 Task: Add Traditional Brownie to the cart.
Action: Mouse moved to (21, 65)
Screenshot: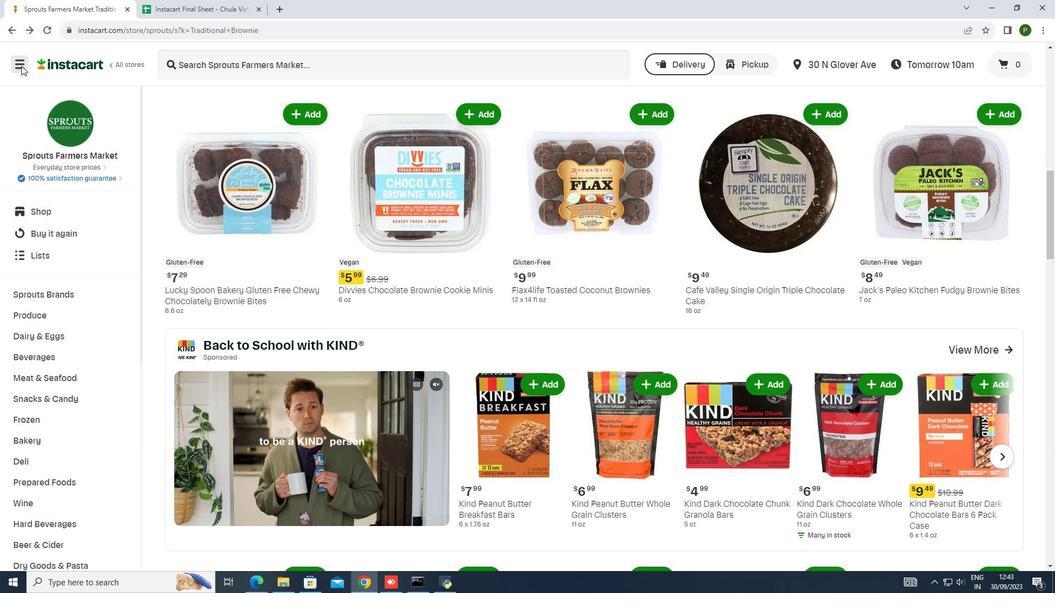 
Action: Mouse pressed left at (21, 65)
Screenshot: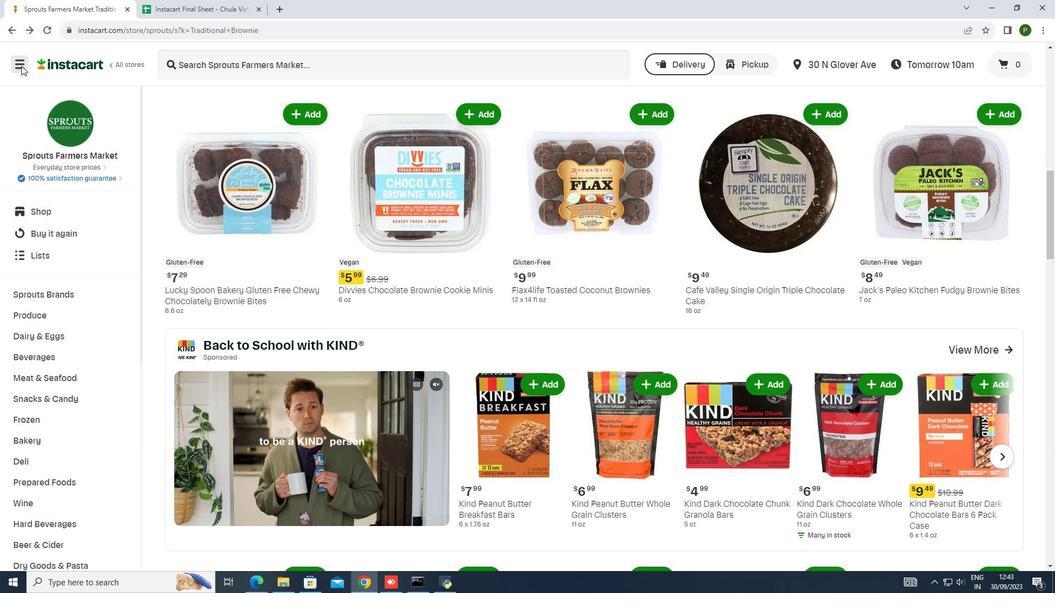 
Action: Mouse moved to (30, 289)
Screenshot: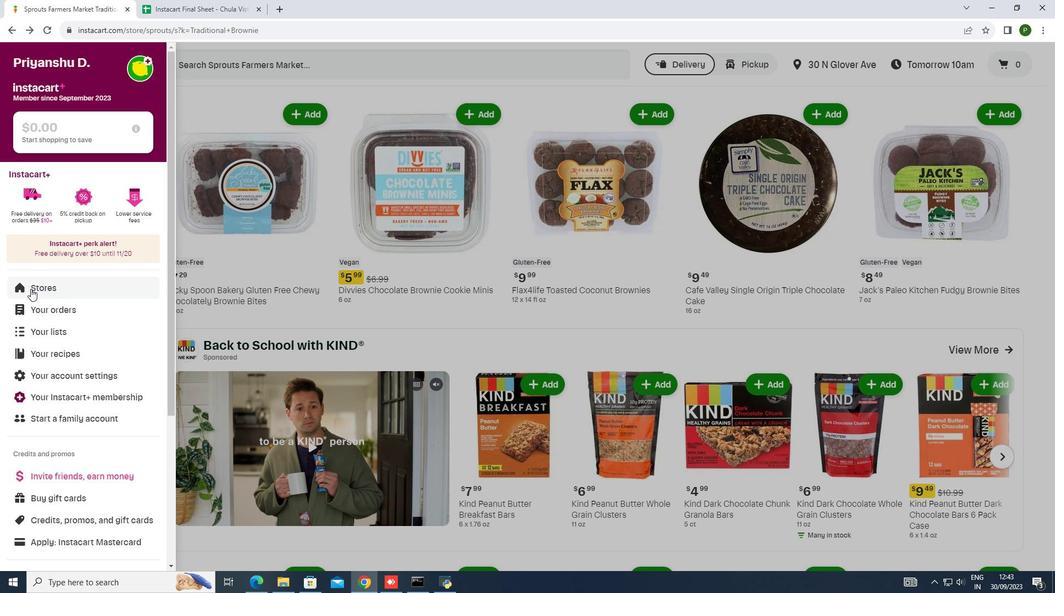 
Action: Mouse pressed left at (30, 289)
Screenshot: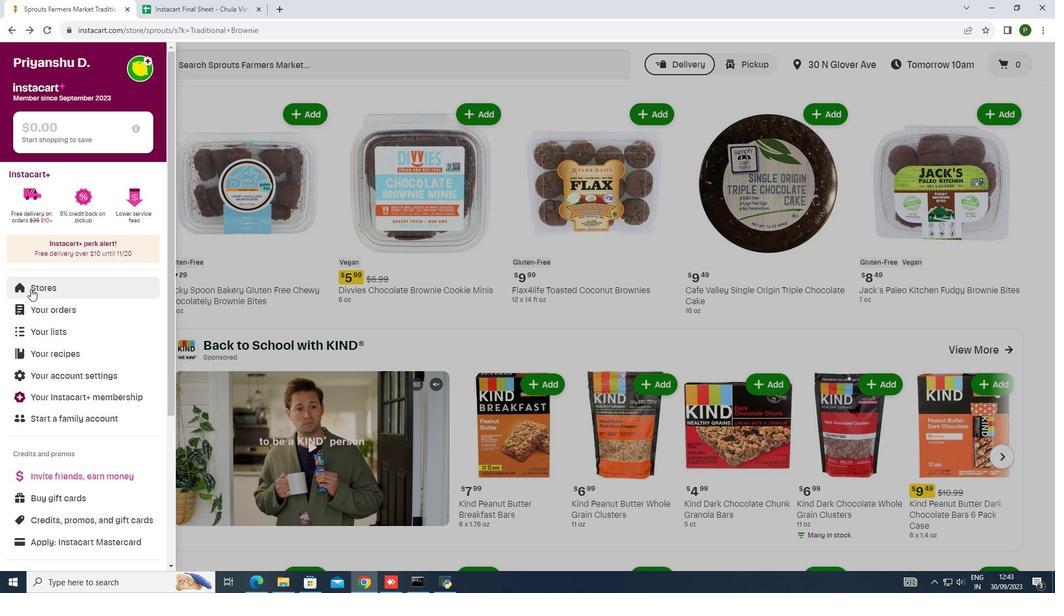
Action: Mouse moved to (250, 91)
Screenshot: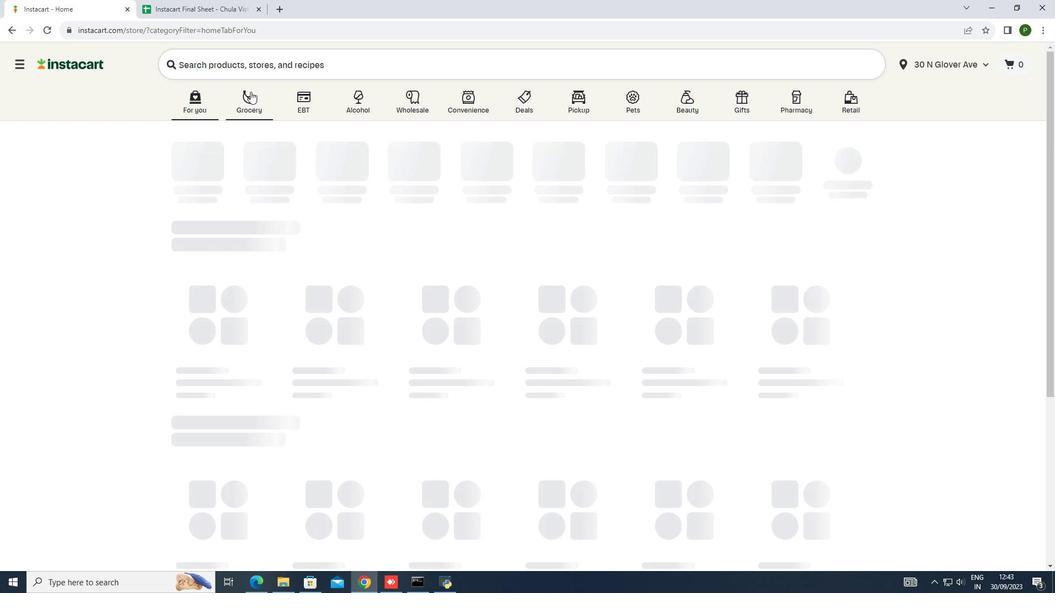 
Action: Mouse pressed left at (250, 91)
Screenshot: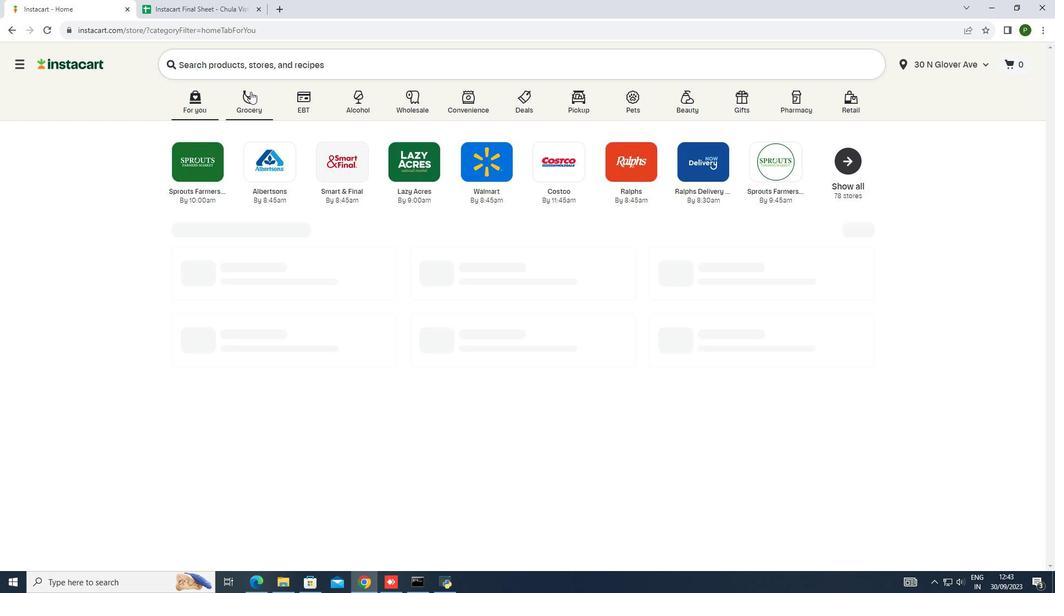 
Action: Mouse moved to (546, 175)
Screenshot: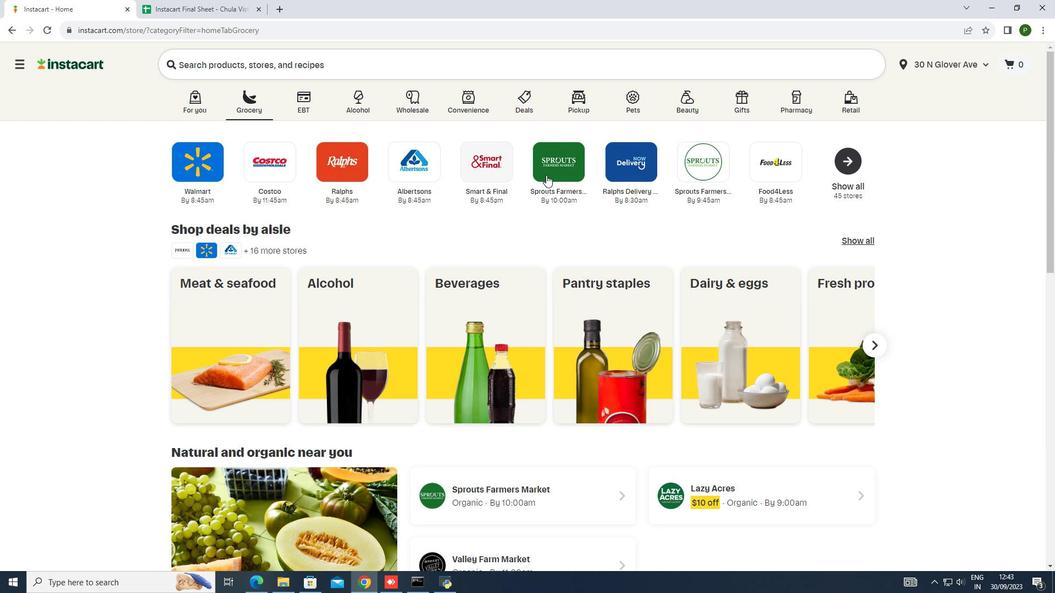
Action: Mouse pressed left at (546, 175)
Screenshot: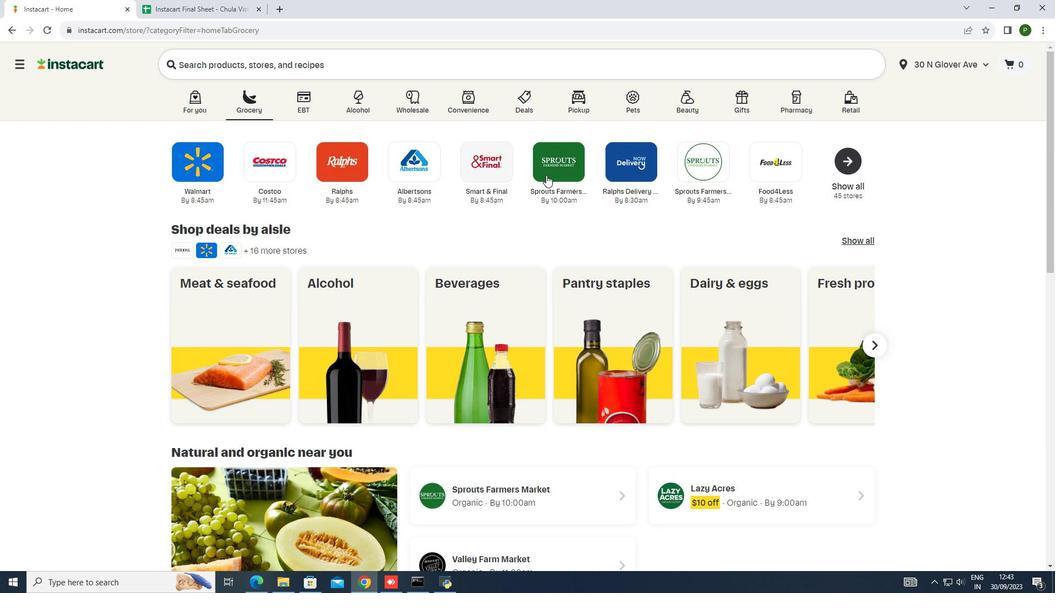 
Action: Mouse moved to (97, 210)
Screenshot: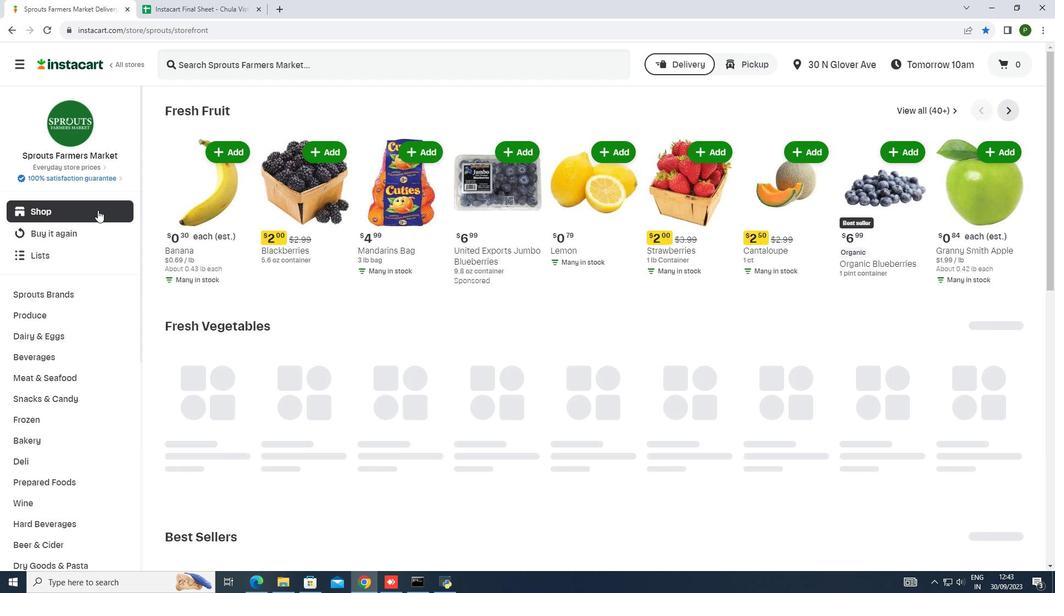 
Action: Mouse pressed left at (97, 210)
Screenshot: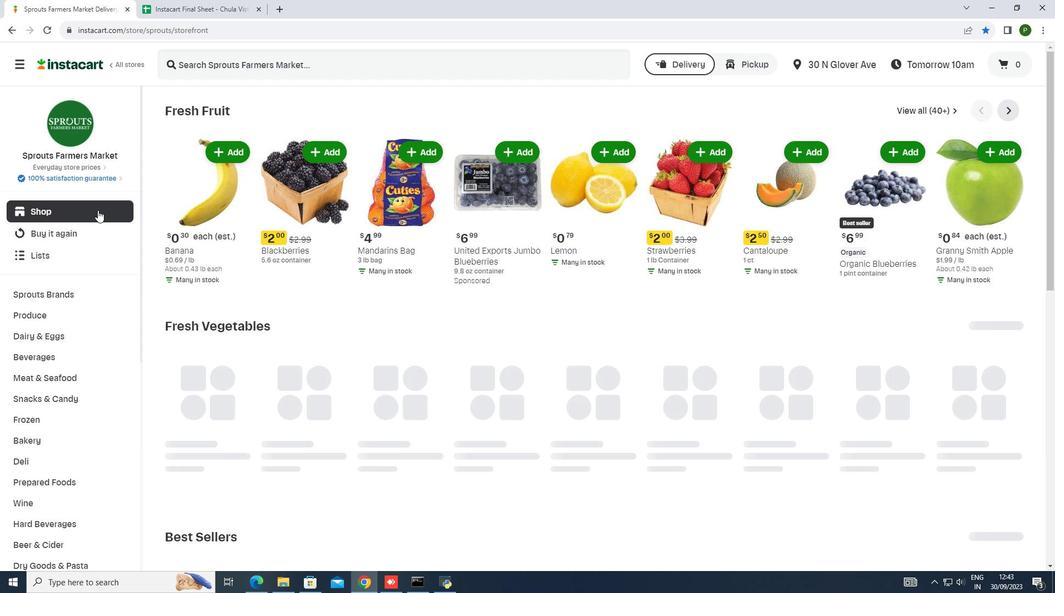 
Action: Mouse moved to (312, 282)
Screenshot: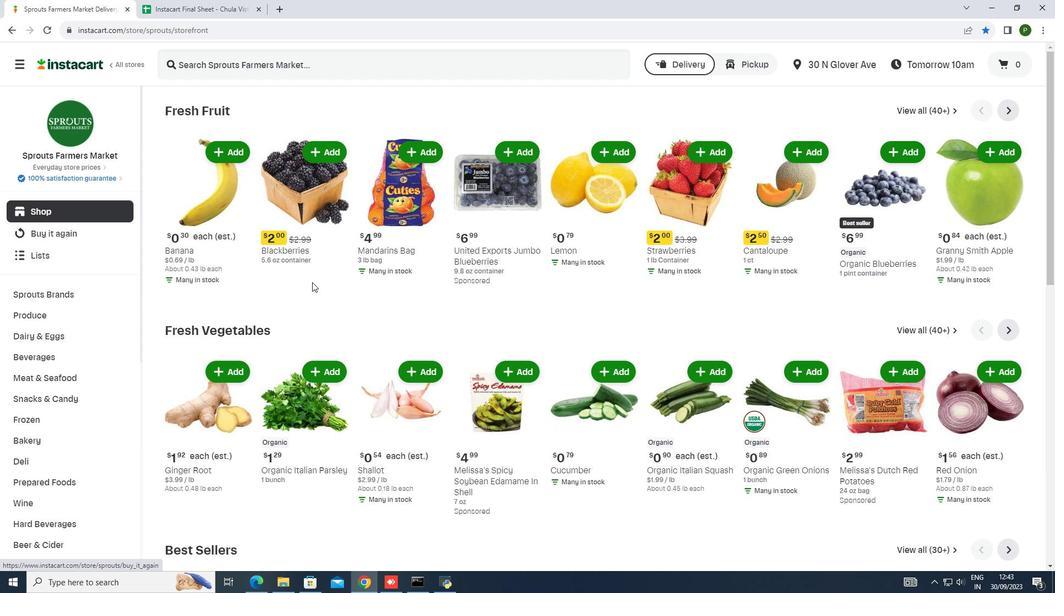 
Action: Mouse scrolled (312, 281) with delta (0, 0)
Screenshot: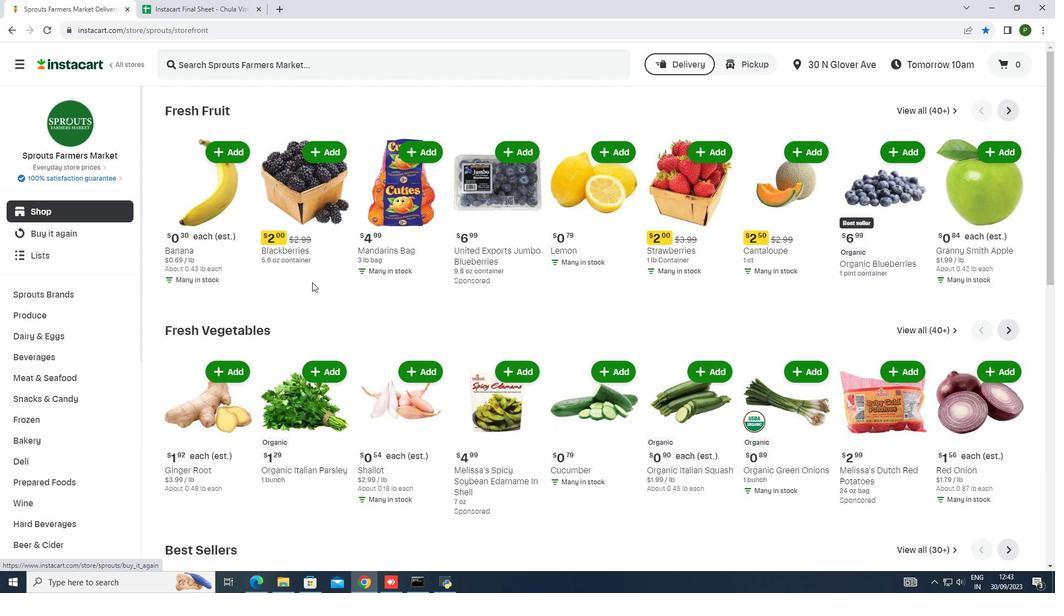 
Action: Mouse scrolled (312, 281) with delta (0, 0)
Screenshot: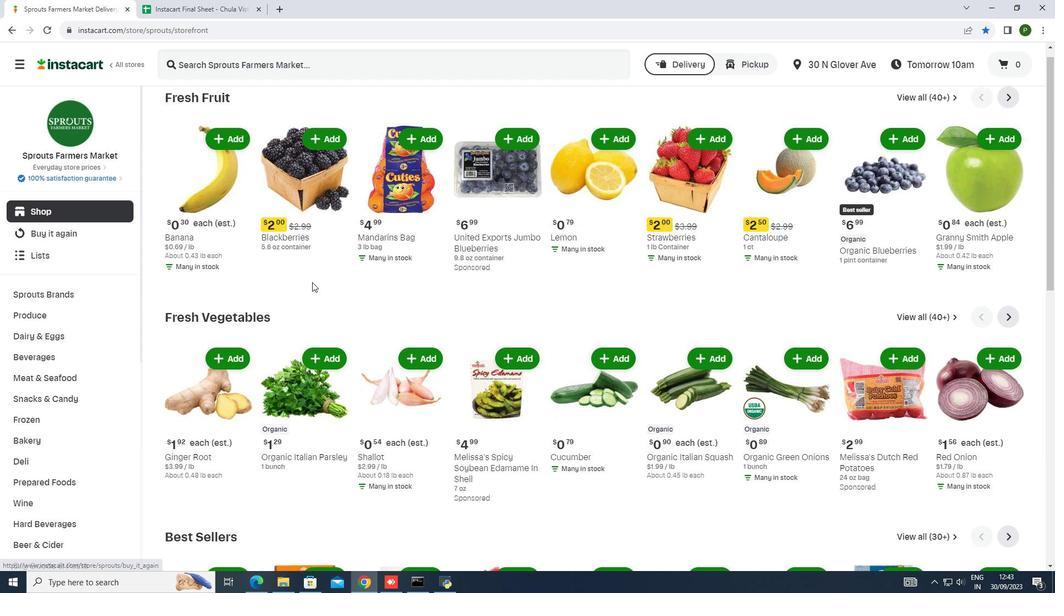 
Action: Mouse scrolled (312, 281) with delta (0, 0)
Screenshot: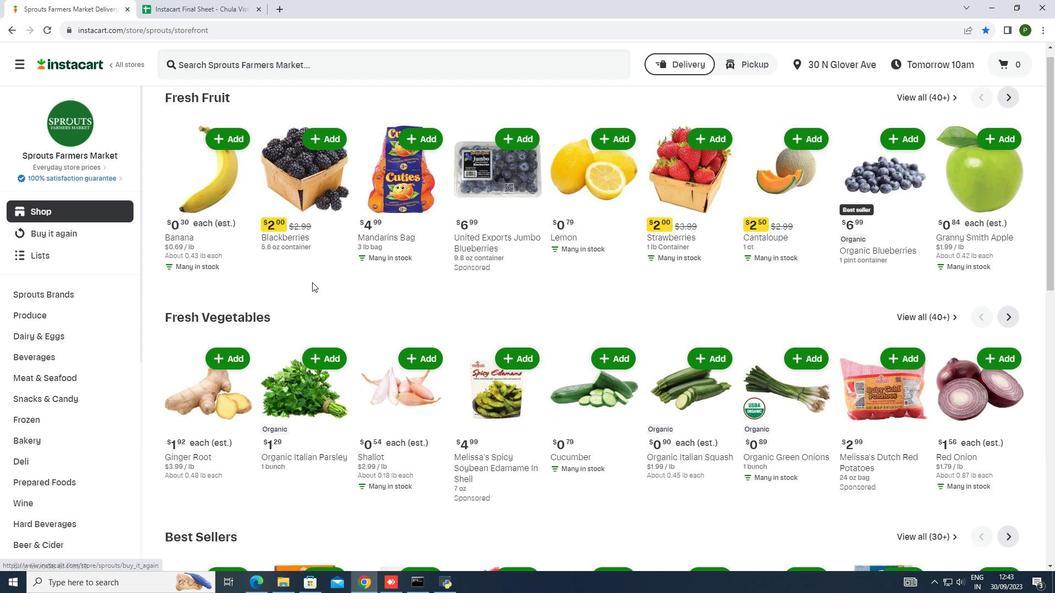
Action: Mouse scrolled (312, 281) with delta (0, 0)
Screenshot: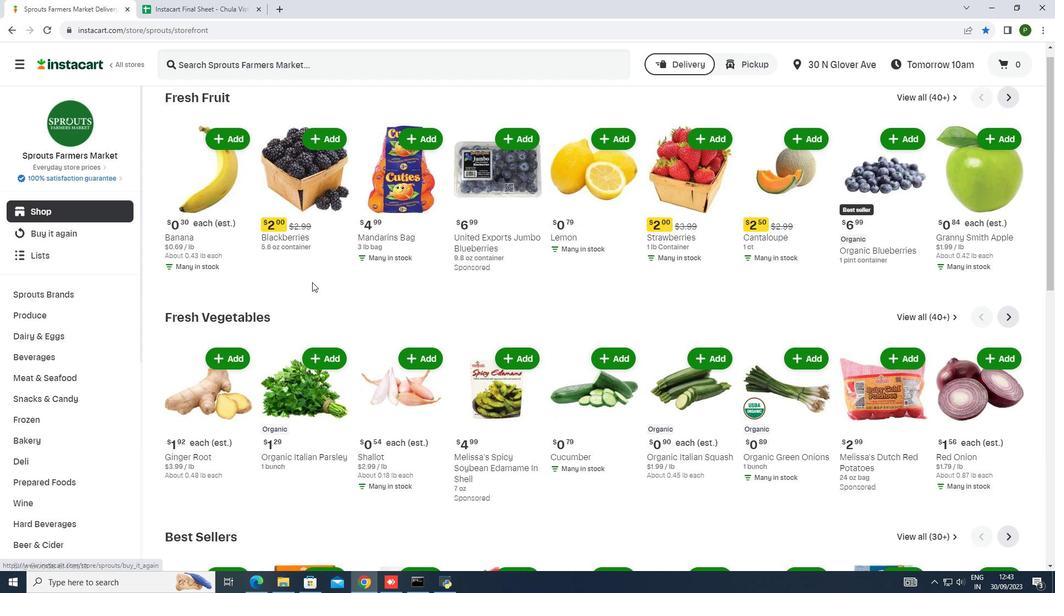 
Action: Mouse scrolled (312, 281) with delta (0, 0)
Screenshot: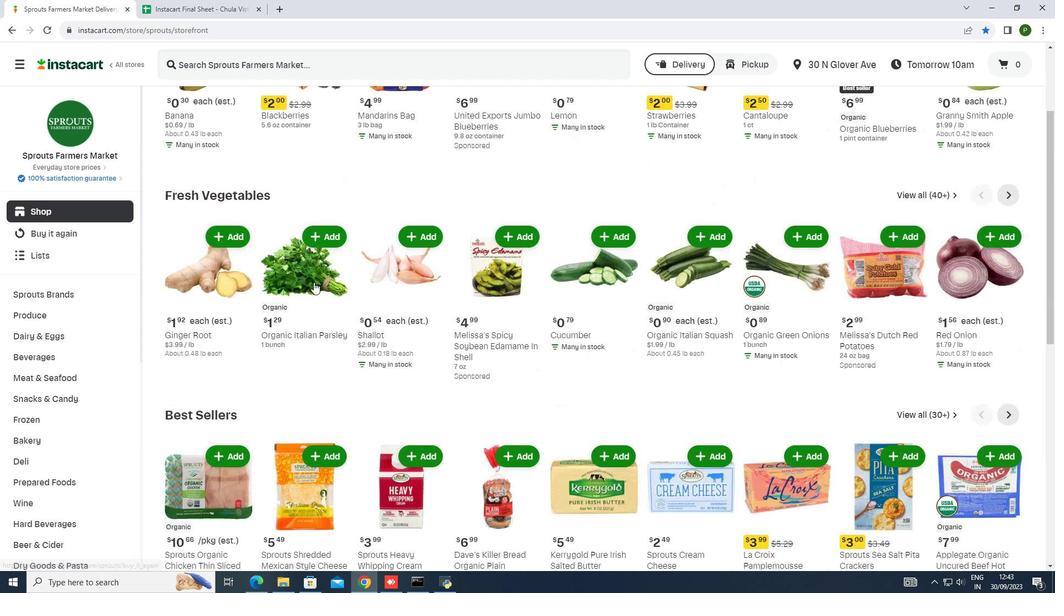 
Action: Mouse moved to (433, 363)
Screenshot: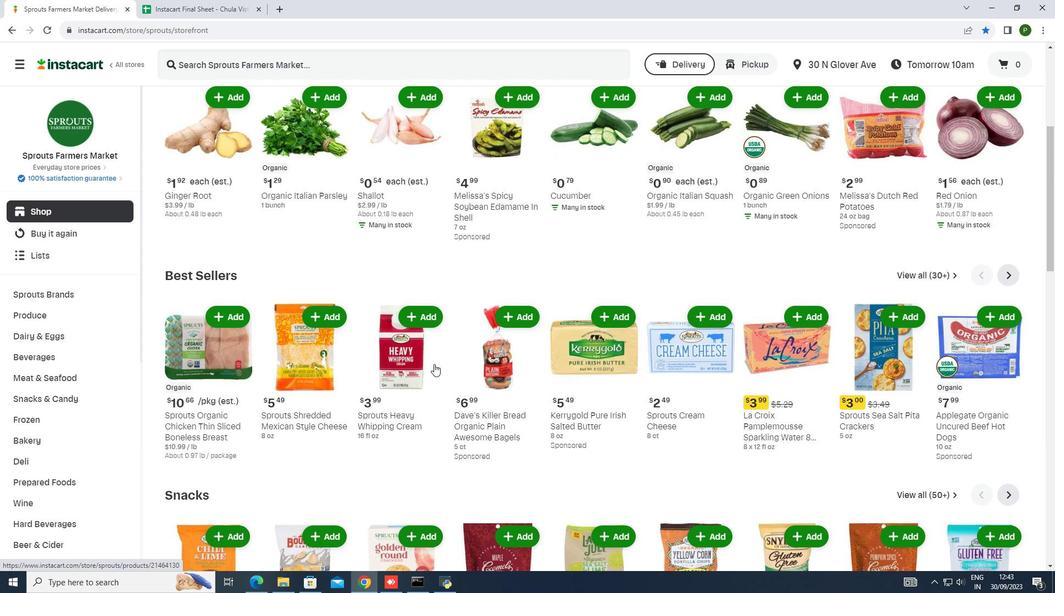 
Action: Mouse scrolled (433, 363) with delta (0, 0)
Screenshot: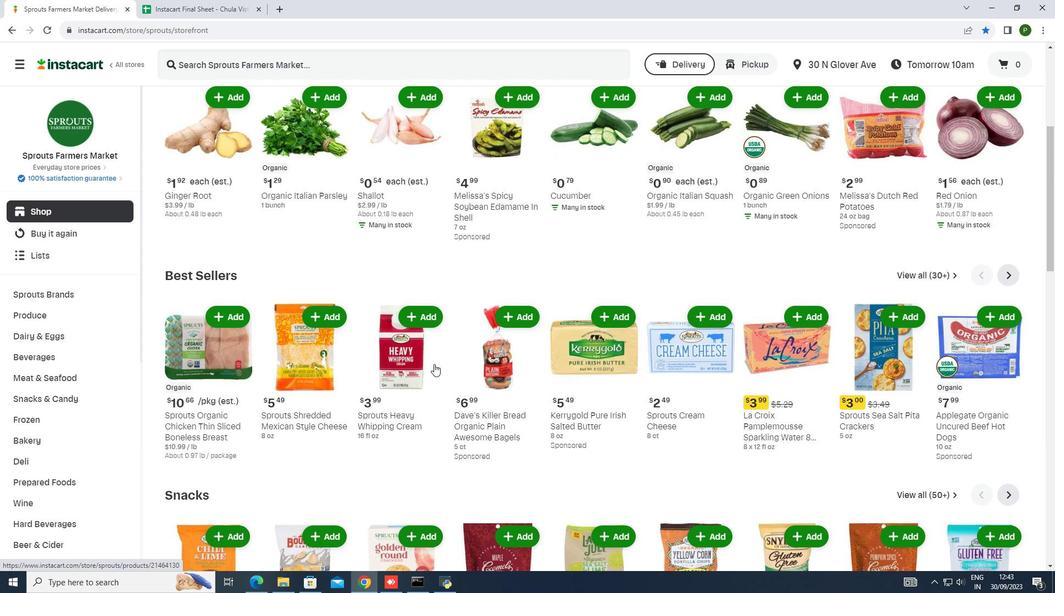 
Action: Mouse moved to (434, 364)
Screenshot: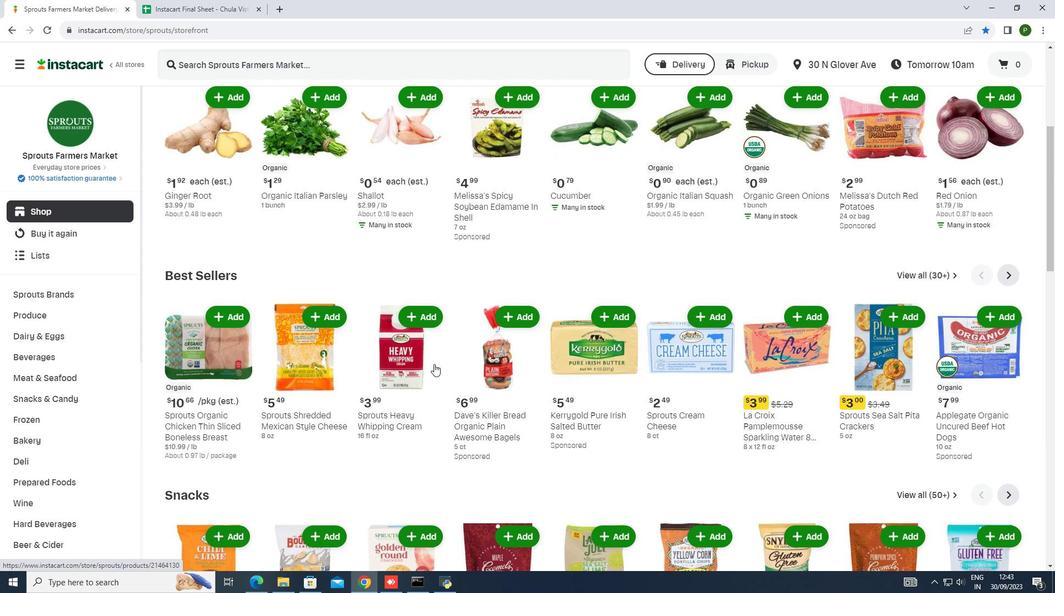 
Action: Mouse scrolled (434, 363) with delta (0, 0)
Screenshot: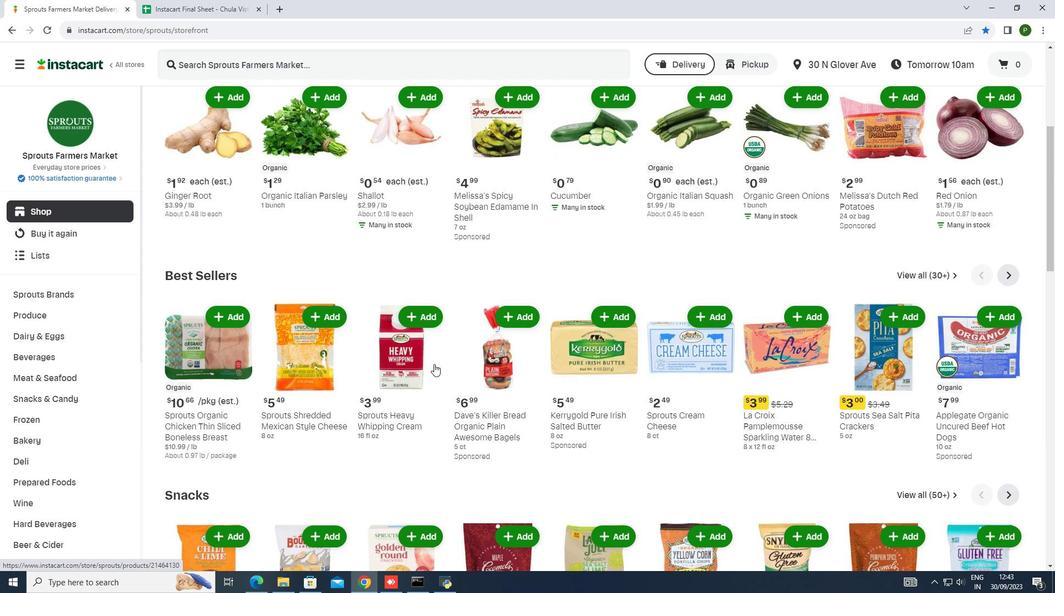 
Action: Mouse scrolled (434, 363) with delta (0, 0)
Screenshot: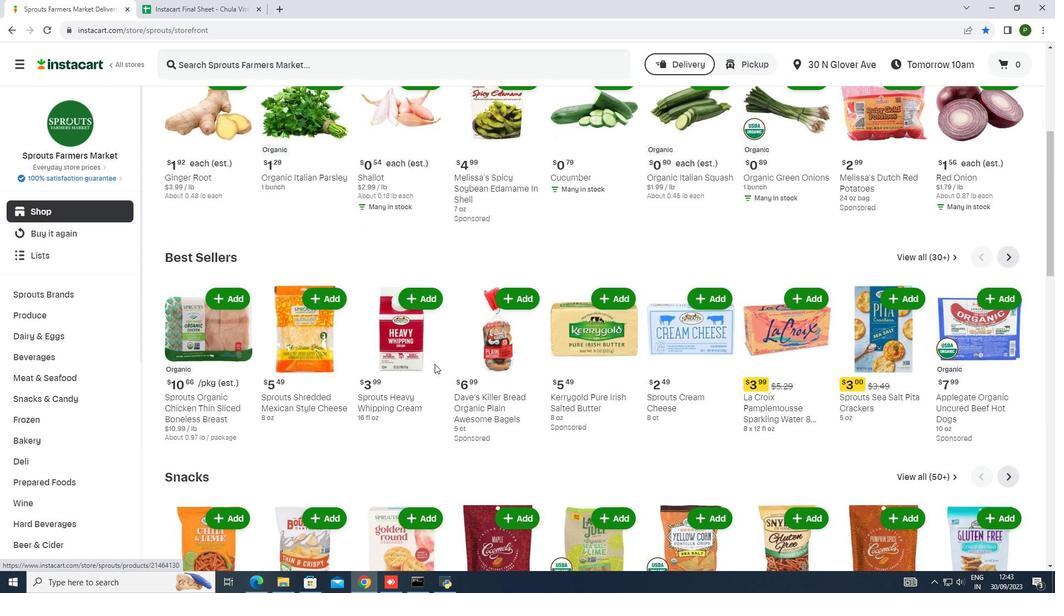 
Action: Mouse scrolled (434, 363) with delta (0, 0)
Screenshot: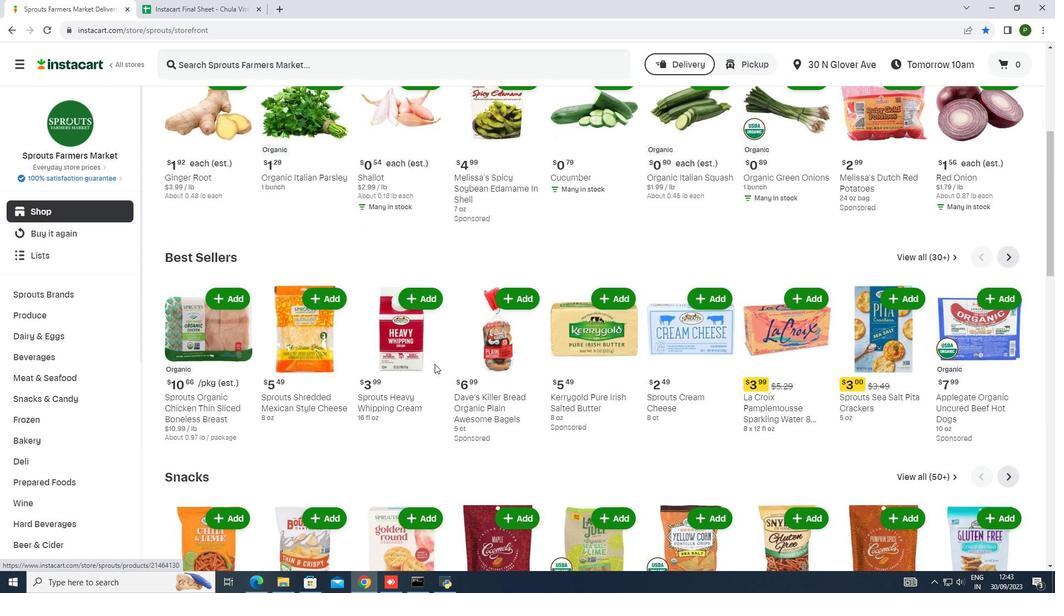
Action: Mouse scrolled (434, 363) with delta (0, 0)
Screenshot: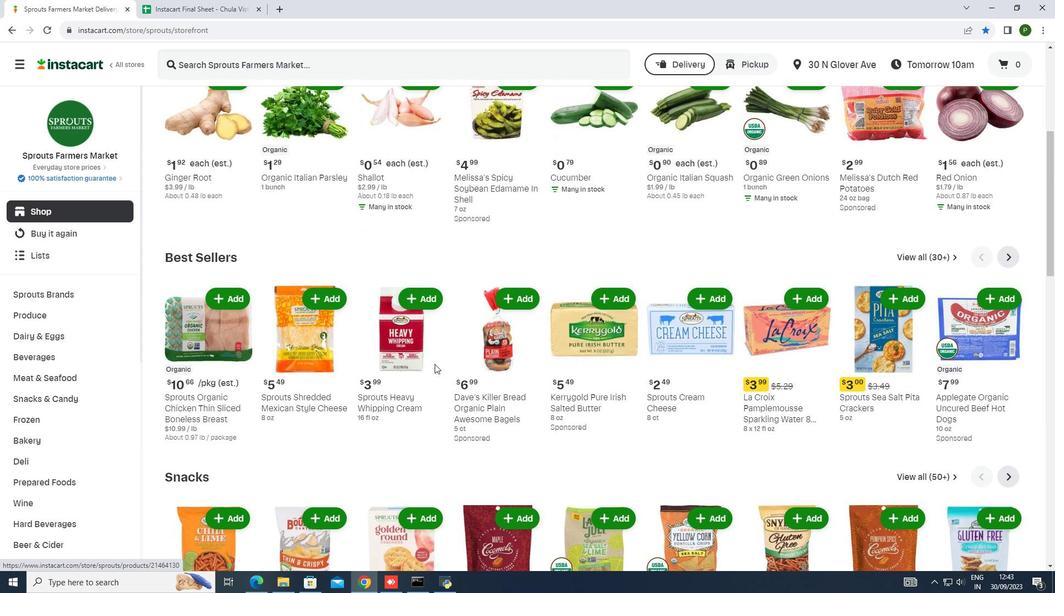 
Action: Mouse moved to (435, 364)
Screenshot: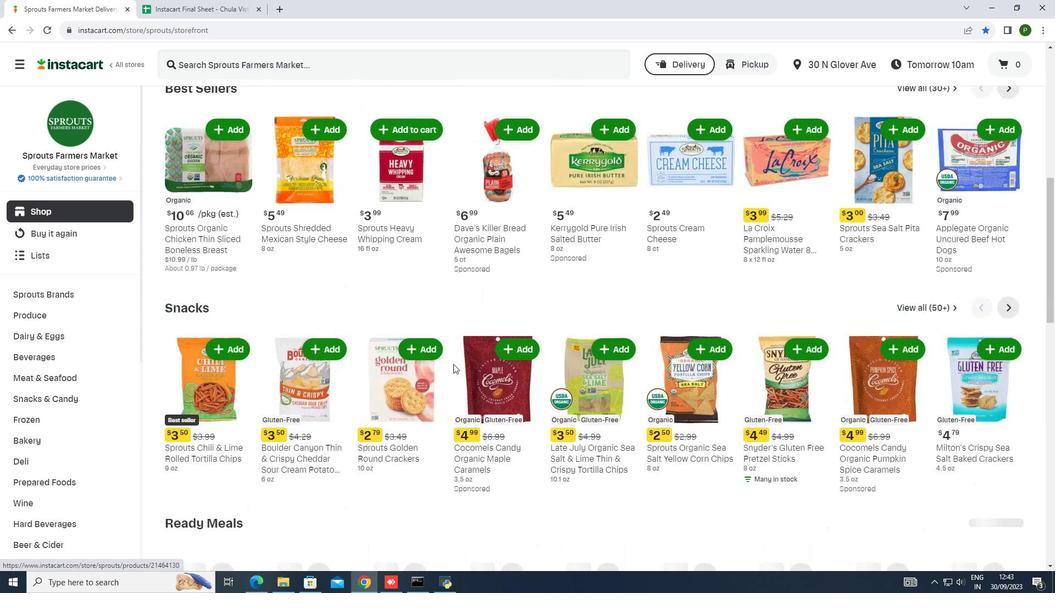 
Action: Mouse scrolled (435, 363) with delta (0, 0)
Screenshot: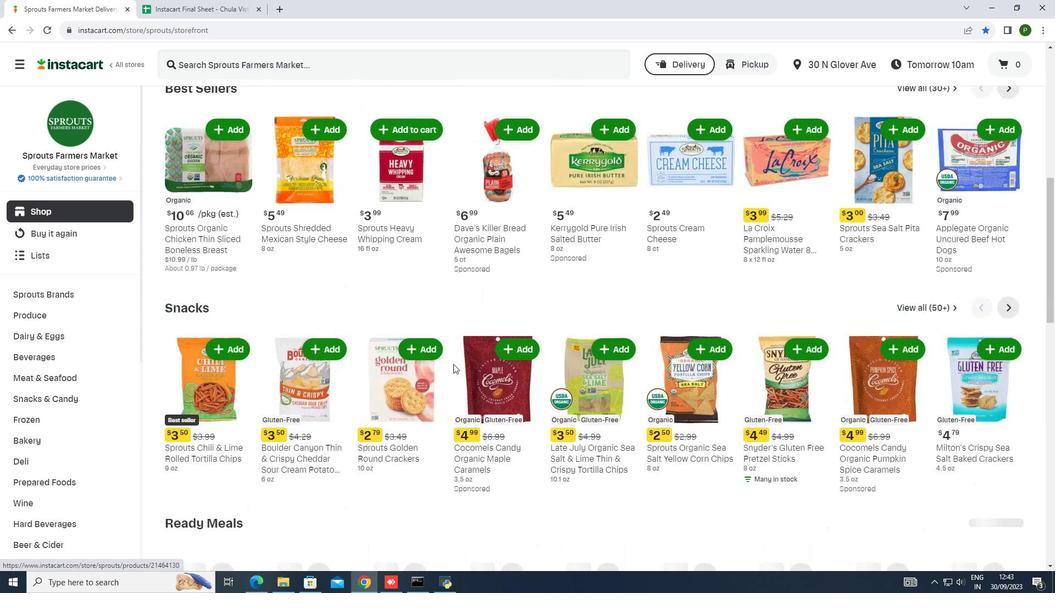 
Action: Mouse moved to (441, 413)
Screenshot: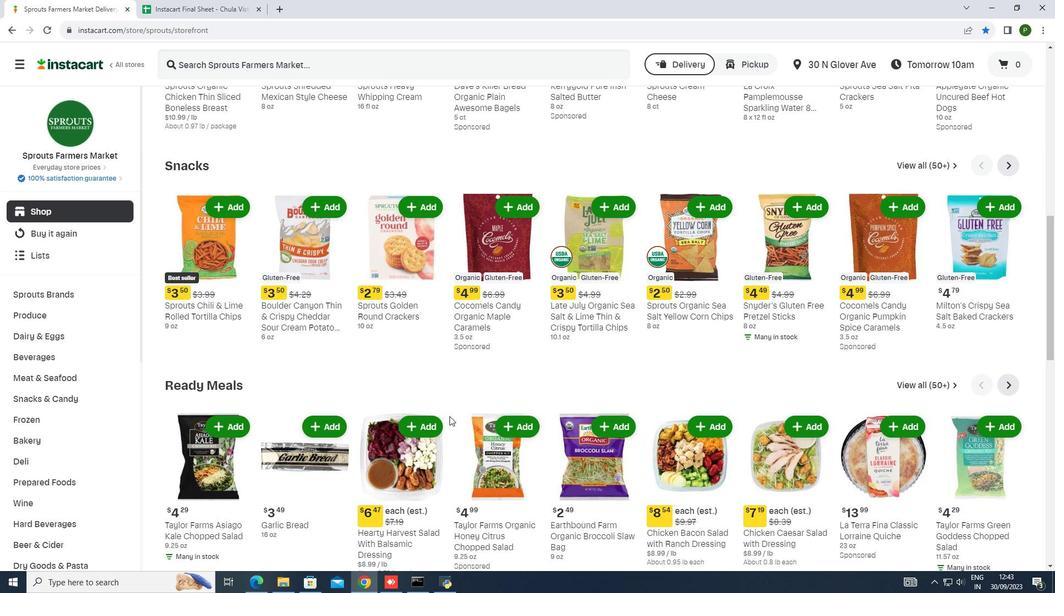 
Action: Mouse scrolled (441, 412) with delta (0, 0)
Screenshot: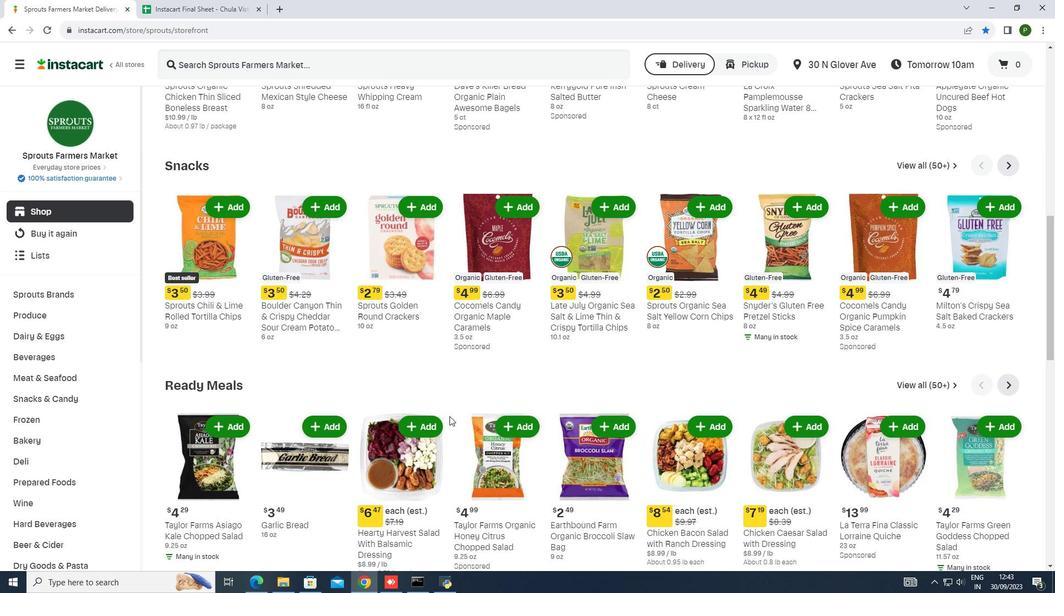 
Action: Mouse moved to (447, 416)
Screenshot: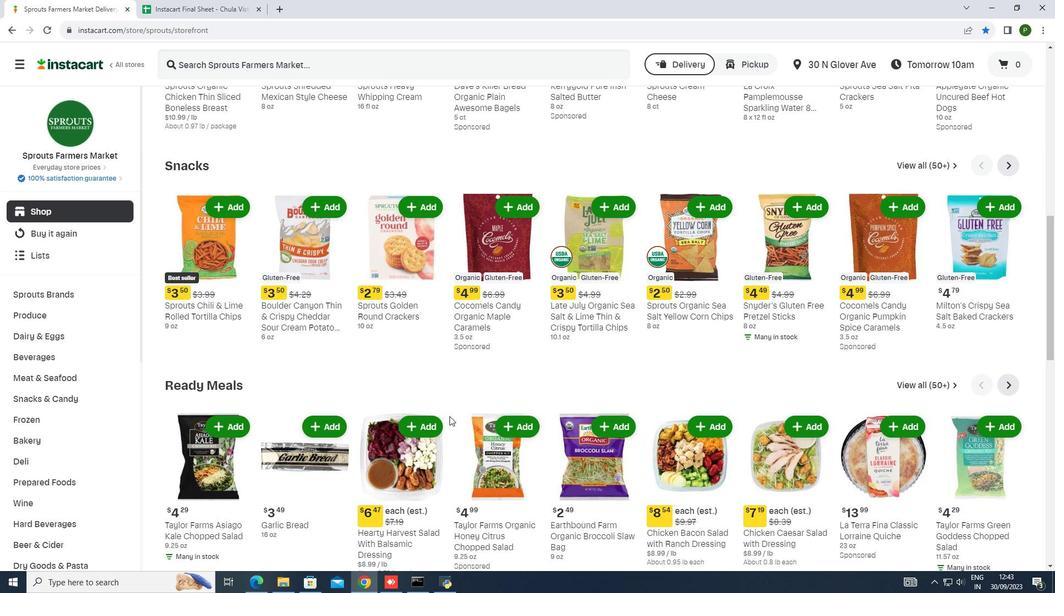 
Action: Mouse scrolled (447, 415) with delta (0, 0)
Screenshot: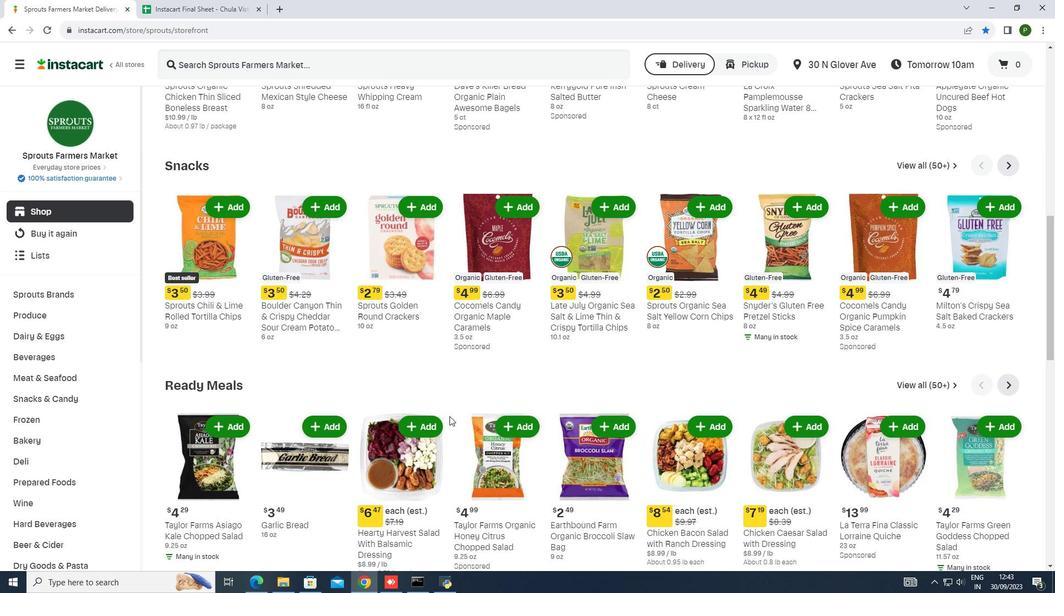 
Action: Mouse moved to (453, 416)
Screenshot: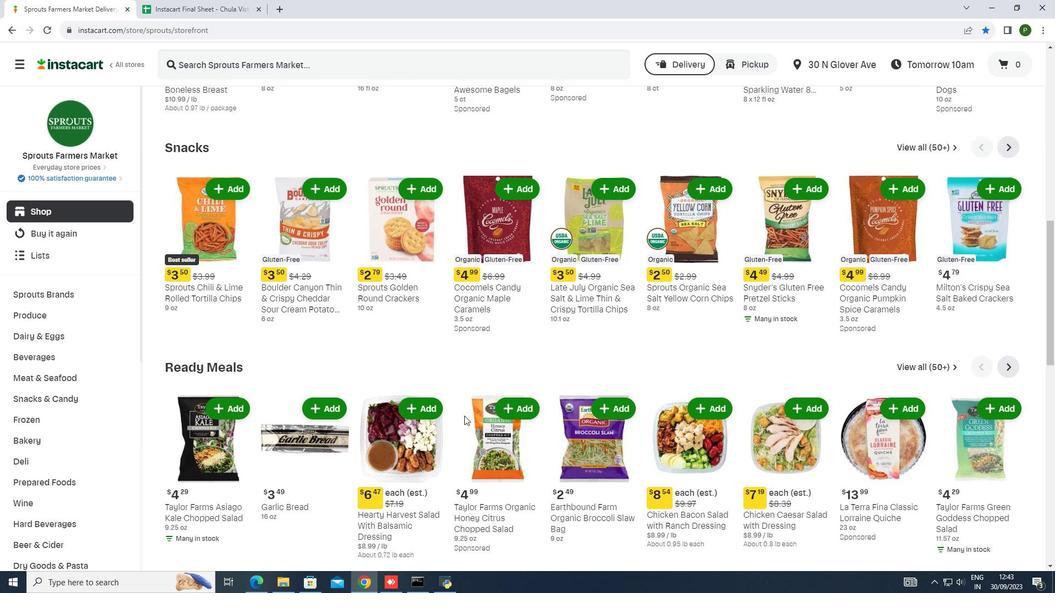 
Action: Mouse scrolled (453, 416) with delta (0, 0)
Screenshot: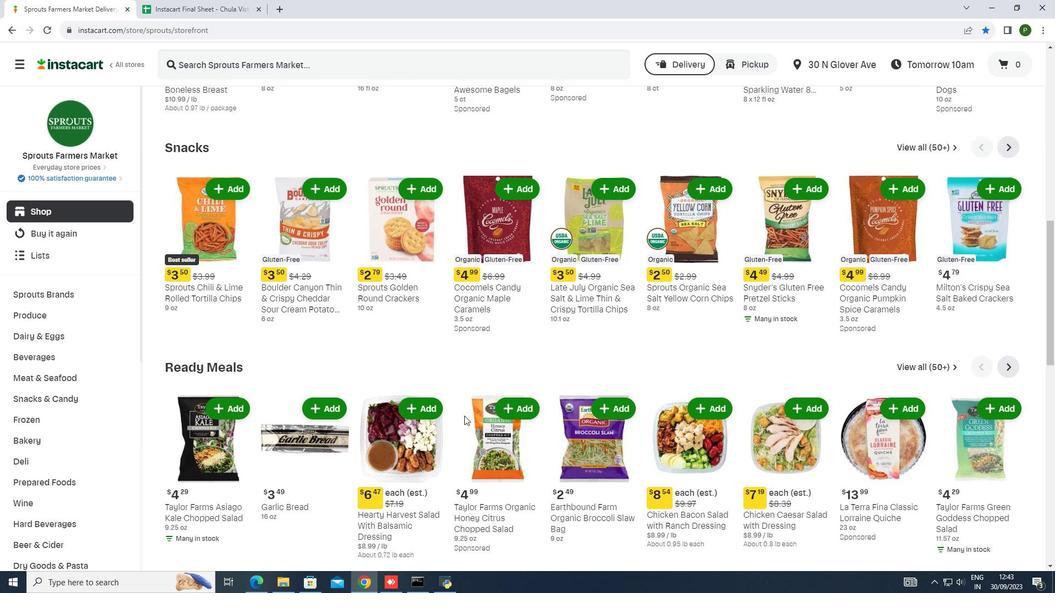 
Action: Mouse moved to (459, 416)
Screenshot: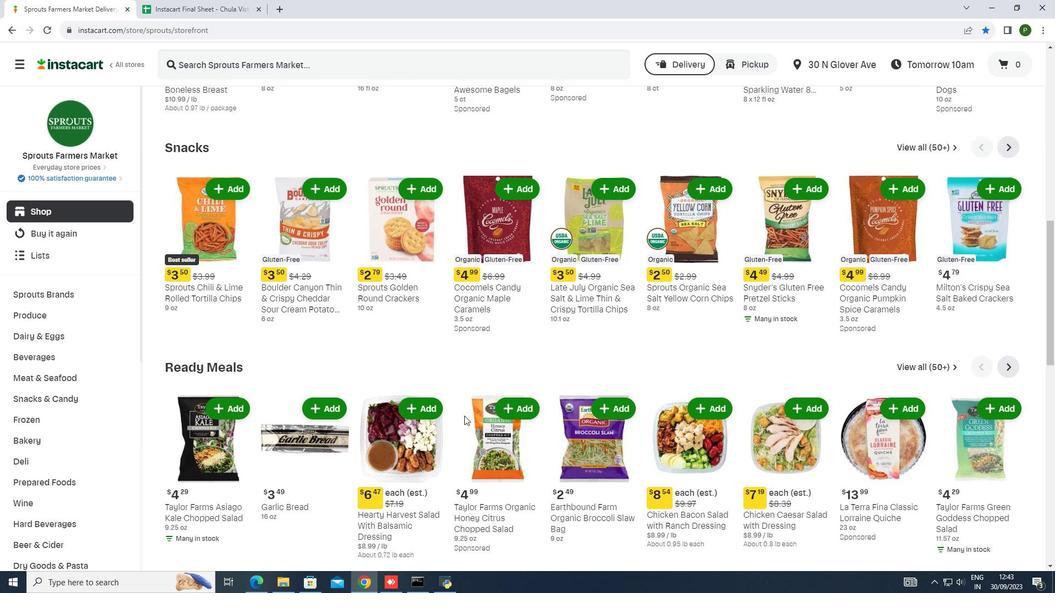
Action: Mouse scrolled (459, 416) with delta (0, 0)
Screenshot: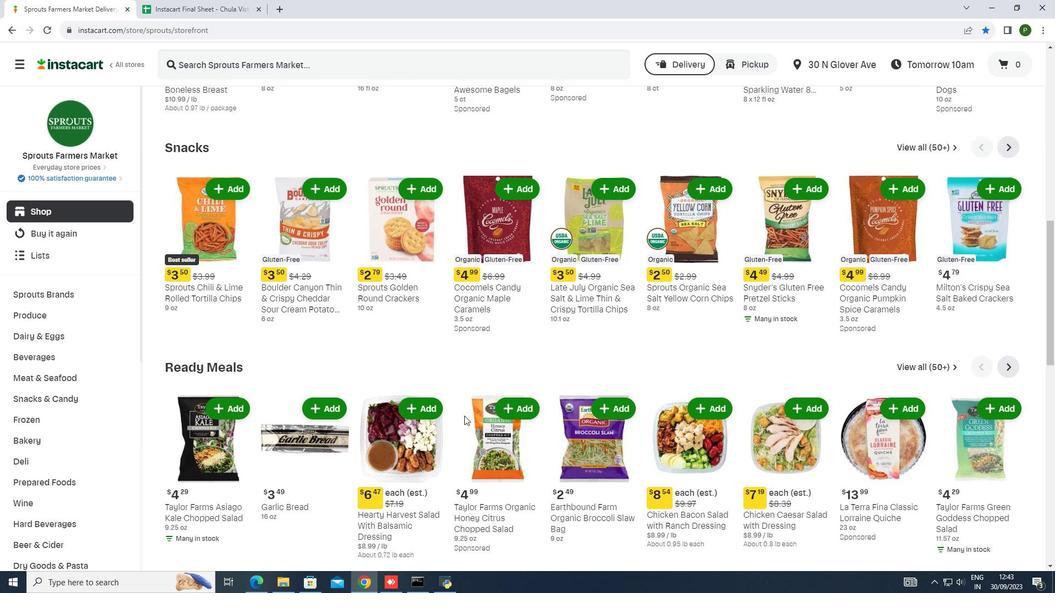 
Action: Mouse moved to (462, 416)
Screenshot: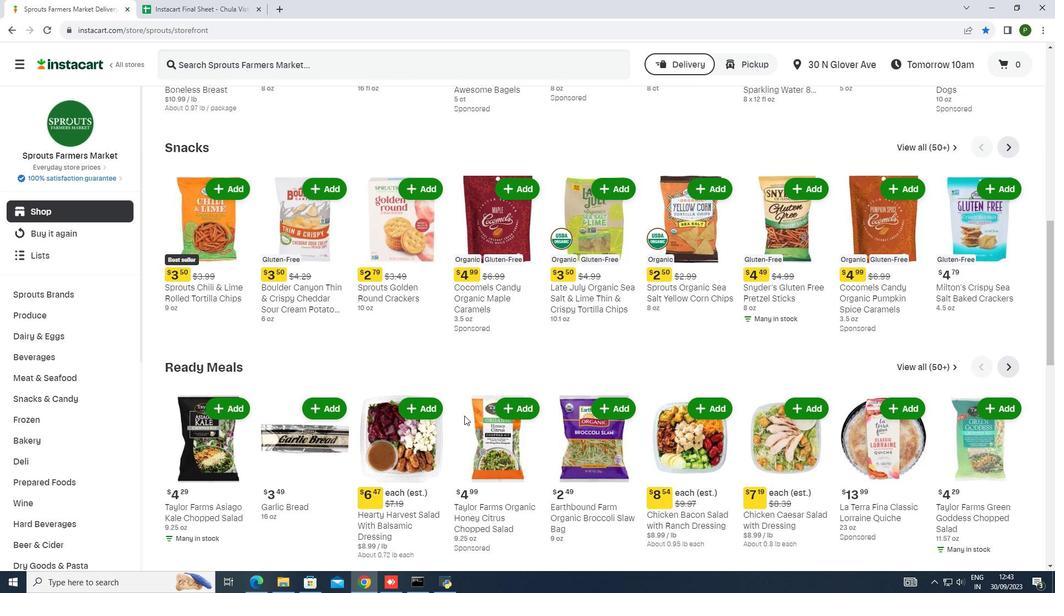 
Action: Mouse scrolled (462, 416) with delta (0, 0)
Screenshot: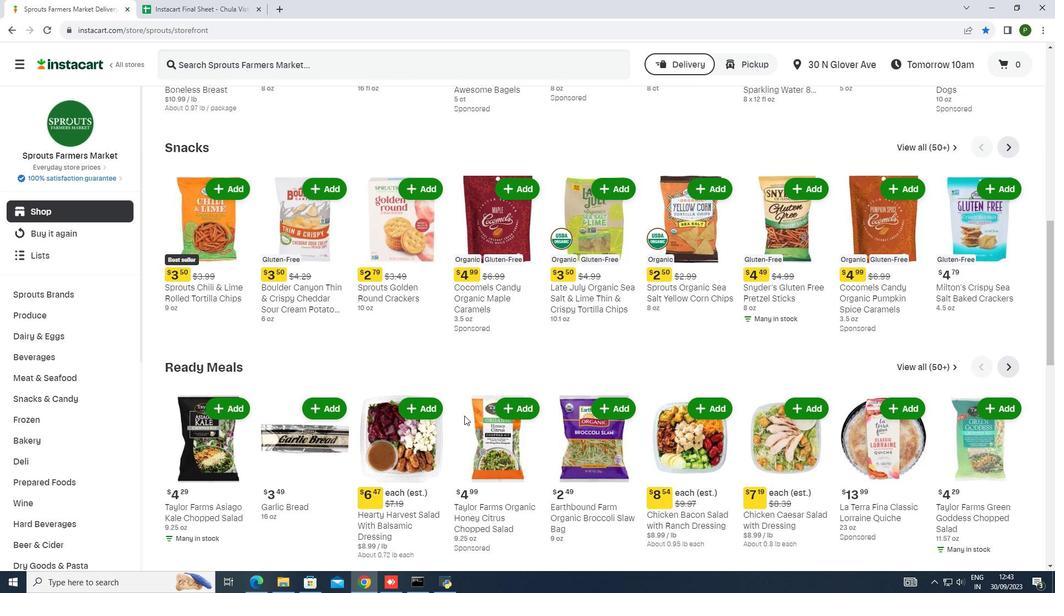 
Action: Mouse moved to (465, 416)
Screenshot: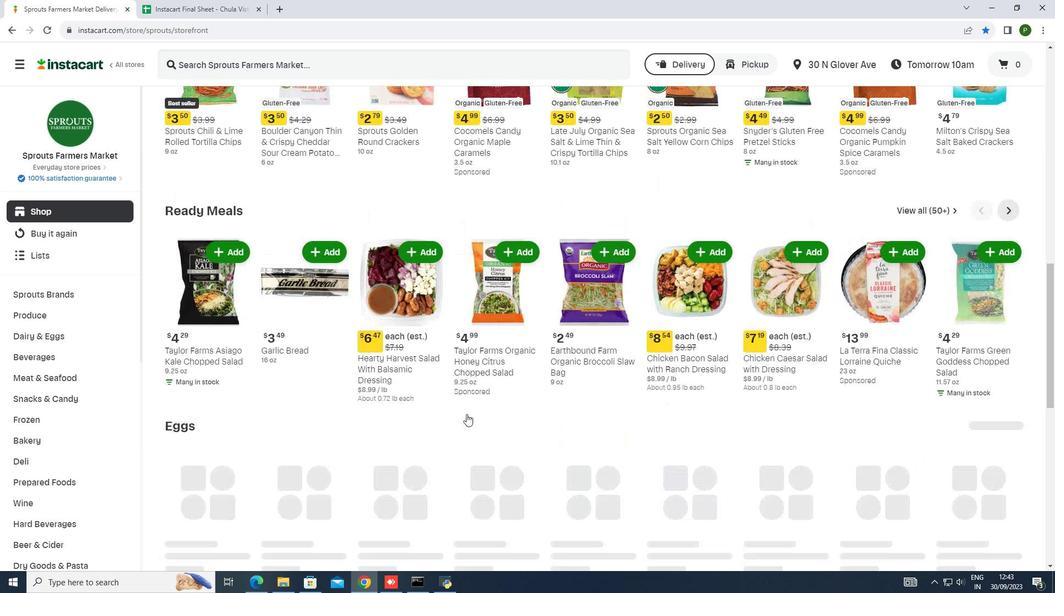 
Action: Mouse scrolled (465, 415) with delta (0, 0)
Screenshot: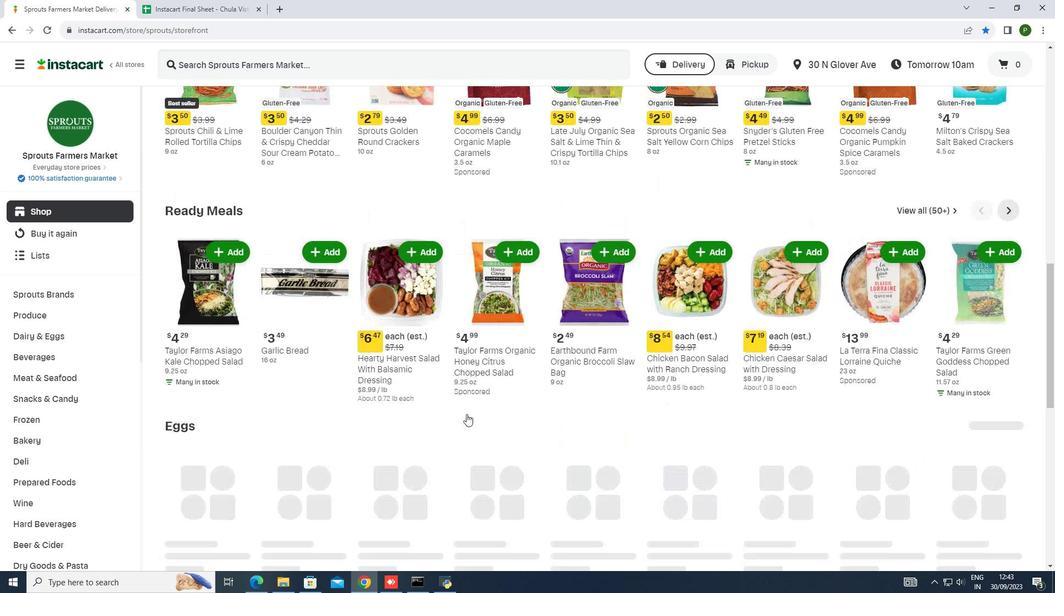 
Action: Mouse moved to (488, 388)
Screenshot: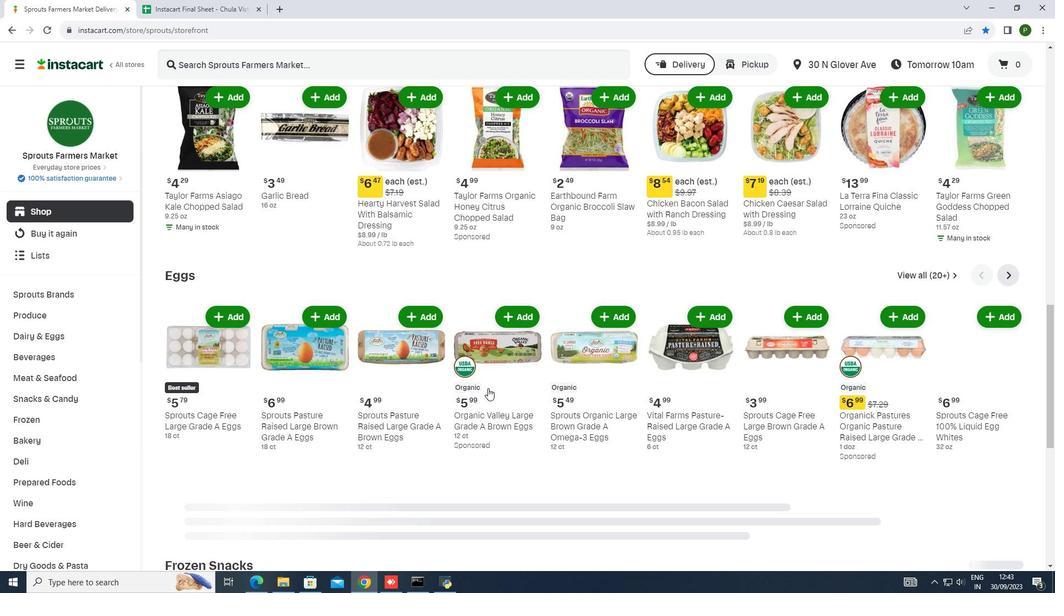 
Action: Mouse scrolled (488, 388) with delta (0, 0)
Screenshot: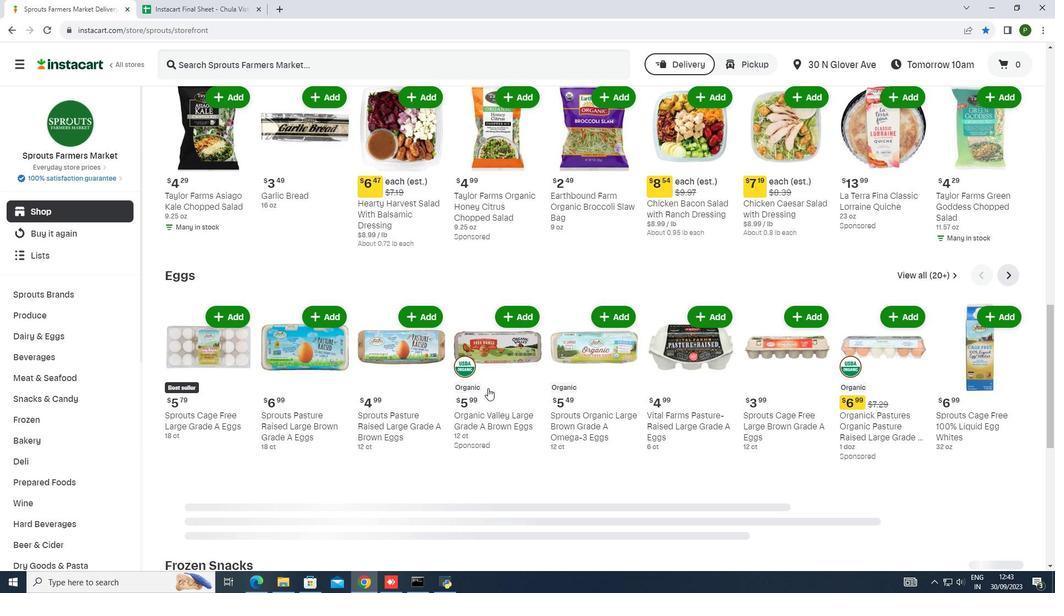
Action: Mouse scrolled (488, 388) with delta (0, 0)
Screenshot: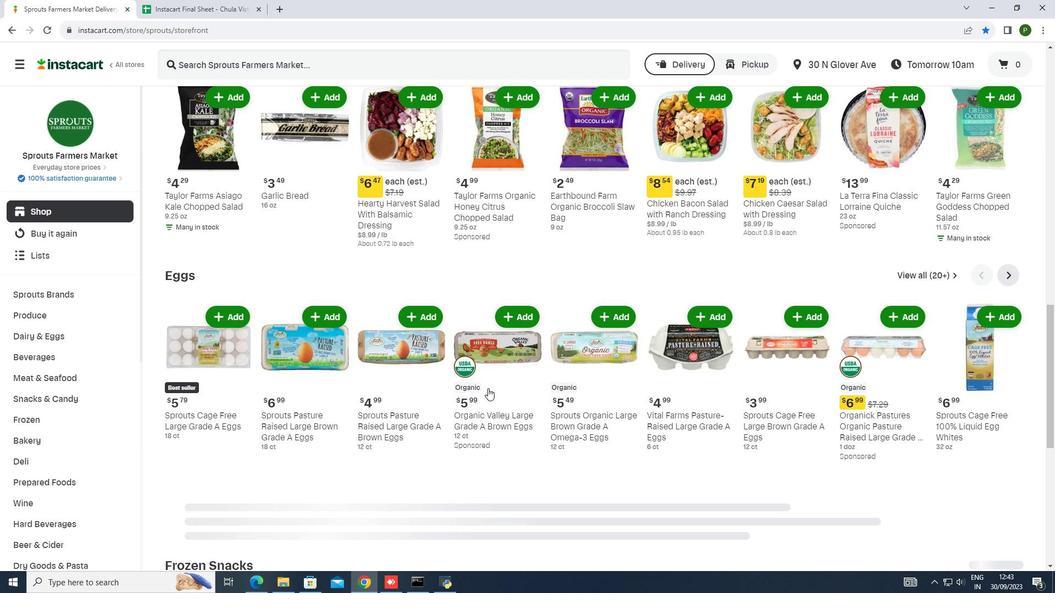 
Action: Mouse scrolled (488, 388) with delta (0, 0)
Screenshot: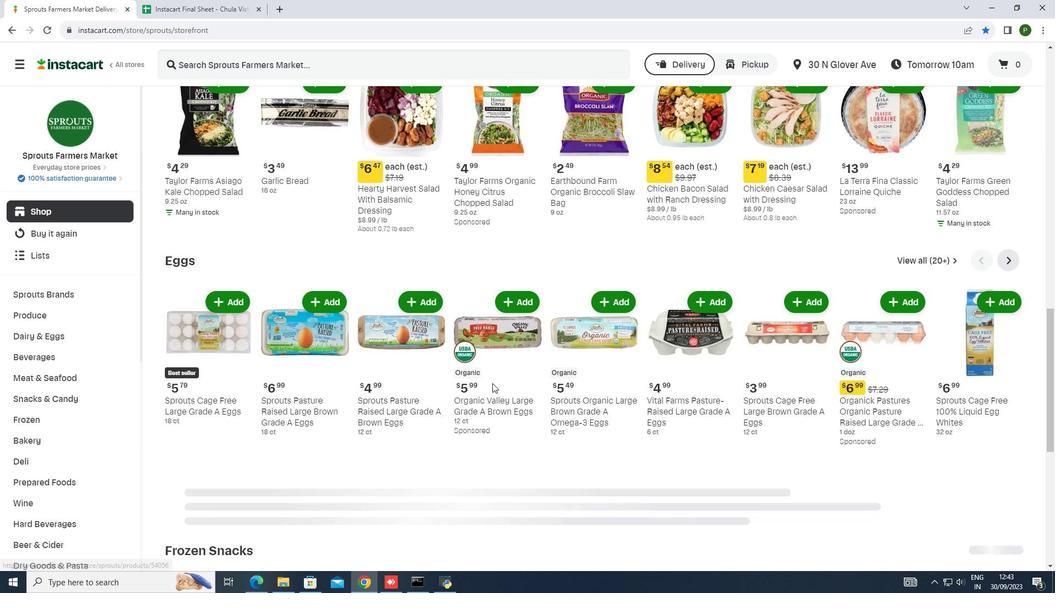 
Action: Mouse scrolled (488, 388) with delta (0, 0)
Screenshot: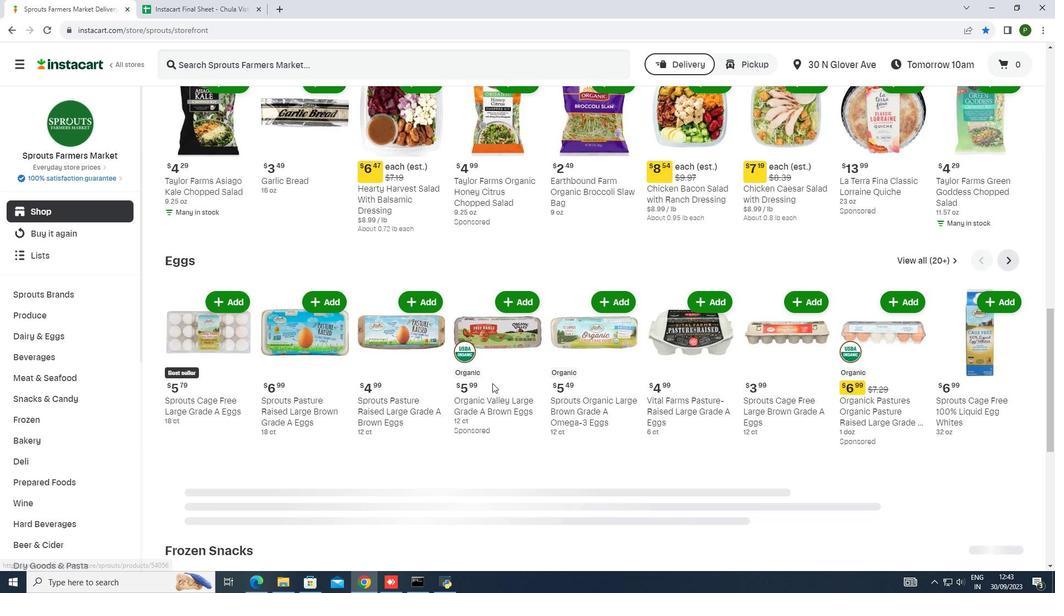 
Action: Mouse moved to (491, 384)
Screenshot: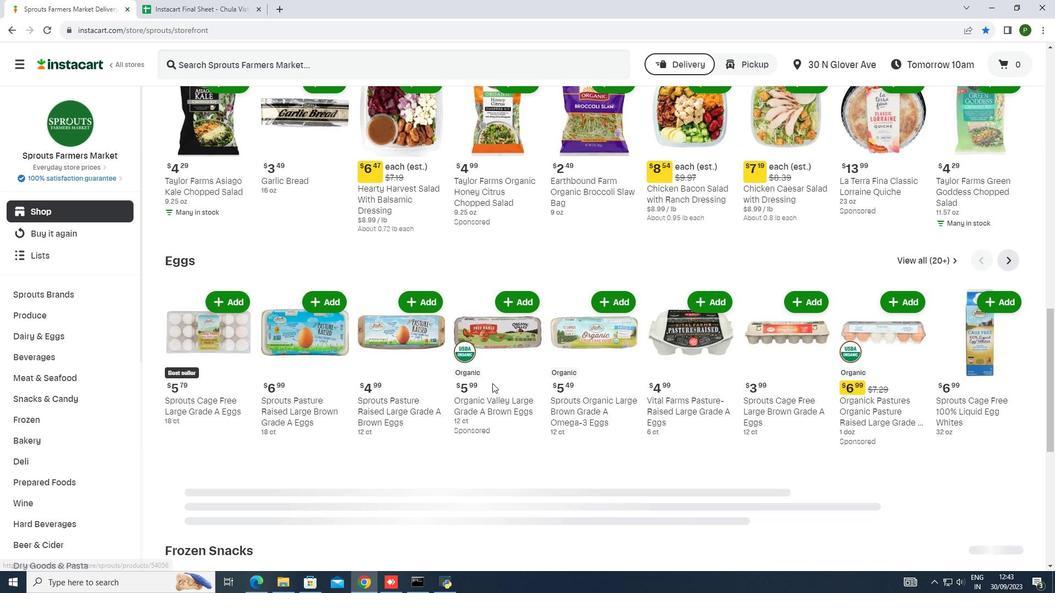 
Action: Mouse scrolled (491, 384) with delta (0, 0)
Screenshot: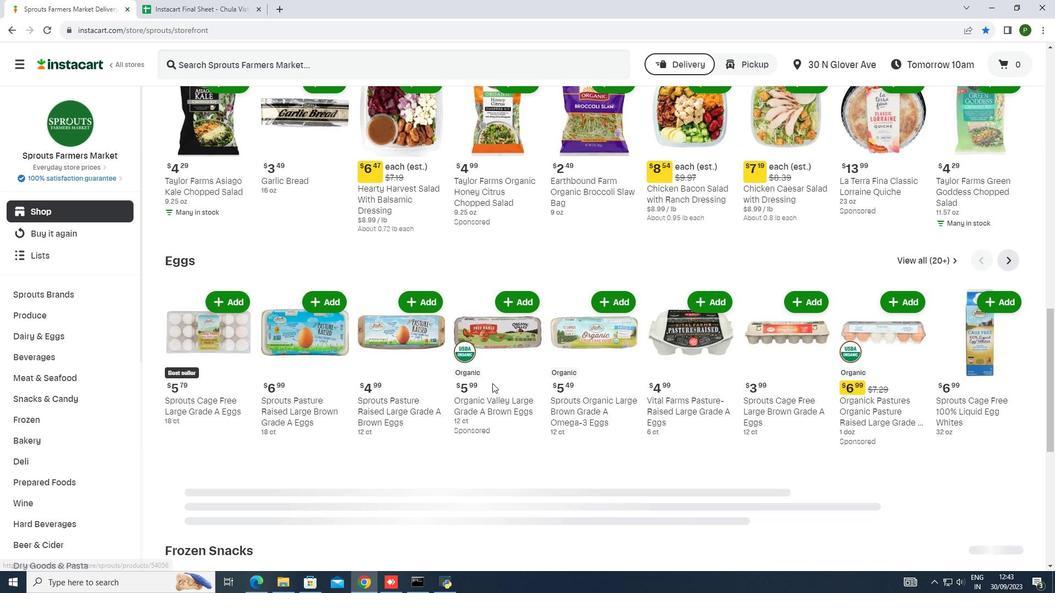 
Action: Mouse moved to (496, 353)
Screenshot: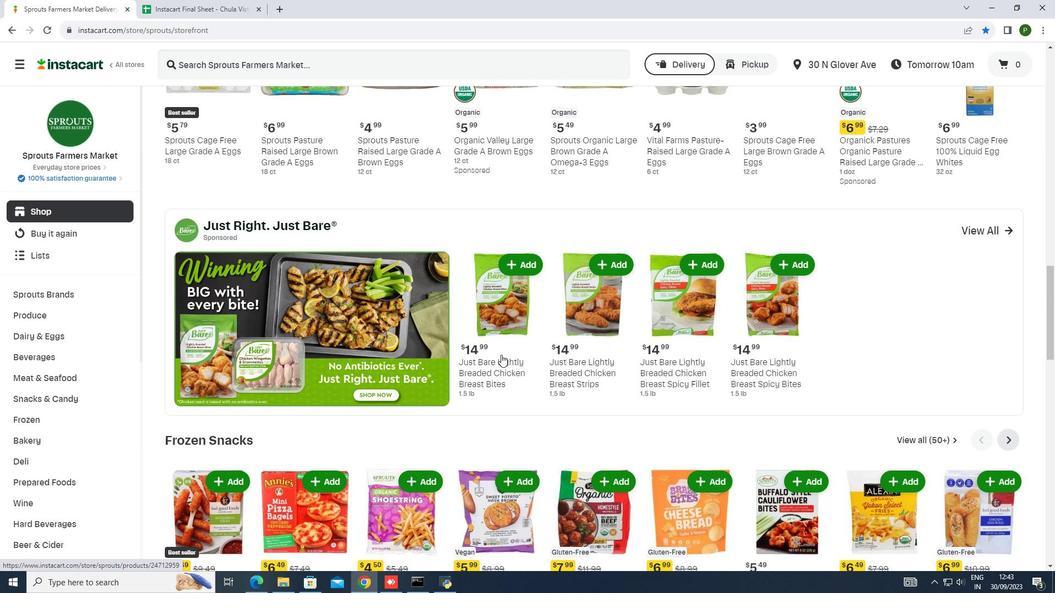 
Action: Mouse scrolled (496, 353) with delta (0, 0)
Screenshot: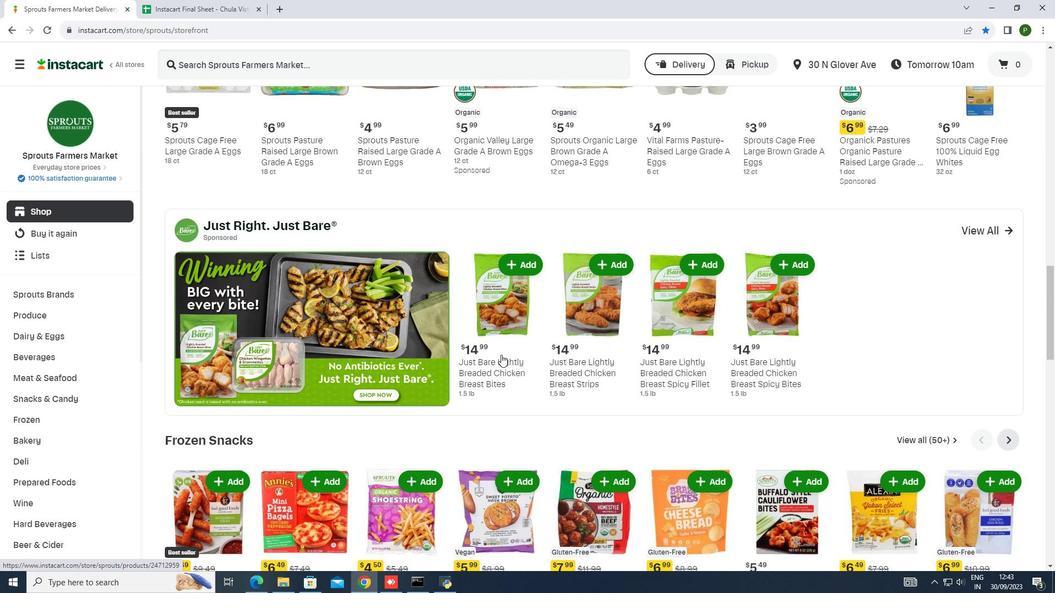 
Action: Mouse moved to (501, 355)
Screenshot: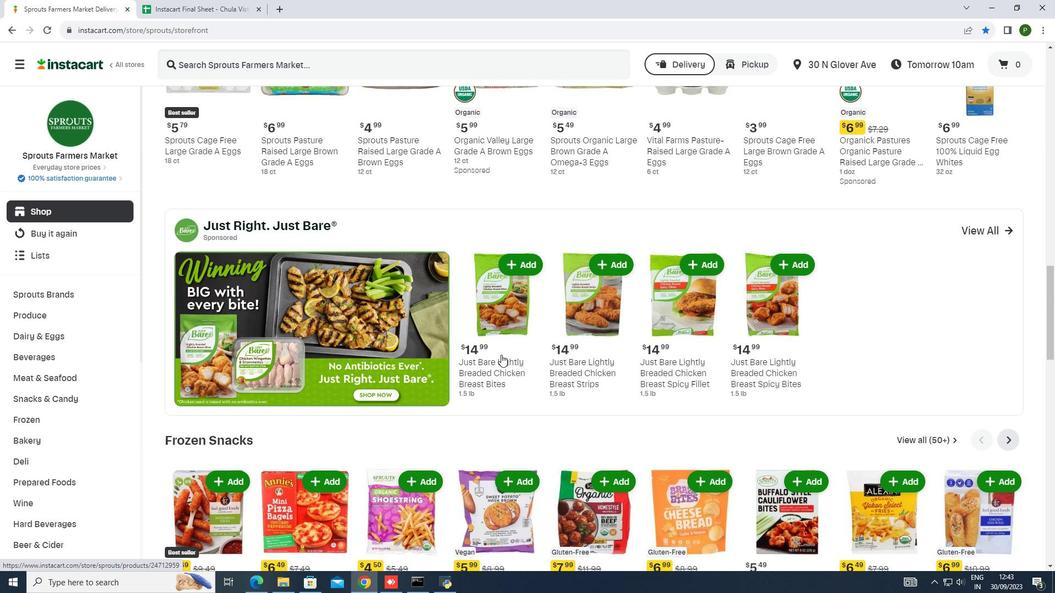 
Action: Mouse scrolled (501, 354) with delta (0, 0)
Screenshot: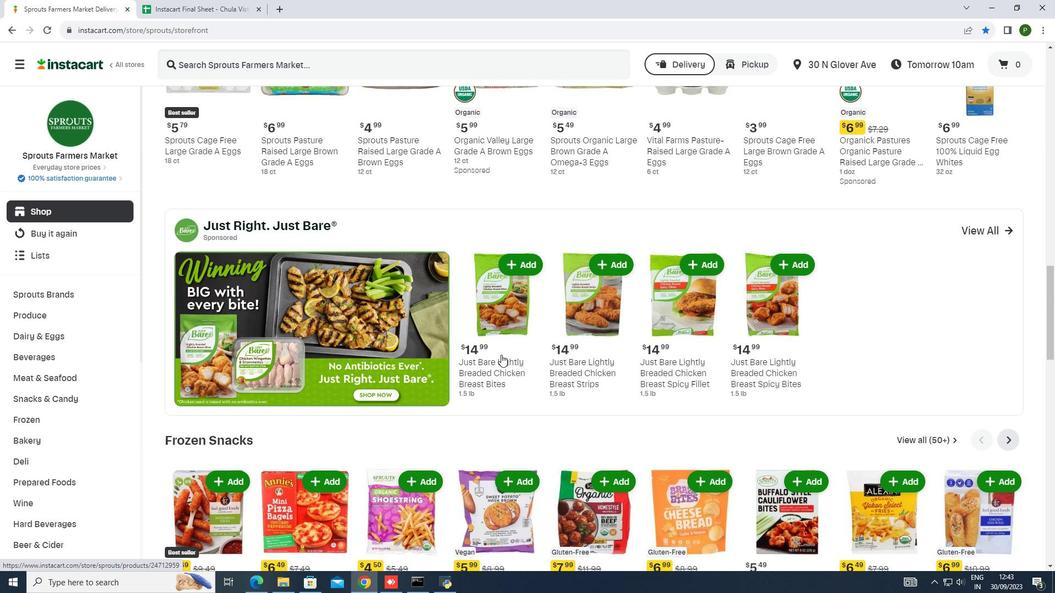 
Action: Mouse scrolled (501, 354) with delta (0, 0)
Screenshot: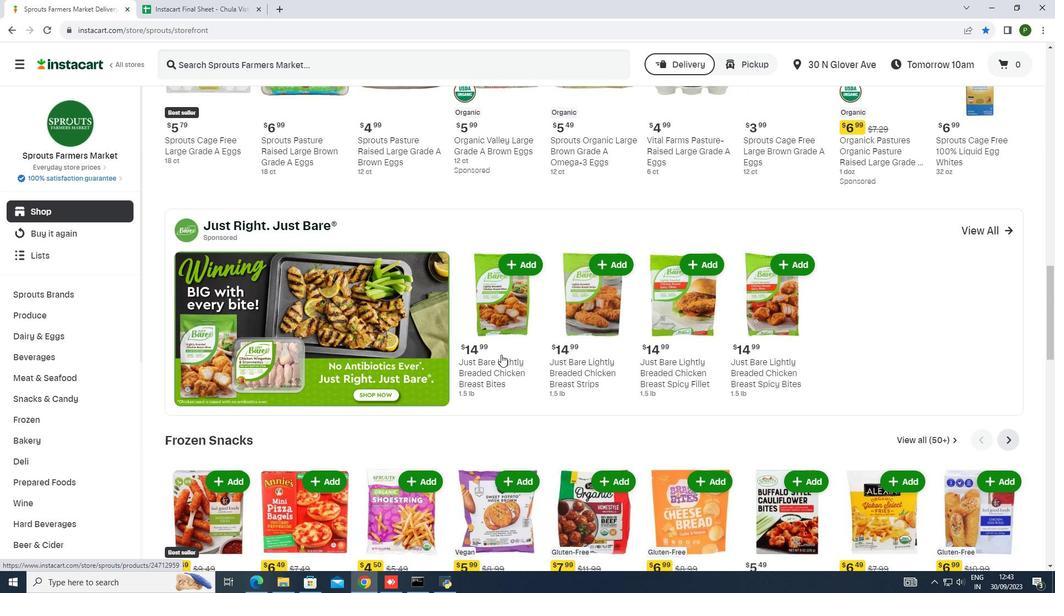 
Action: Mouse scrolled (501, 354) with delta (0, 0)
Screenshot: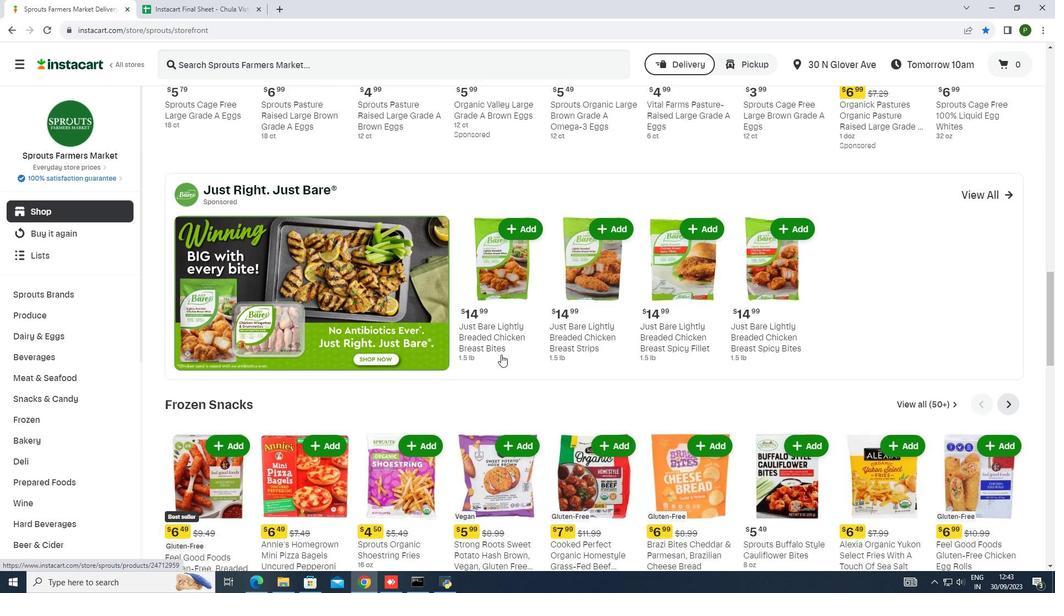 
Action: Mouse scrolled (501, 354) with delta (0, 0)
Screenshot: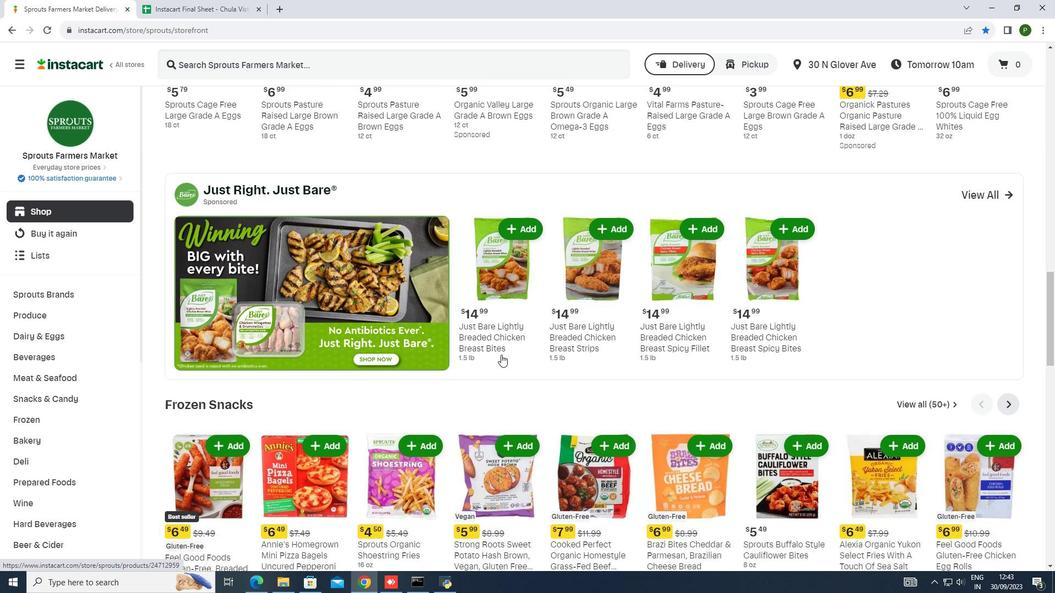 
Action: Mouse scrolled (501, 354) with delta (0, 0)
Screenshot: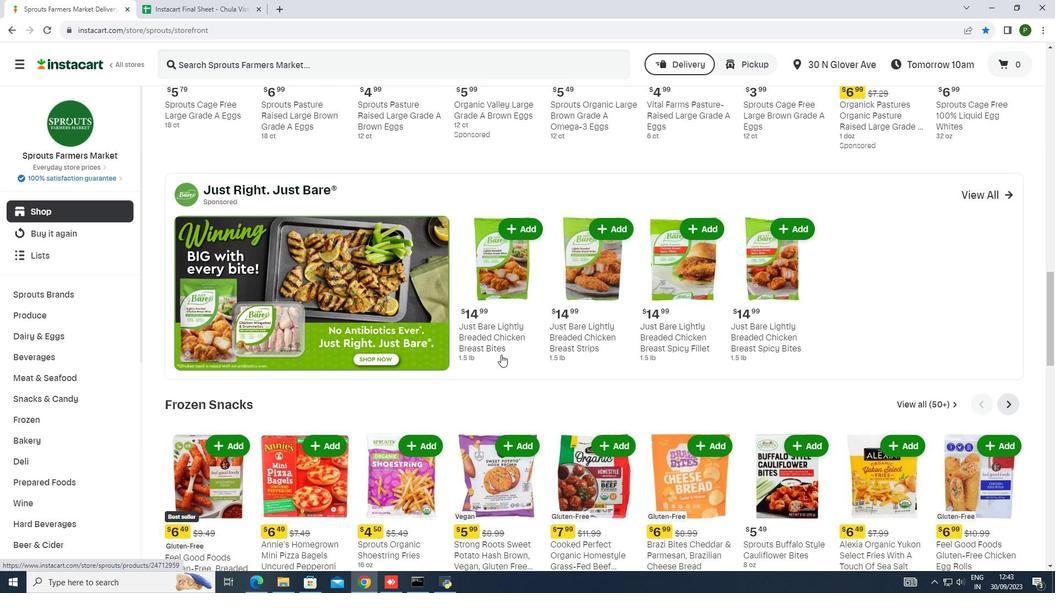 
Action: Mouse moved to (502, 353)
Screenshot: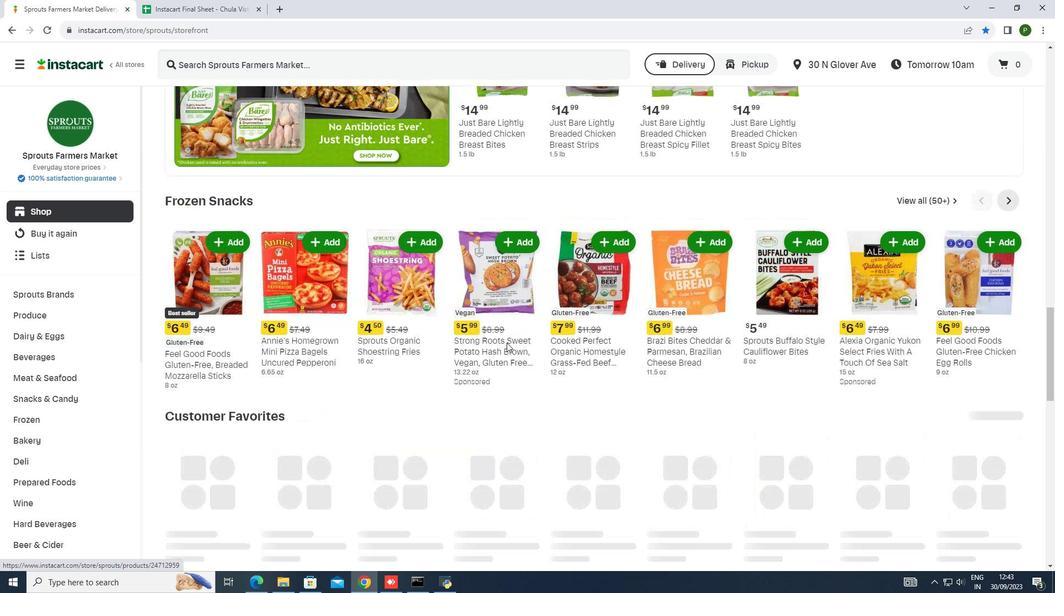 
Action: Mouse scrolled (502, 352) with delta (0, 0)
Screenshot: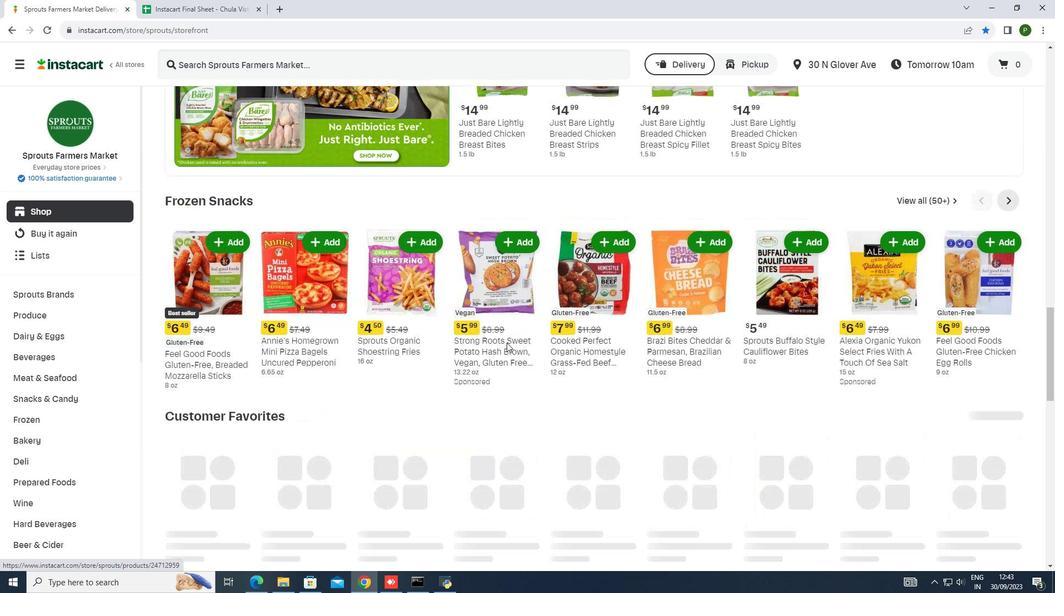 
Action: Mouse moved to (568, 365)
Screenshot: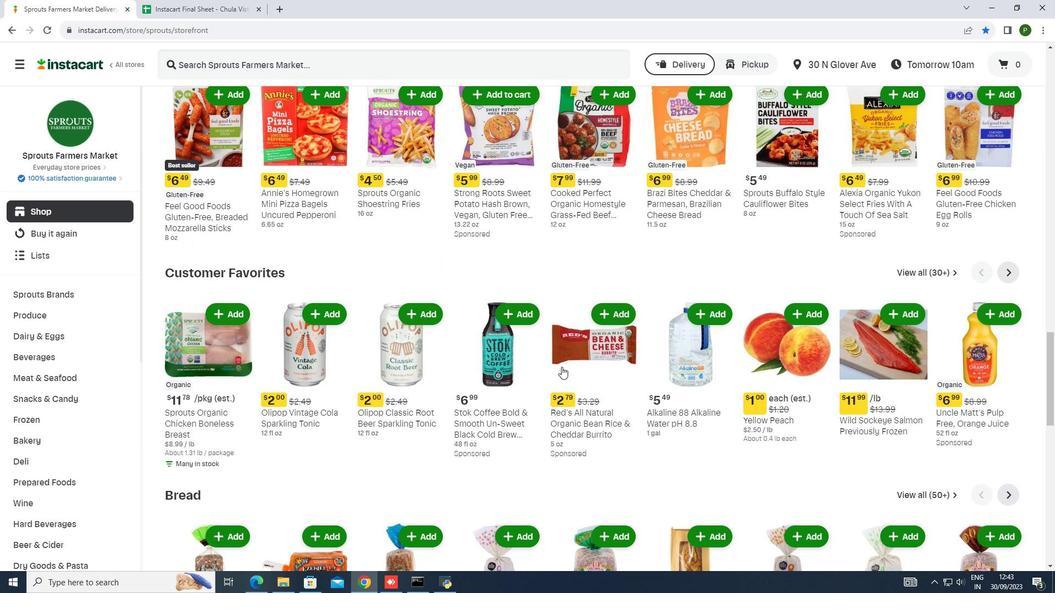 
Action: Mouse scrolled (568, 364) with delta (0, 0)
Screenshot: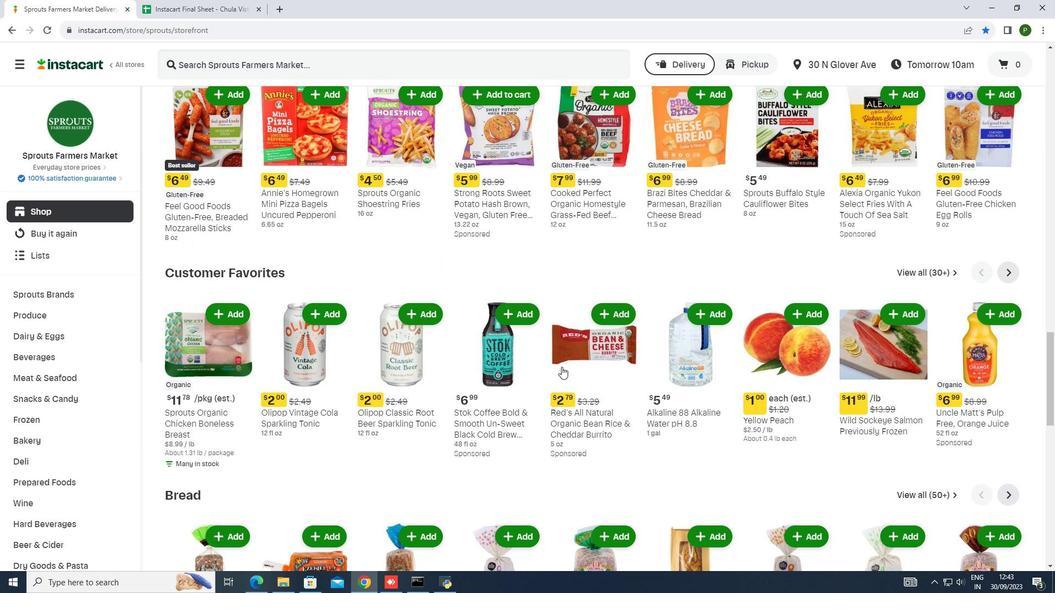 
Action: Mouse moved to (563, 367)
Screenshot: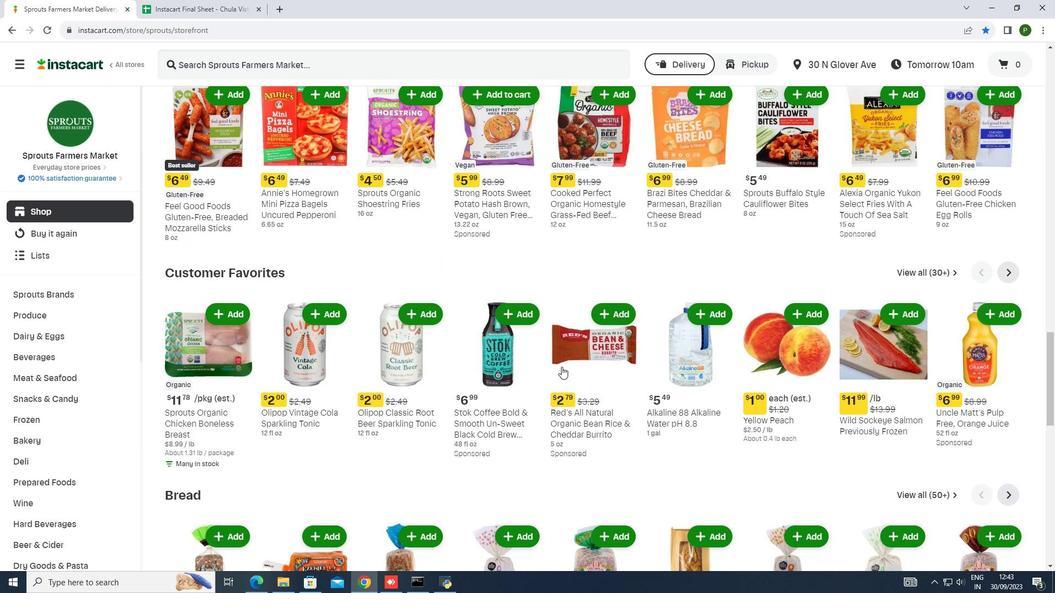 
Action: Mouse scrolled (563, 366) with delta (0, 0)
Screenshot: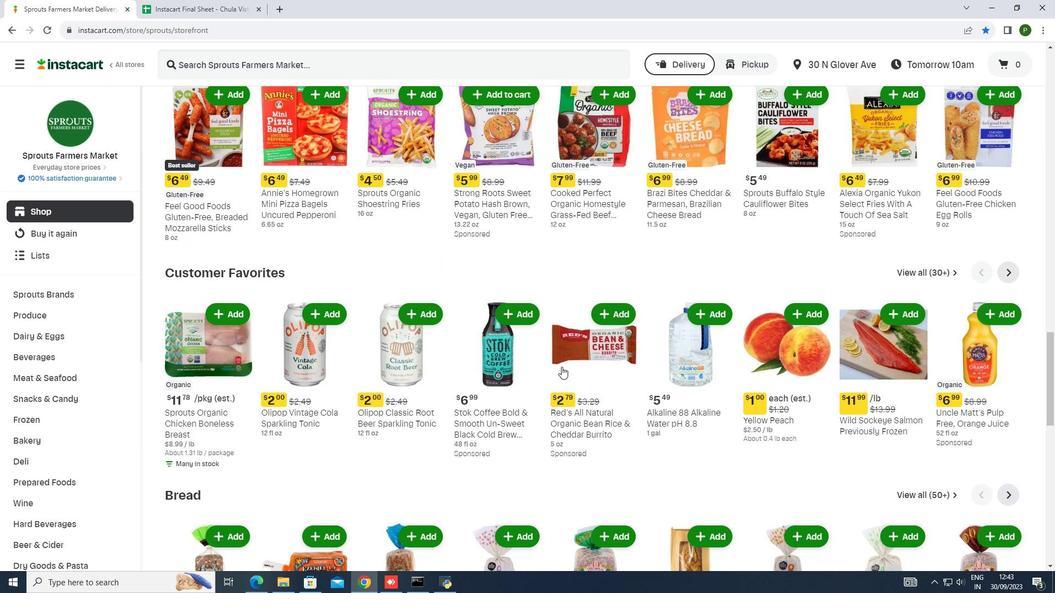 
Action: Mouse moved to (562, 367)
Screenshot: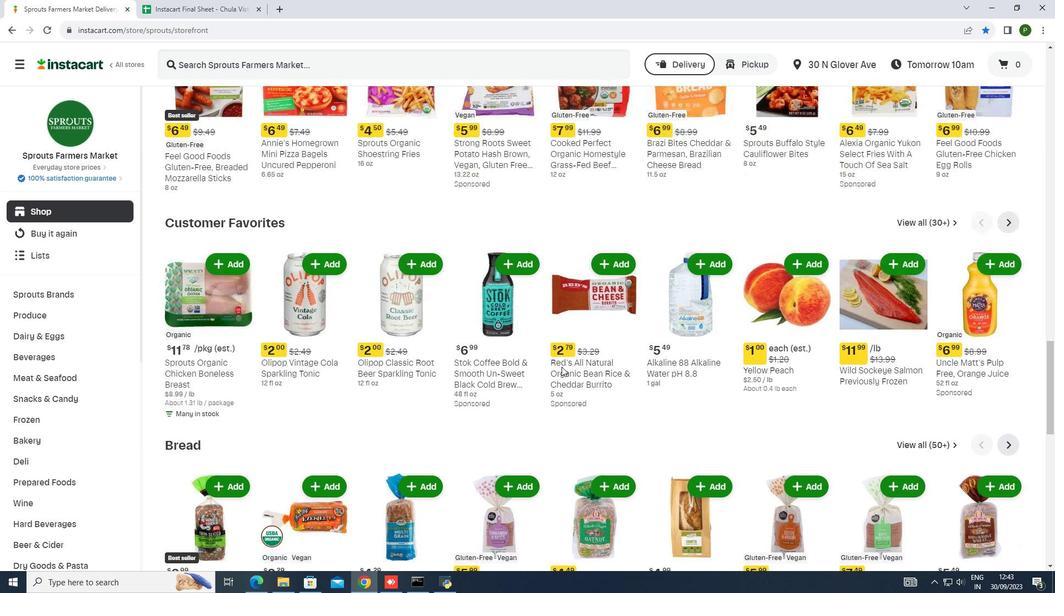 
Action: Mouse scrolled (562, 366) with delta (0, 0)
Screenshot: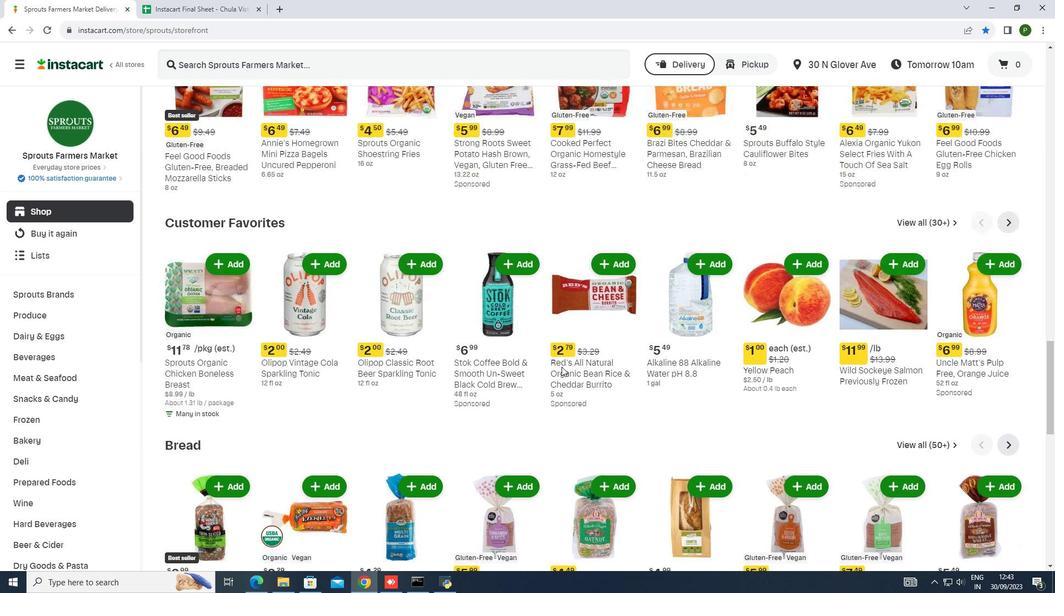 
Action: Mouse moved to (561, 367)
Screenshot: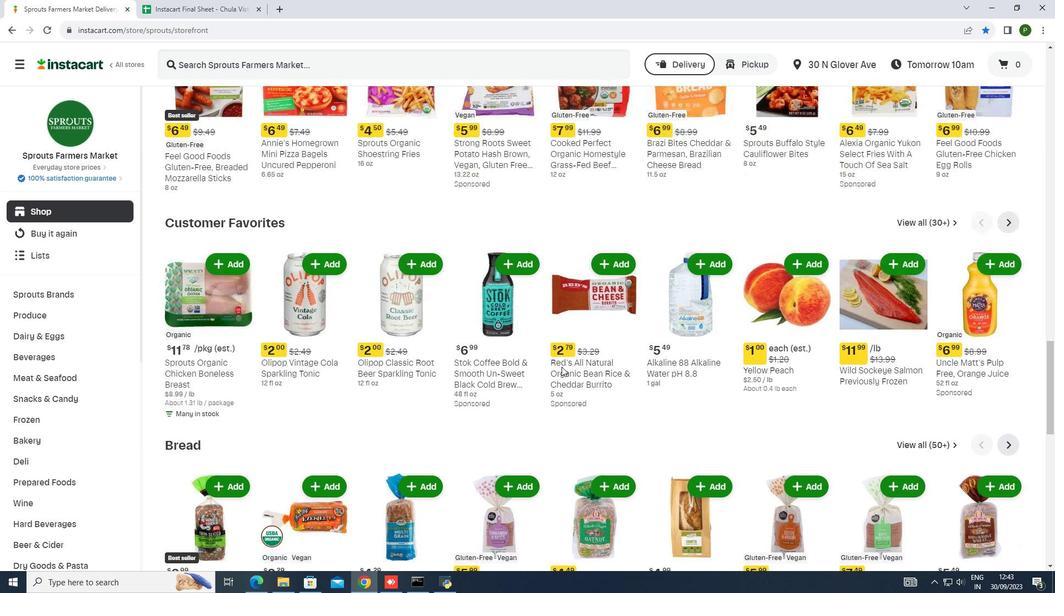 
Action: Mouse scrolled (561, 366) with delta (0, 0)
Screenshot: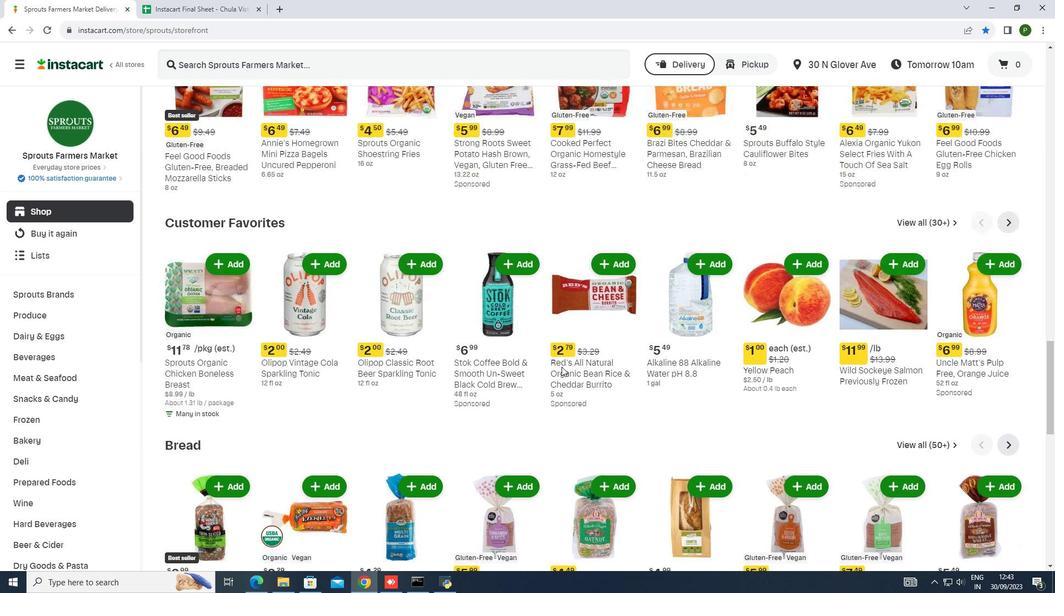 
Action: Mouse scrolled (561, 366) with delta (0, 0)
Screenshot: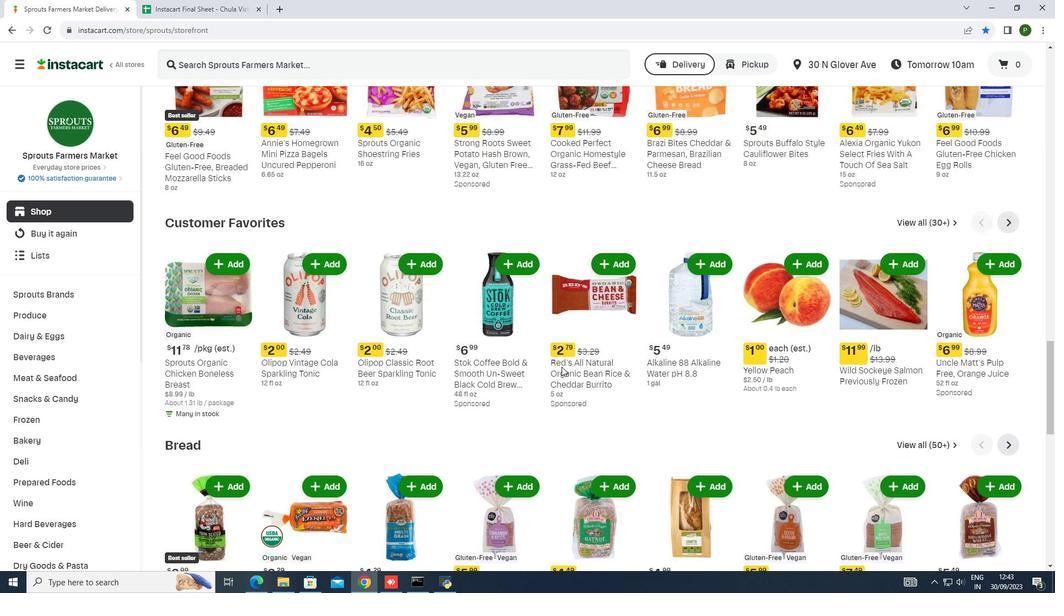 
Action: Mouse scrolled (561, 366) with delta (0, 0)
Screenshot: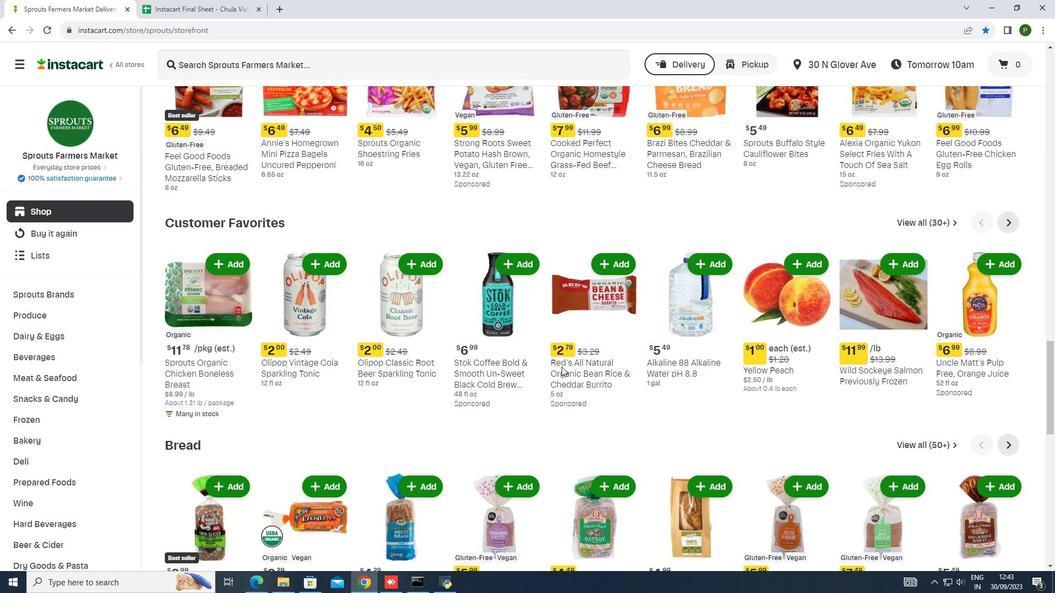 
Action: Mouse moved to (674, 375)
Screenshot: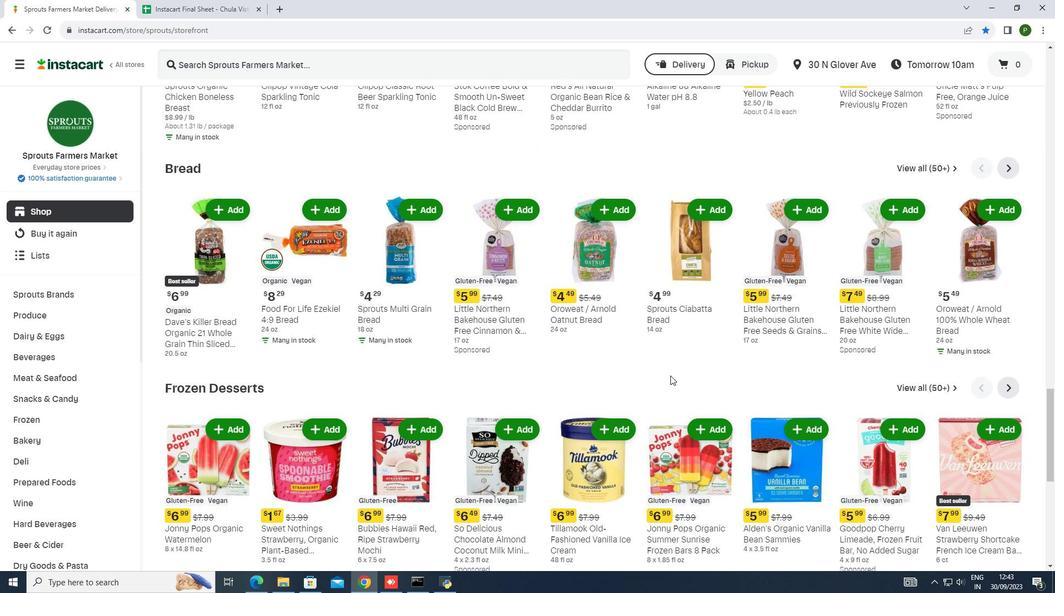 
Action: Mouse scrolled (674, 374) with delta (0, 0)
Screenshot: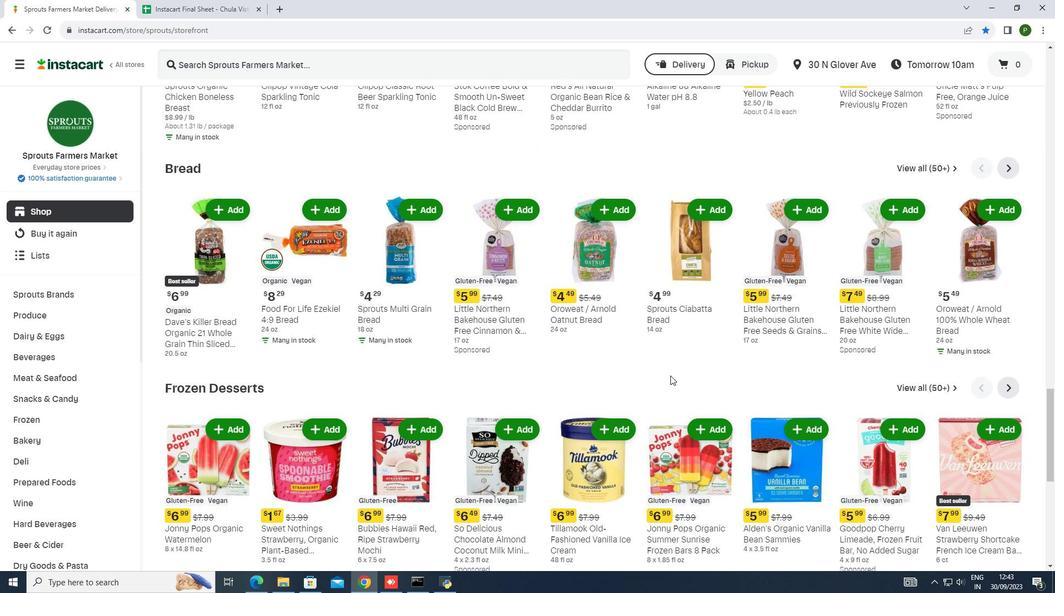 
Action: Mouse moved to (671, 375)
Screenshot: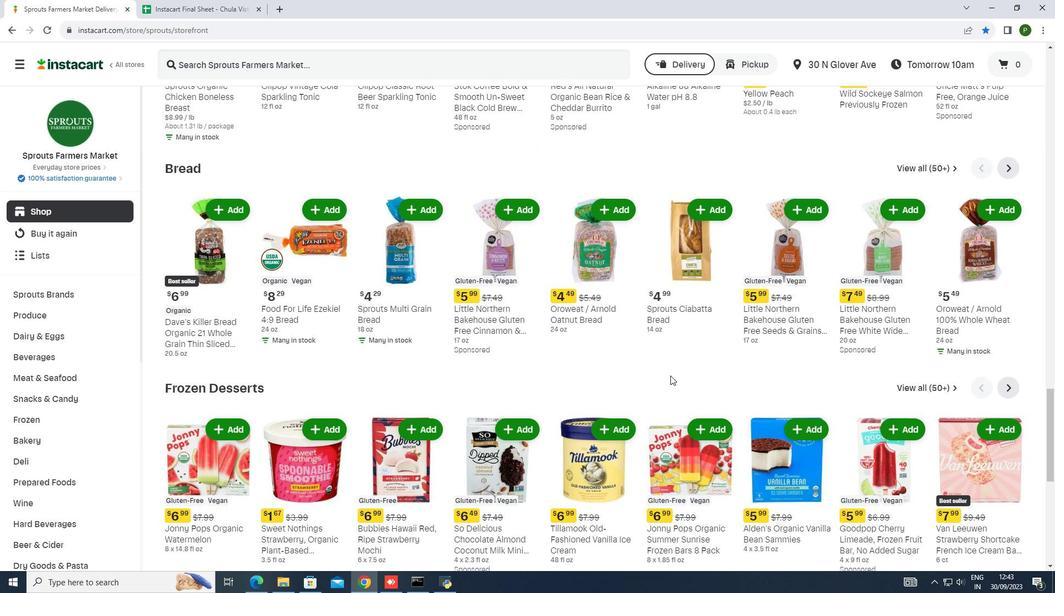 
Action: Mouse scrolled (671, 375) with delta (0, 0)
Screenshot: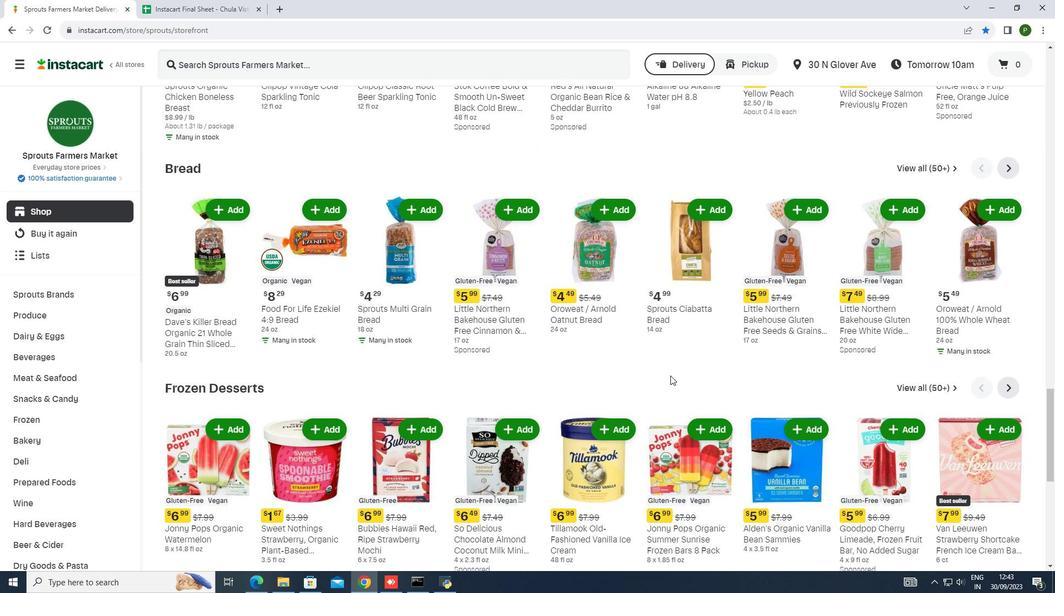 
Action: Mouse moved to (668, 376)
Screenshot: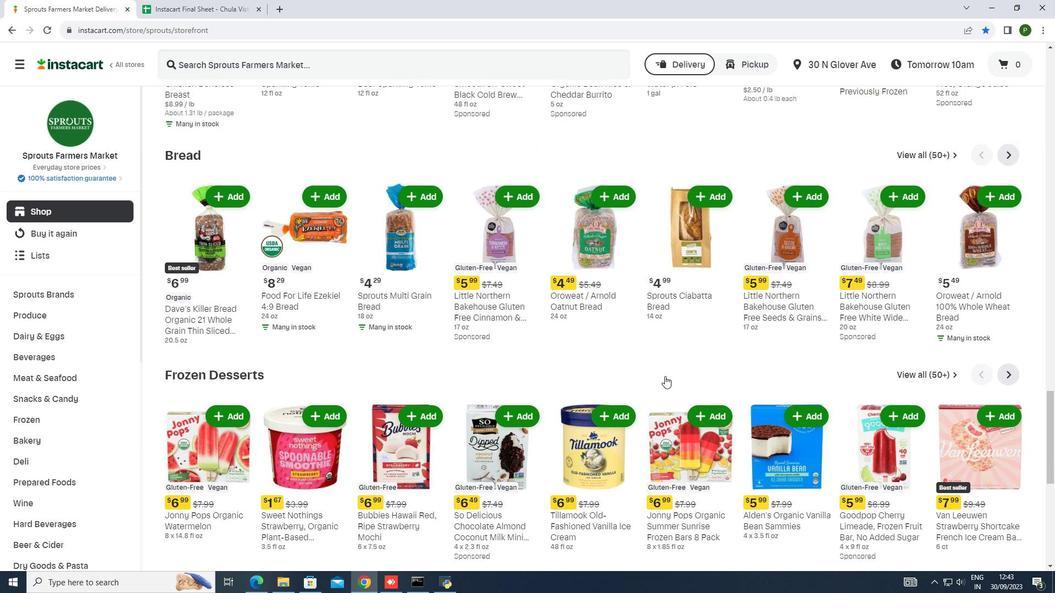 
Action: Mouse scrolled (668, 375) with delta (0, 0)
Screenshot: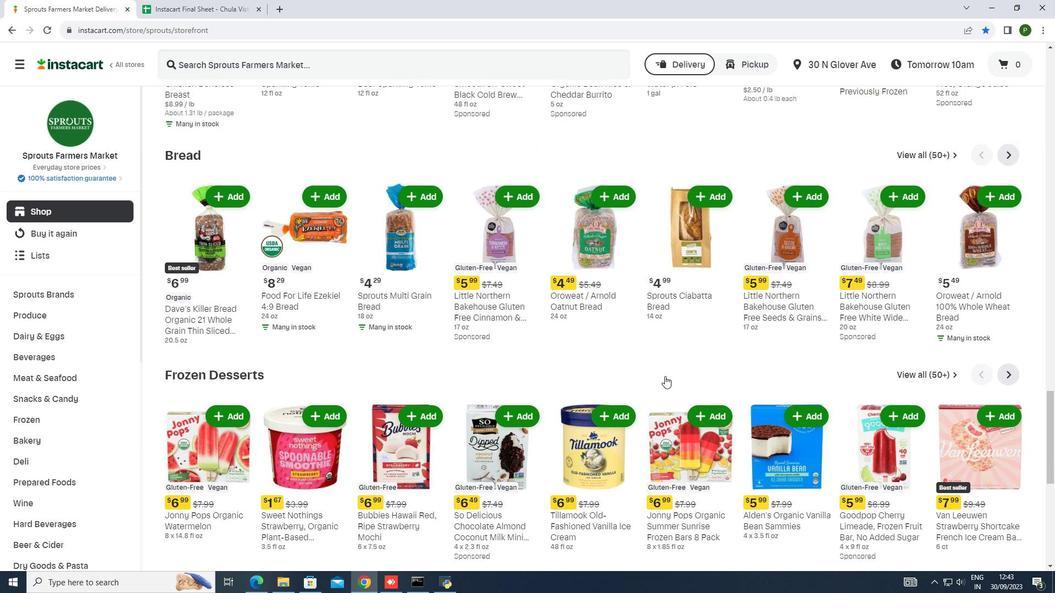 
Action: Mouse moved to (667, 376)
Screenshot: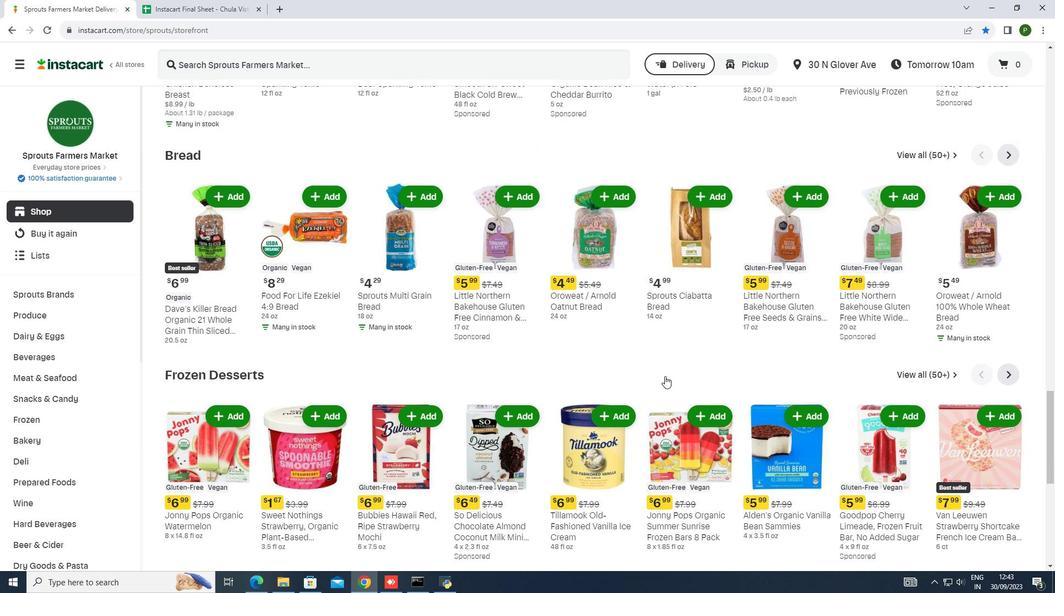 
Action: Mouse scrolled (667, 375) with delta (0, 0)
Screenshot: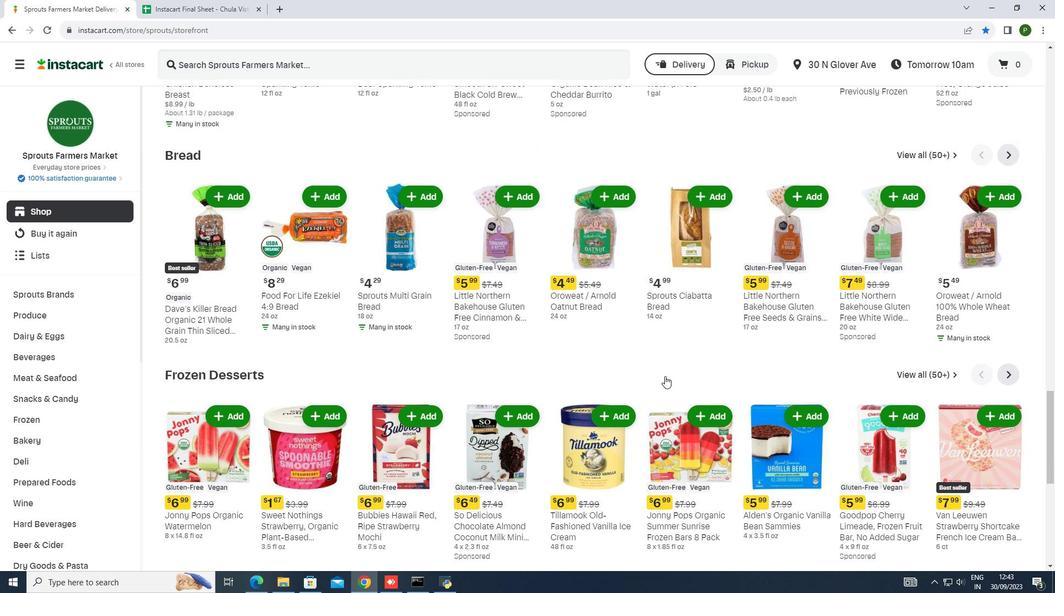 
Action: Mouse moved to (664, 375)
Screenshot: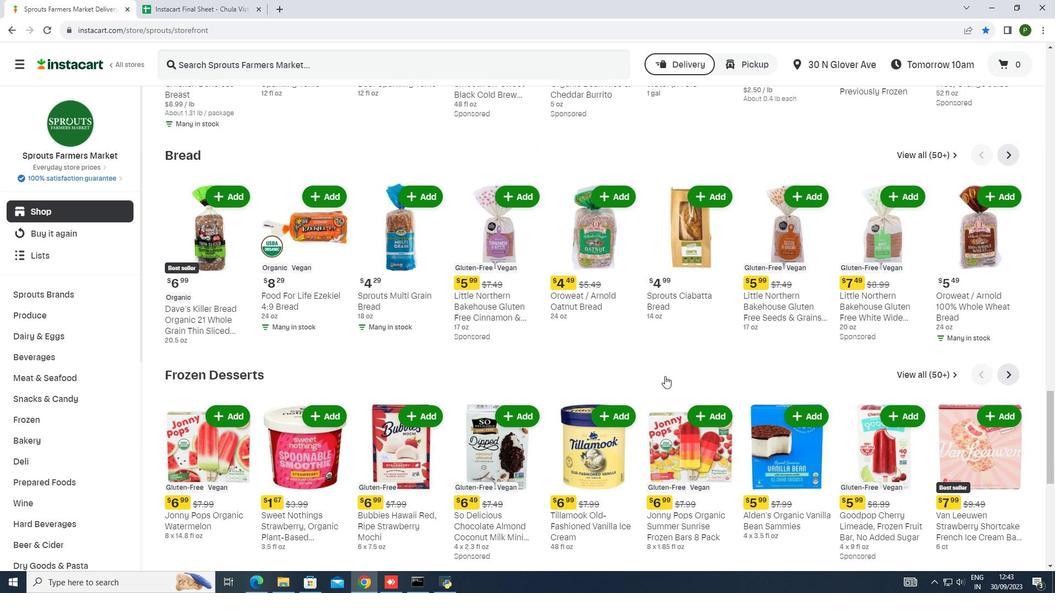 
Action: Mouse scrolled (664, 375) with delta (0, 0)
Screenshot: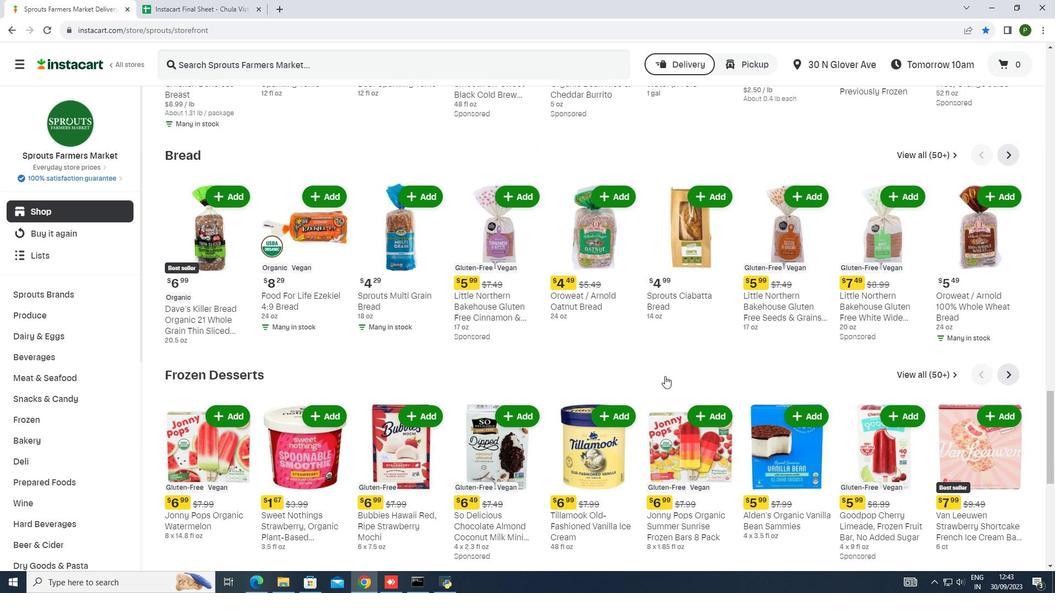 
Action: Mouse moved to (657, 372)
Screenshot: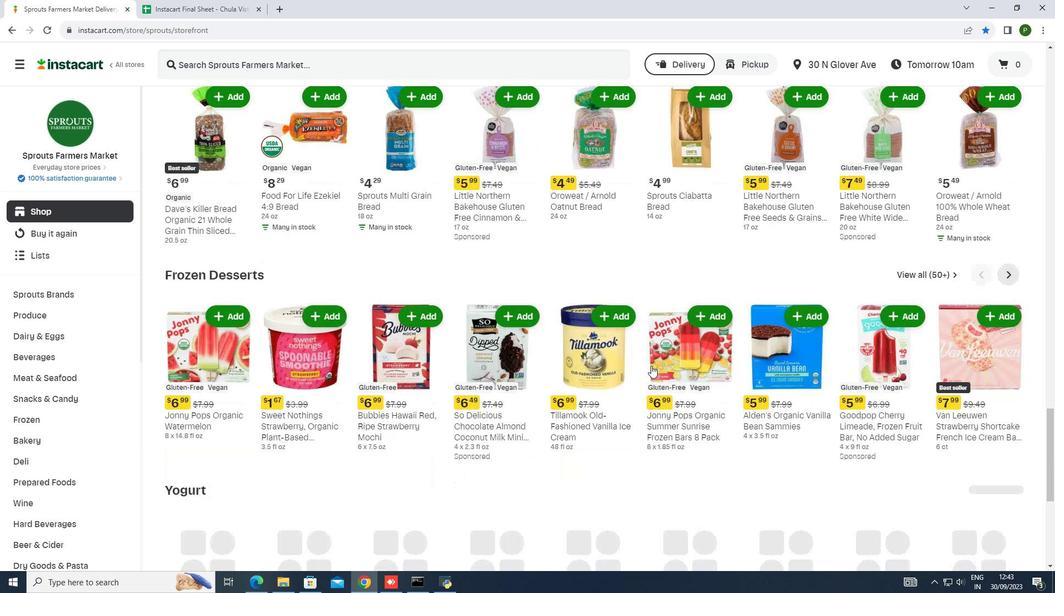 
Action: Mouse scrolled (657, 371) with delta (0, 0)
Screenshot: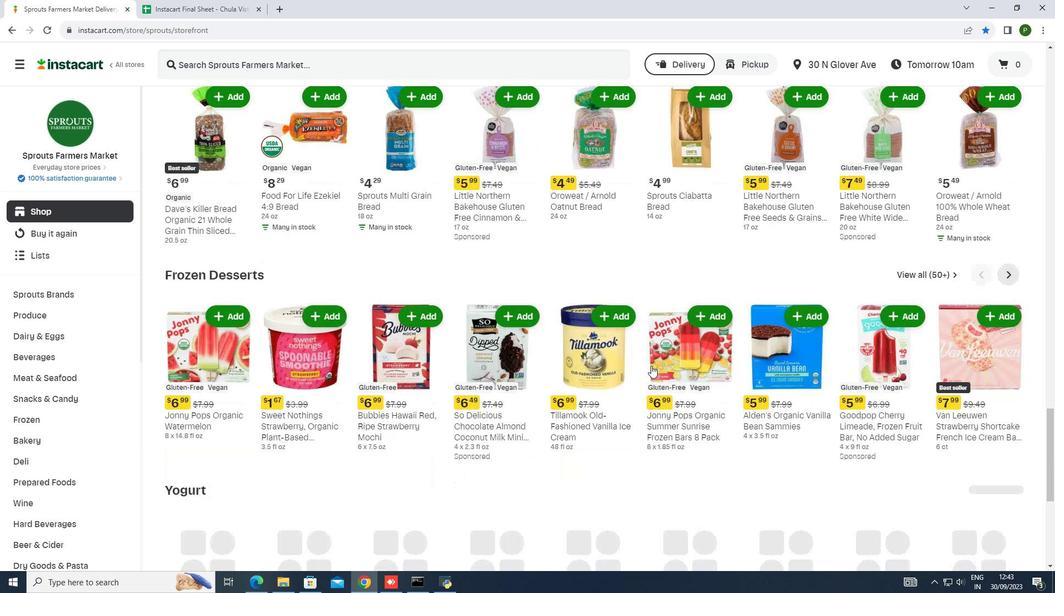 
Action: Mouse moved to (583, 409)
Screenshot: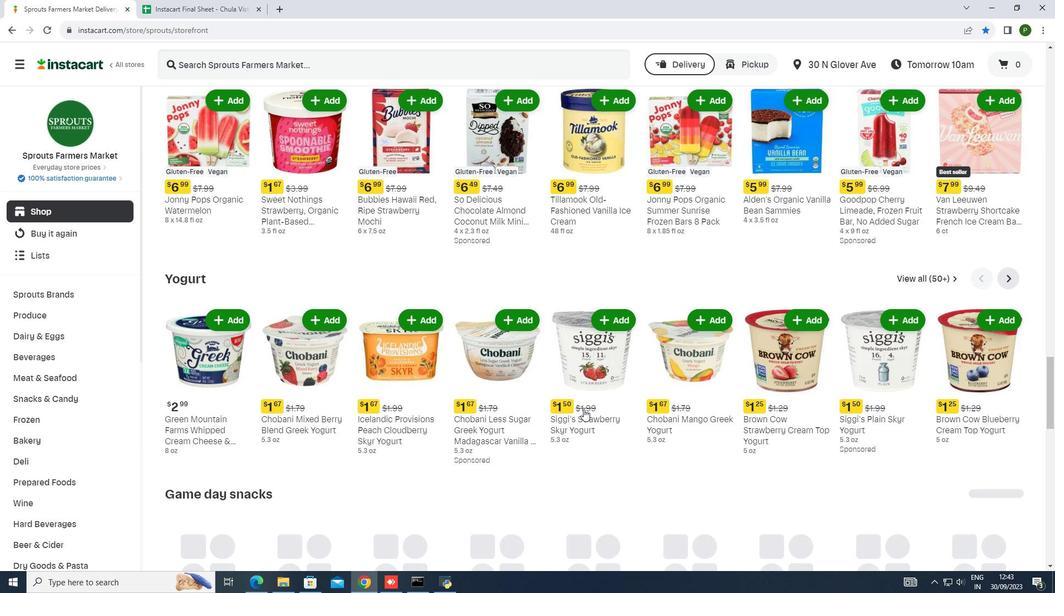 
Action: Mouse scrolled (583, 408) with delta (0, 0)
Screenshot: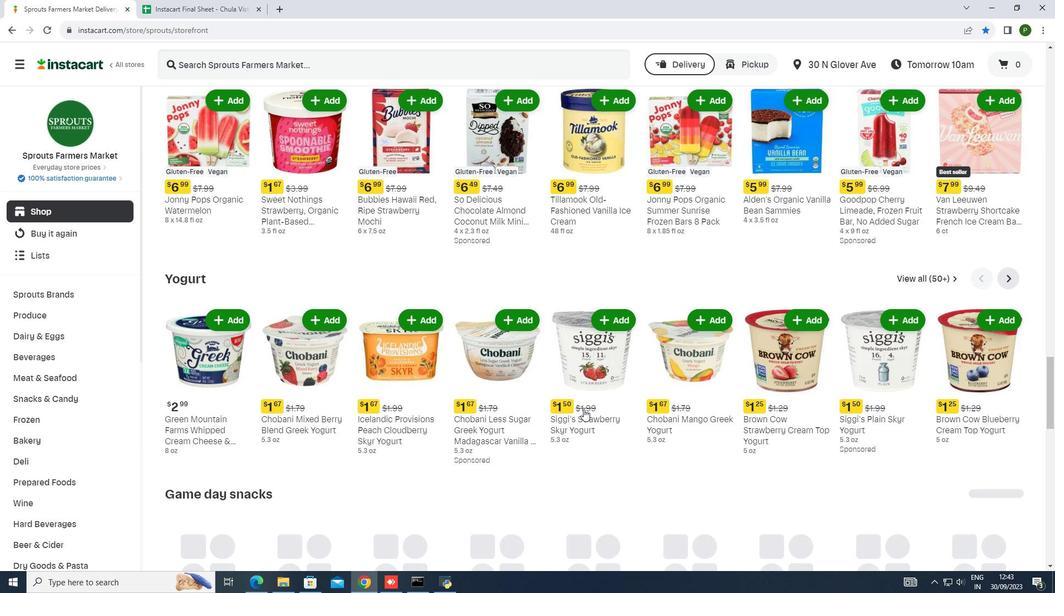 
Action: Mouse scrolled (583, 408) with delta (0, 0)
Screenshot: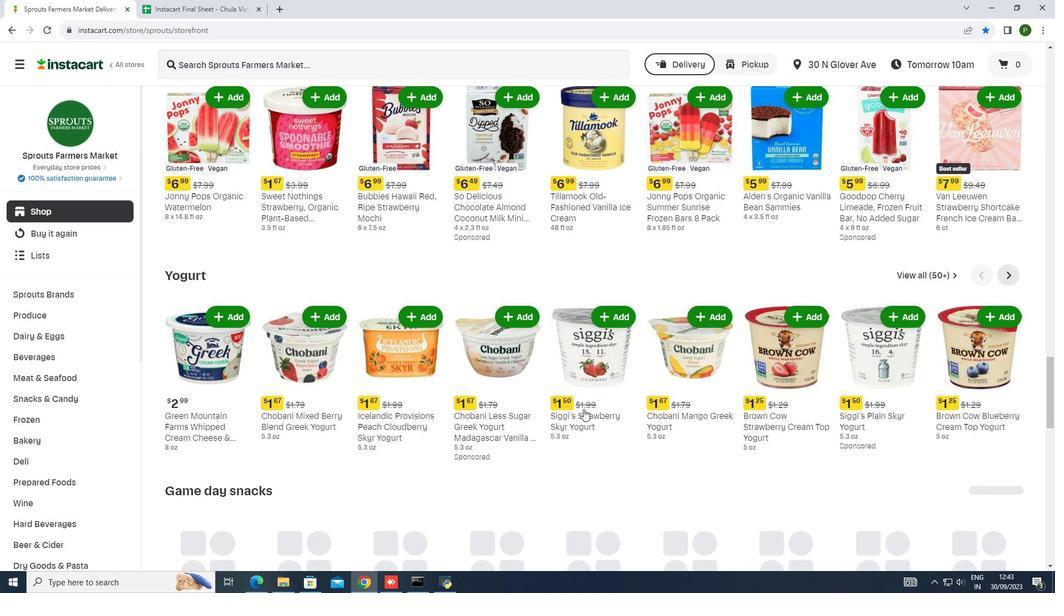 
Action: Mouse scrolled (583, 408) with delta (0, 0)
Screenshot: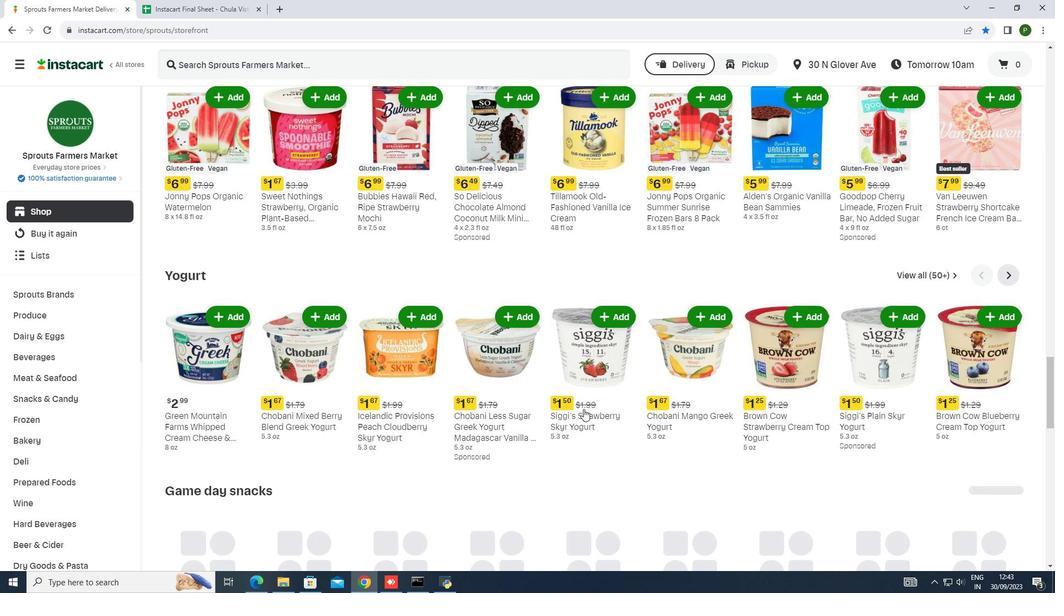 
Action: Mouse scrolled (583, 408) with delta (0, 0)
Screenshot: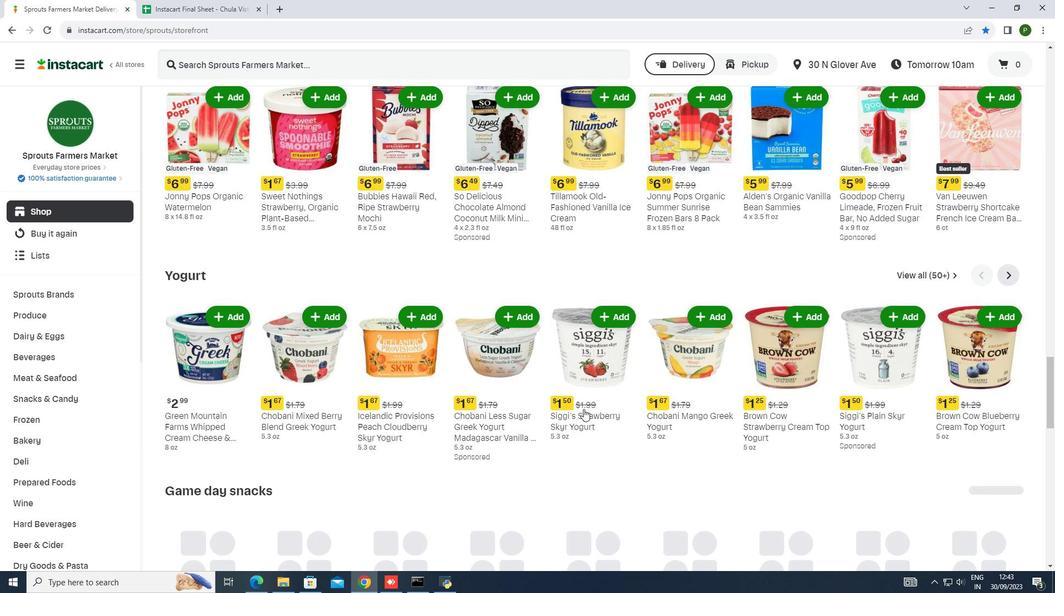 
Action: Mouse moved to (583, 409)
Screenshot: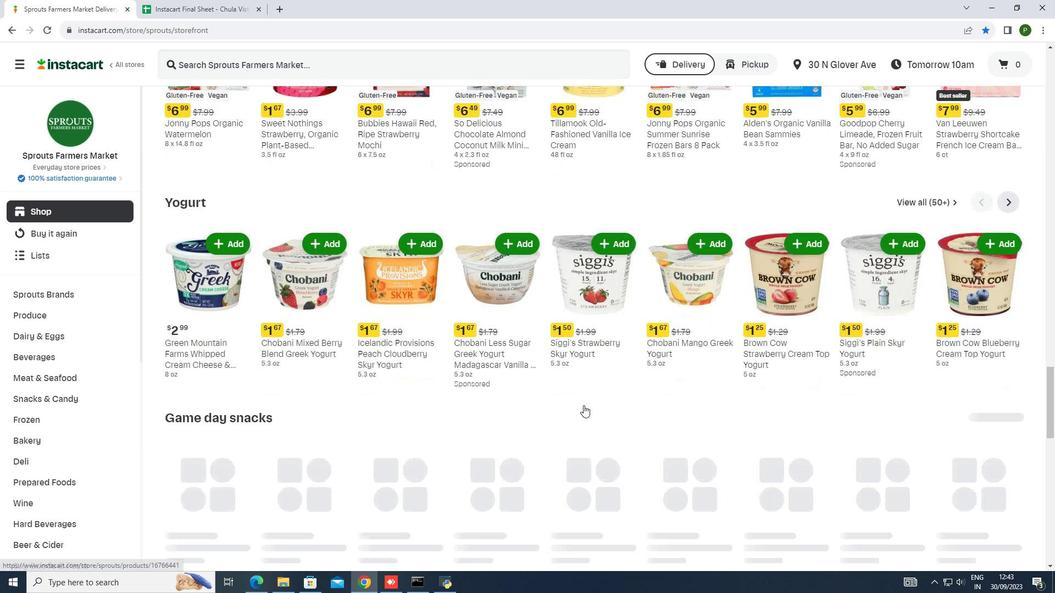 
Action: Mouse scrolled (583, 408) with delta (0, 0)
Screenshot: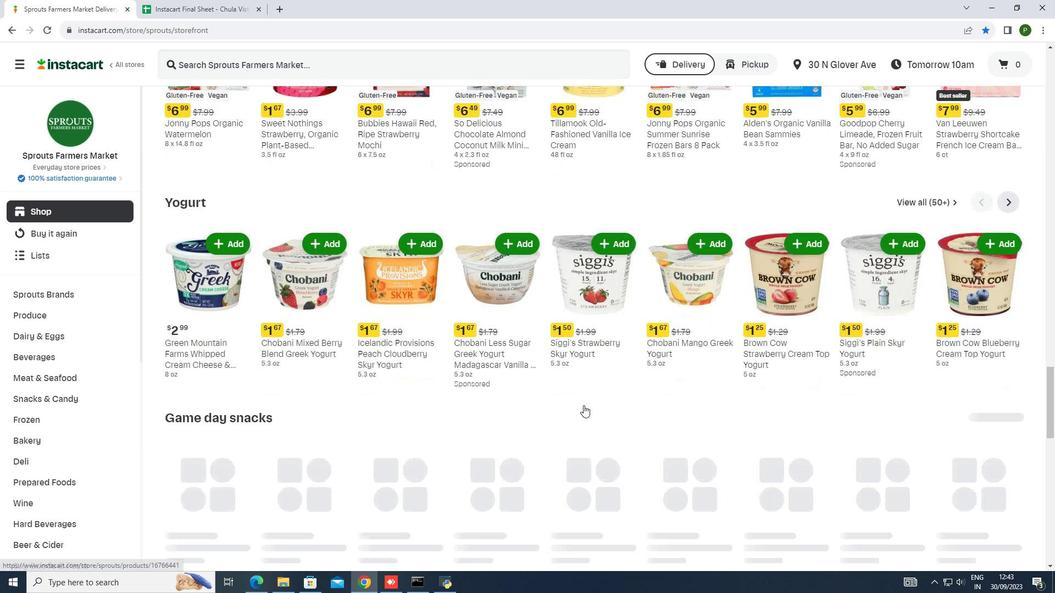 
Action: Mouse moved to (583, 407)
Screenshot: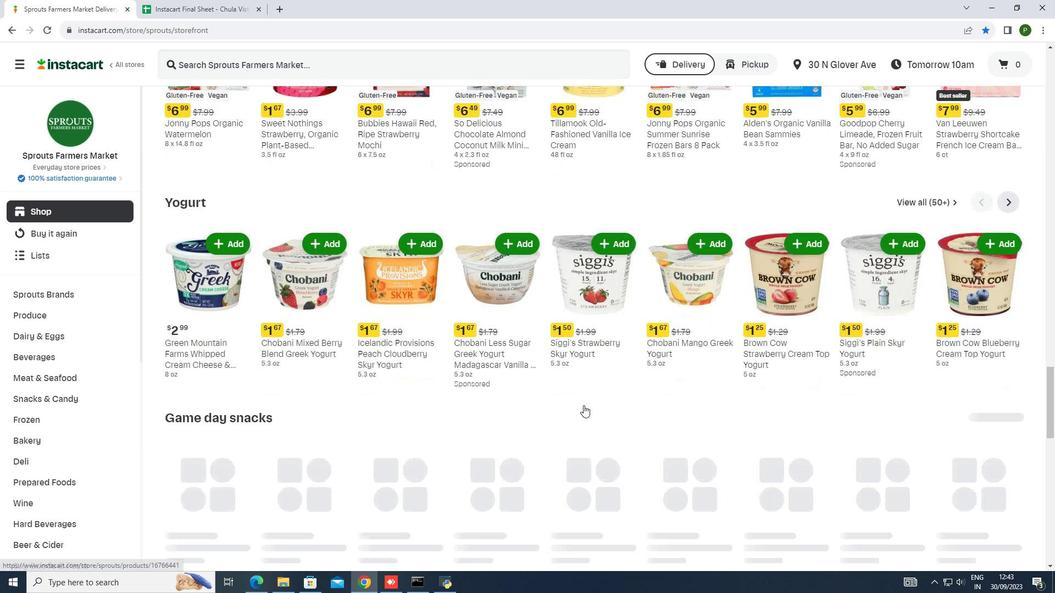 
Action: Mouse scrolled (583, 407) with delta (0, 0)
Screenshot: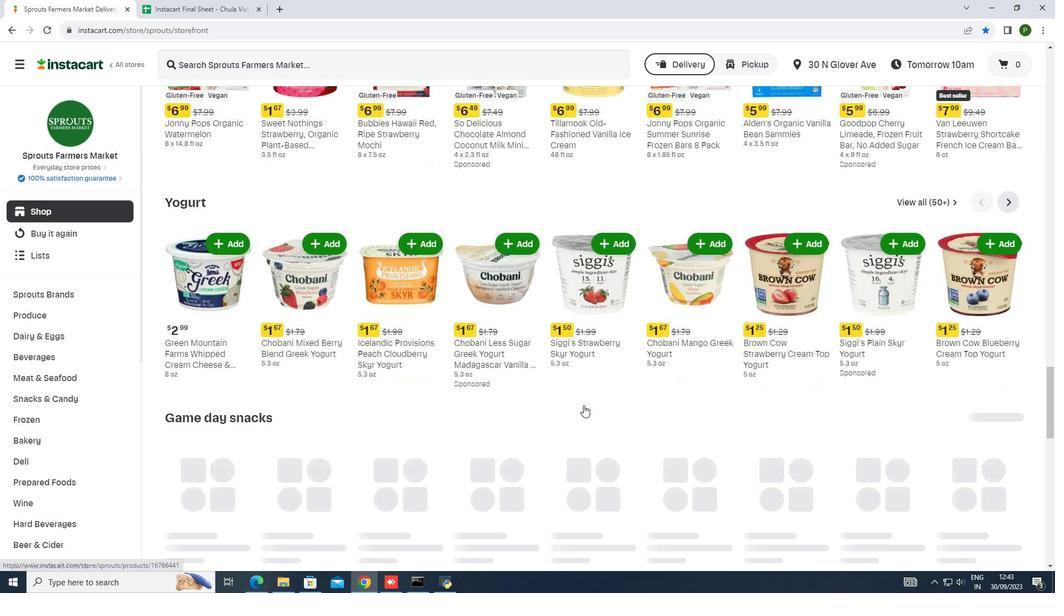 
Action: Mouse moved to (627, 372)
Screenshot: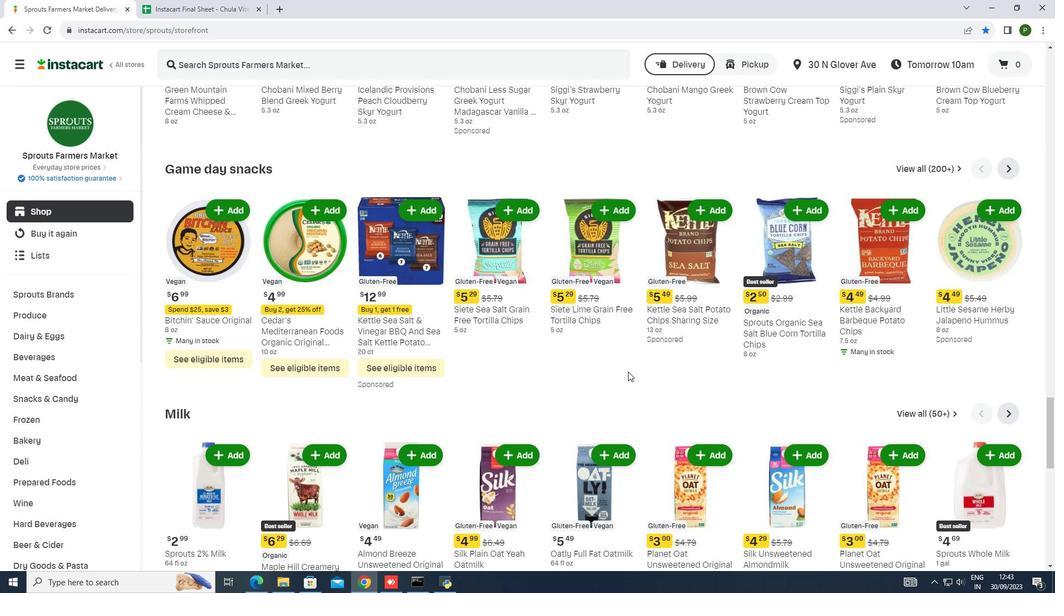 
Action: Mouse scrolled (627, 371) with delta (0, 0)
Screenshot: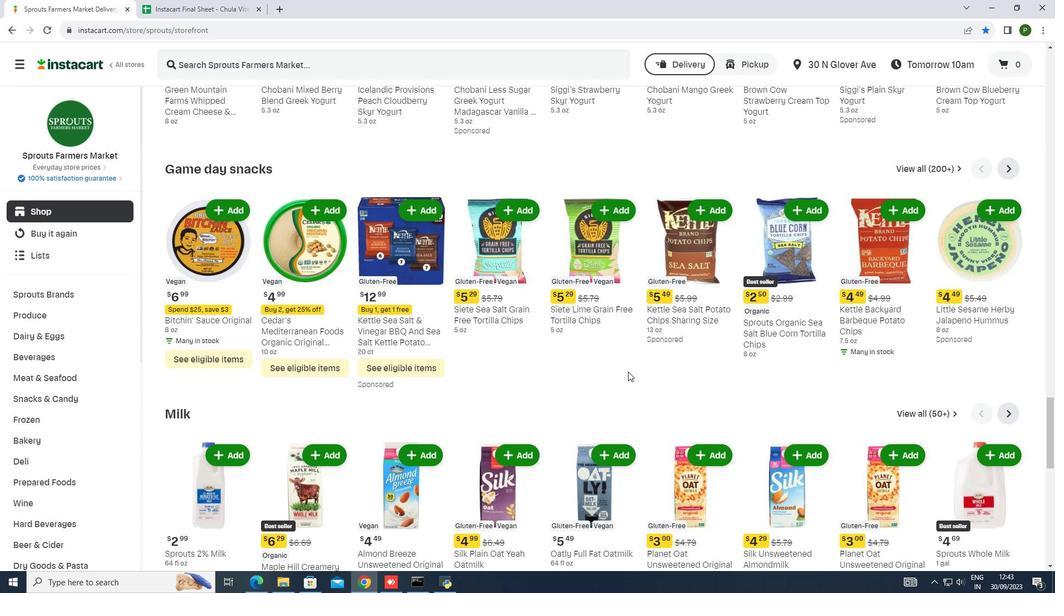 
Action: Mouse moved to (628, 372)
Screenshot: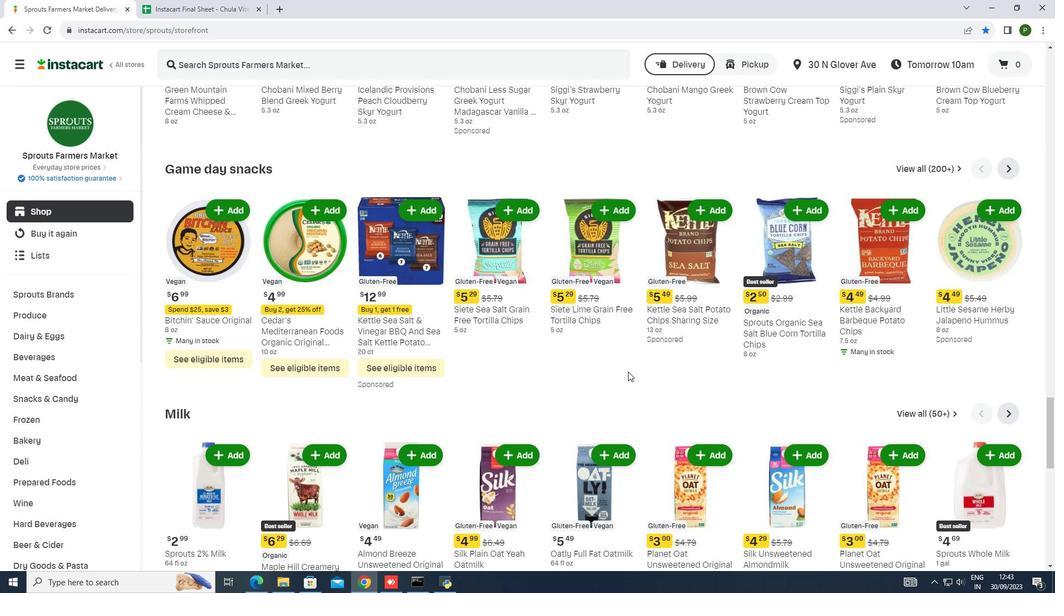 
Action: Mouse scrolled (628, 371) with delta (0, 0)
Screenshot: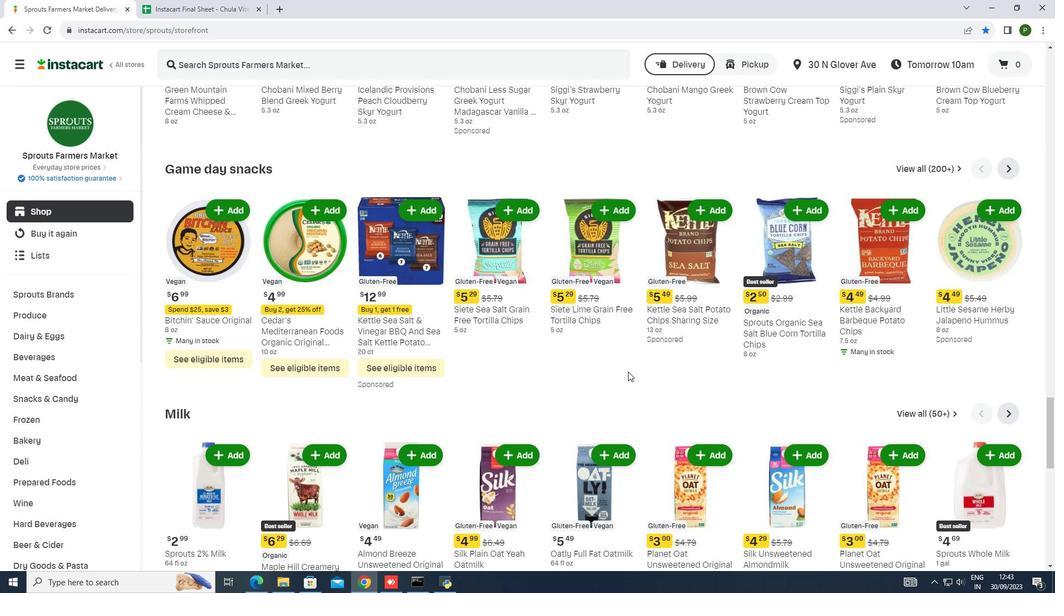 
Action: Mouse scrolled (628, 371) with delta (0, 0)
Screenshot: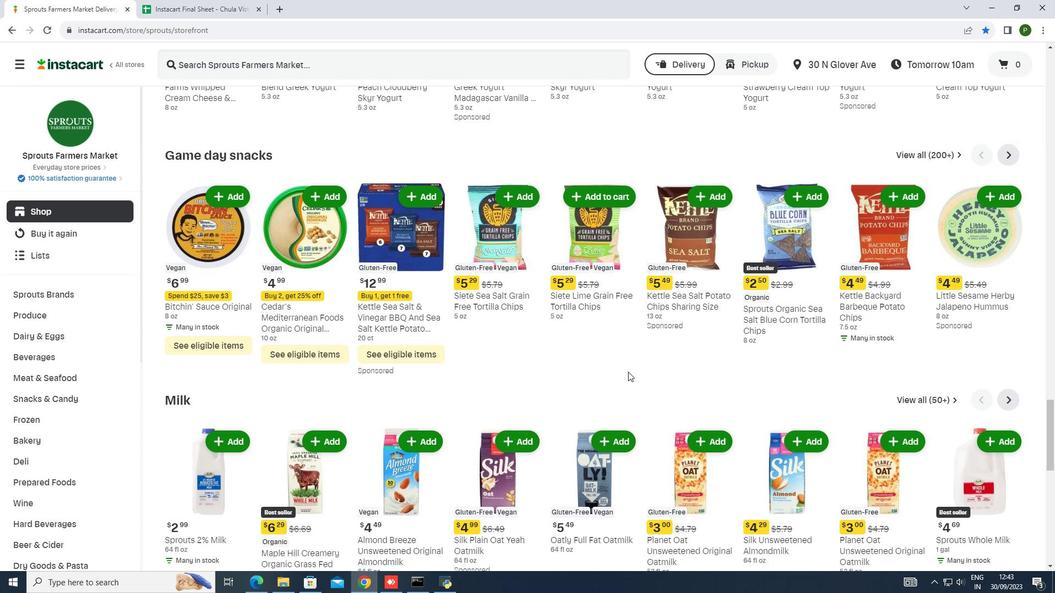 
Action: Mouse scrolled (628, 371) with delta (0, 0)
Screenshot: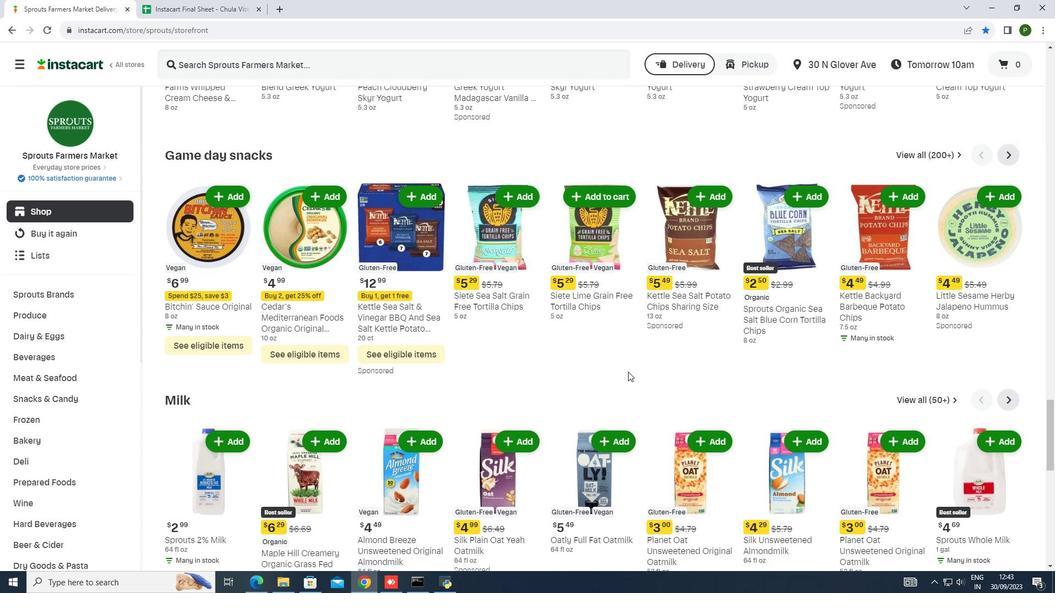 
Action: Mouse scrolled (628, 371) with delta (0, 0)
Screenshot: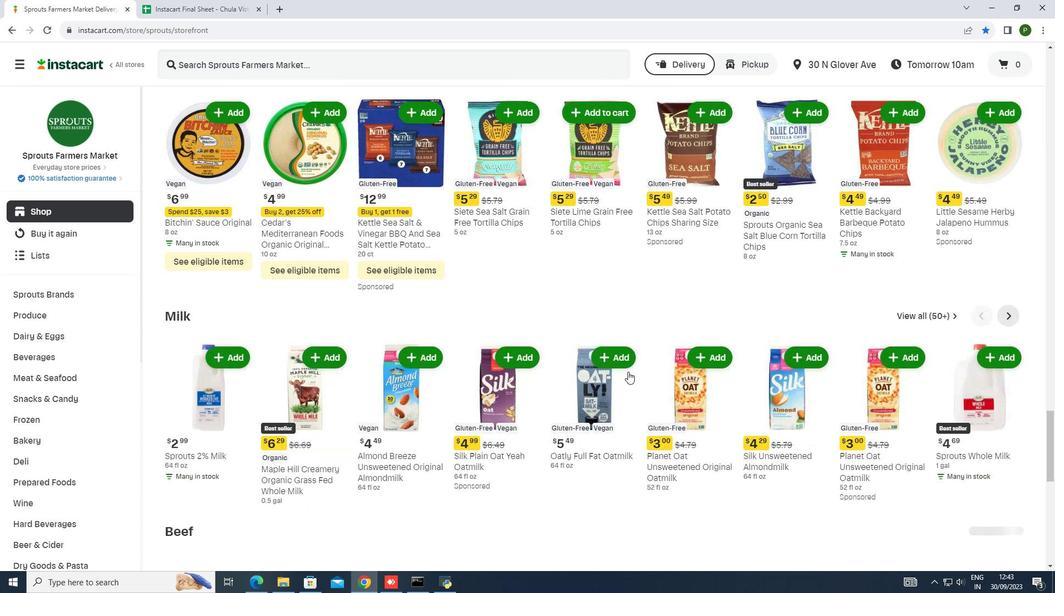 
Action: Mouse moved to (631, 366)
Screenshot: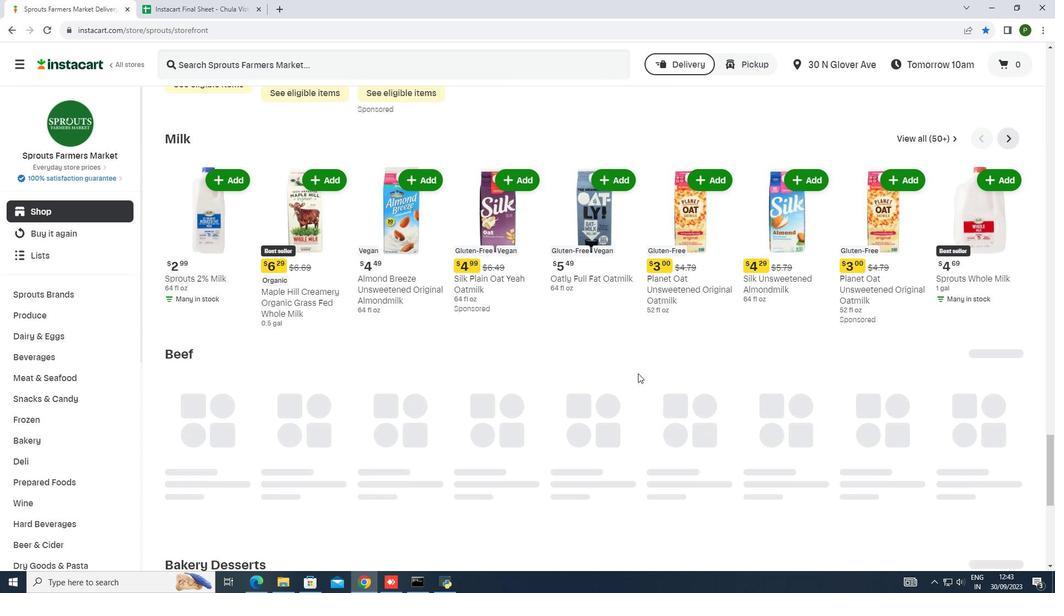 
Action: Mouse scrolled (631, 365) with delta (0, 0)
Screenshot: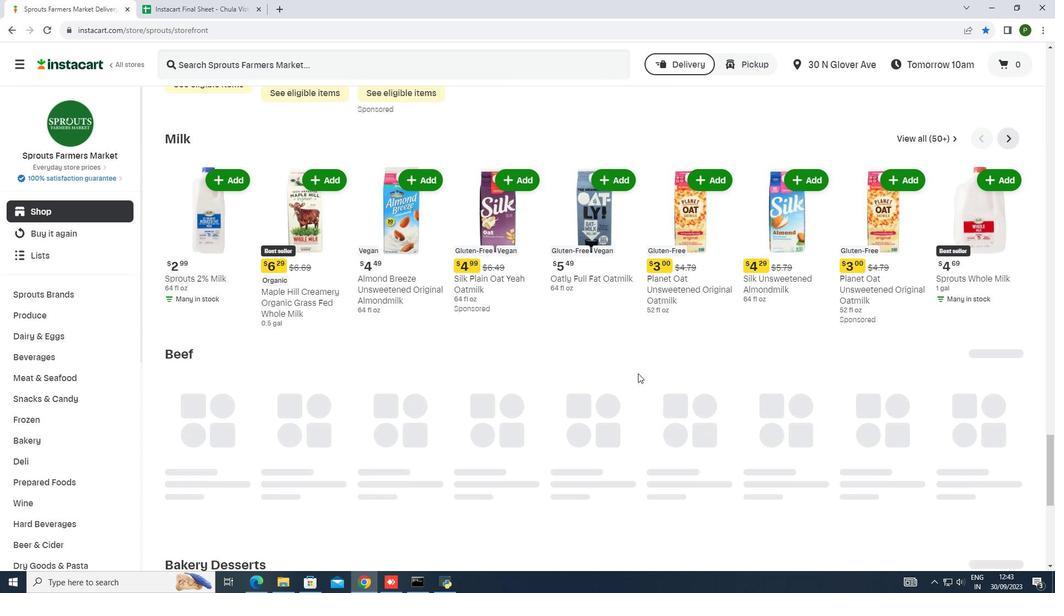 
Action: Mouse moved to (636, 372)
Screenshot: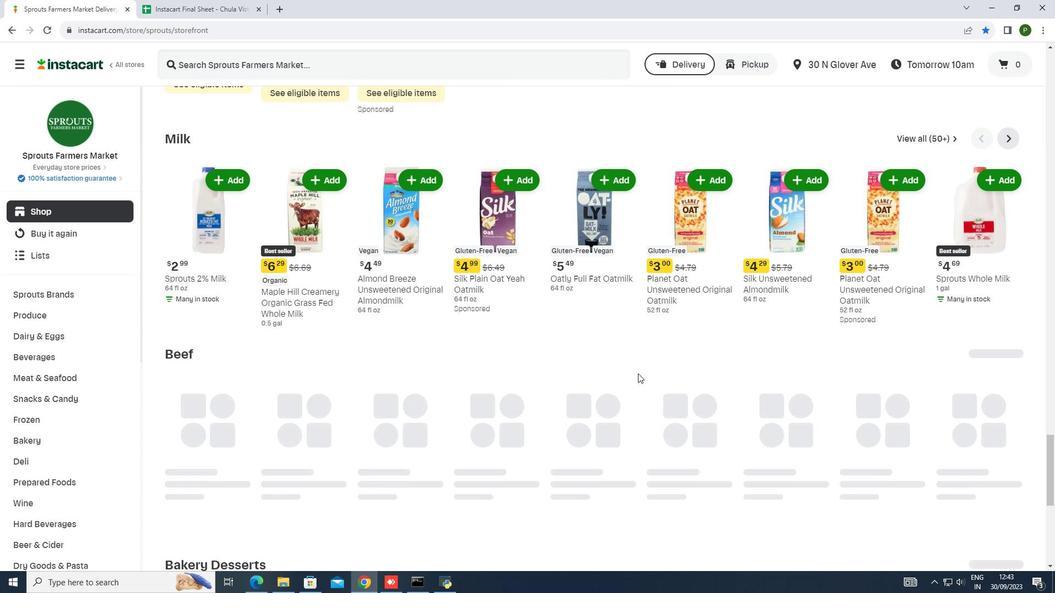 
Action: Mouse scrolled (636, 372) with delta (0, 0)
Screenshot: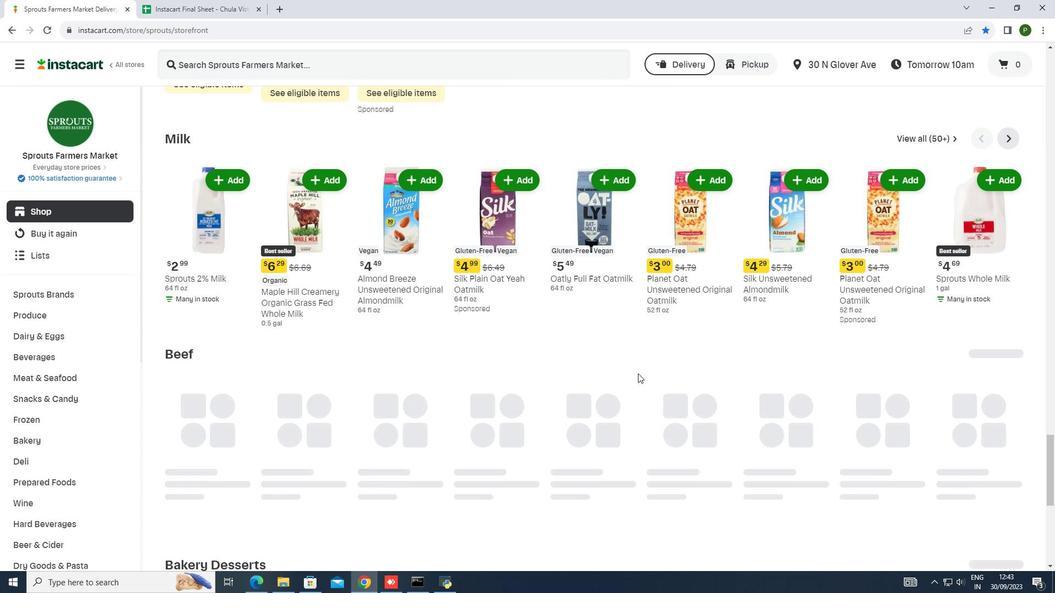 
Action: Mouse moved to (638, 373)
Screenshot: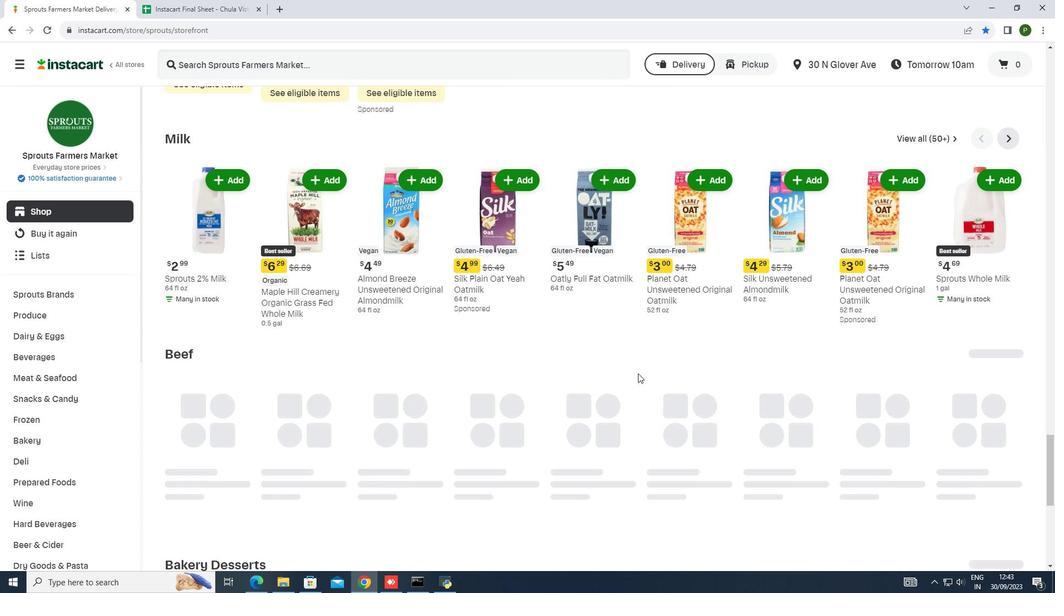
Action: Mouse scrolled (638, 373) with delta (0, 0)
Screenshot: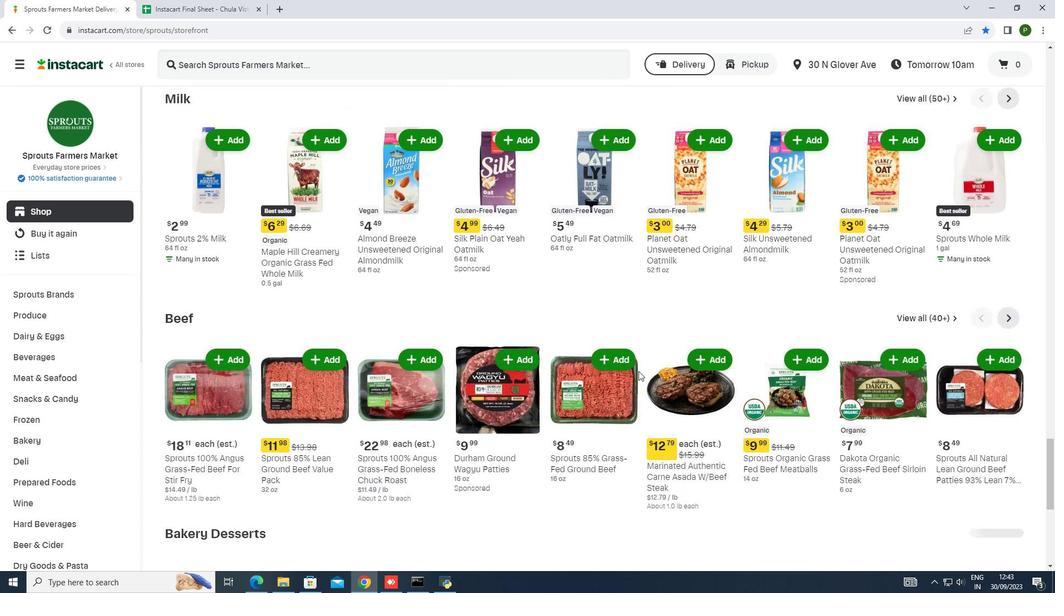 
Action: Mouse moved to (950, 213)
Screenshot: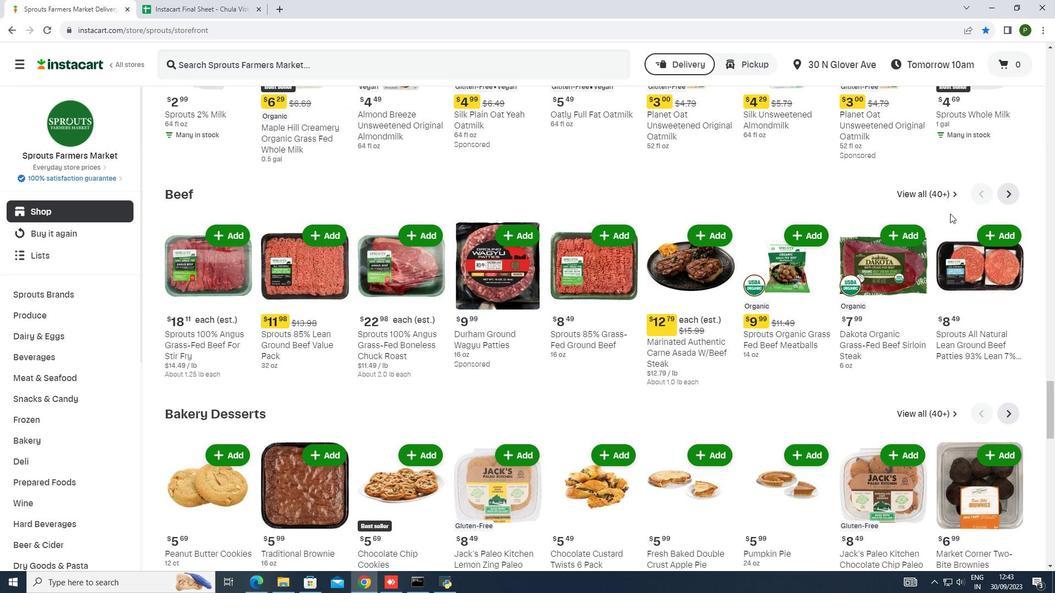 
Action: Mouse scrolled (950, 213) with delta (0, 0)
Screenshot: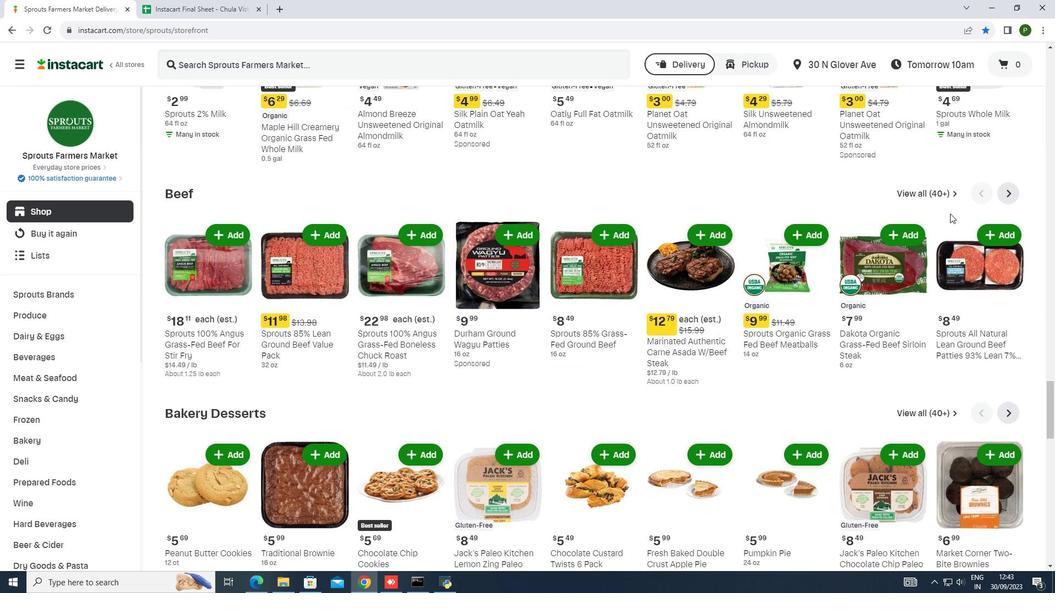 
Action: Mouse scrolled (950, 213) with delta (0, 0)
Screenshot: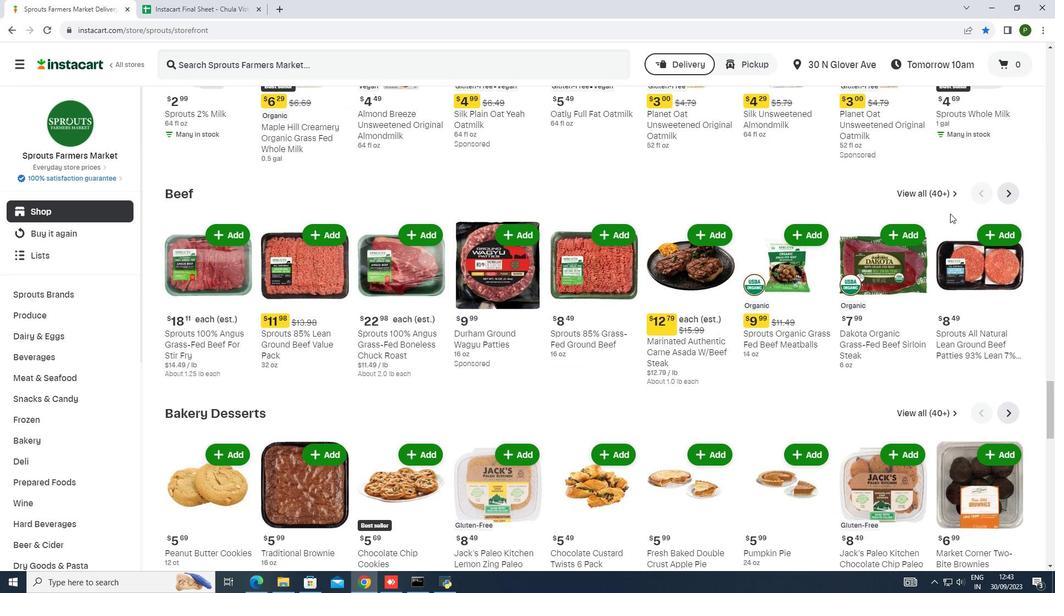 
Action: Mouse scrolled (950, 213) with delta (0, 0)
Screenshot: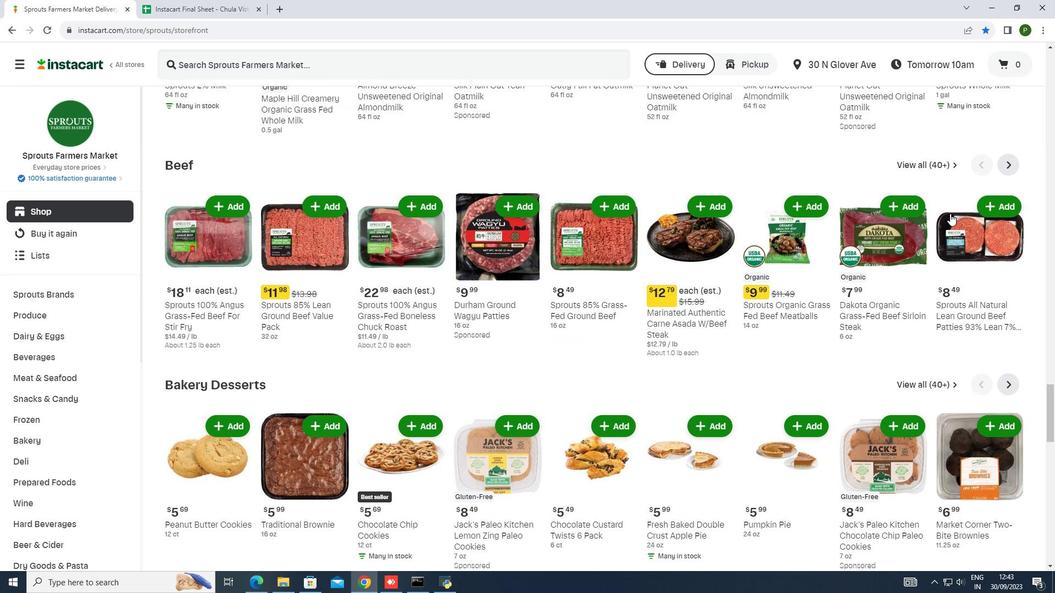 
Action: Mouse scrolled (950, 213) with delta (0, 0)
Screenshot: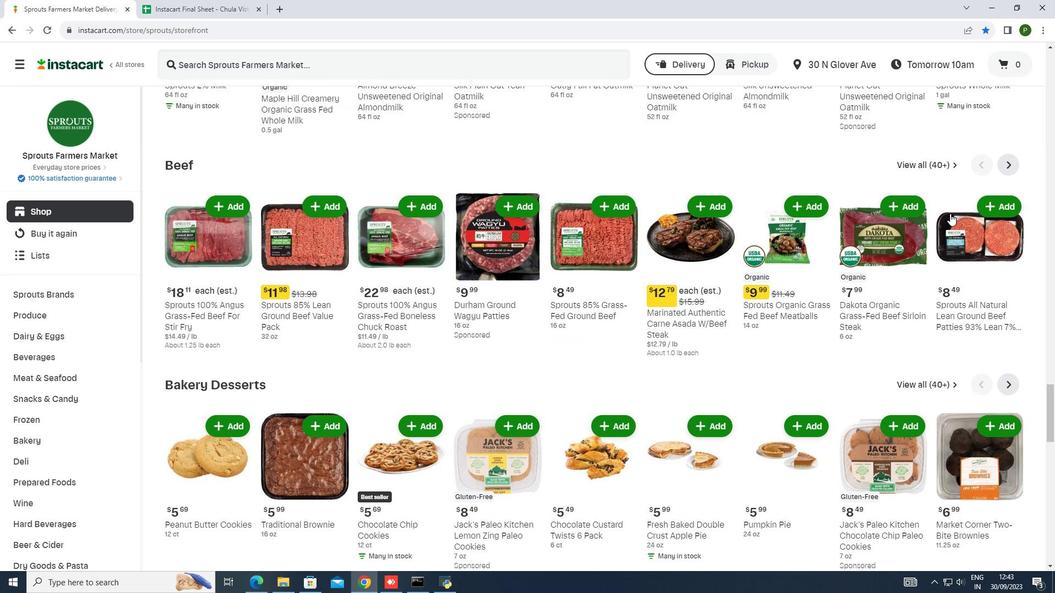 
Action: Mouse moved to (909, 193)
Screenshot: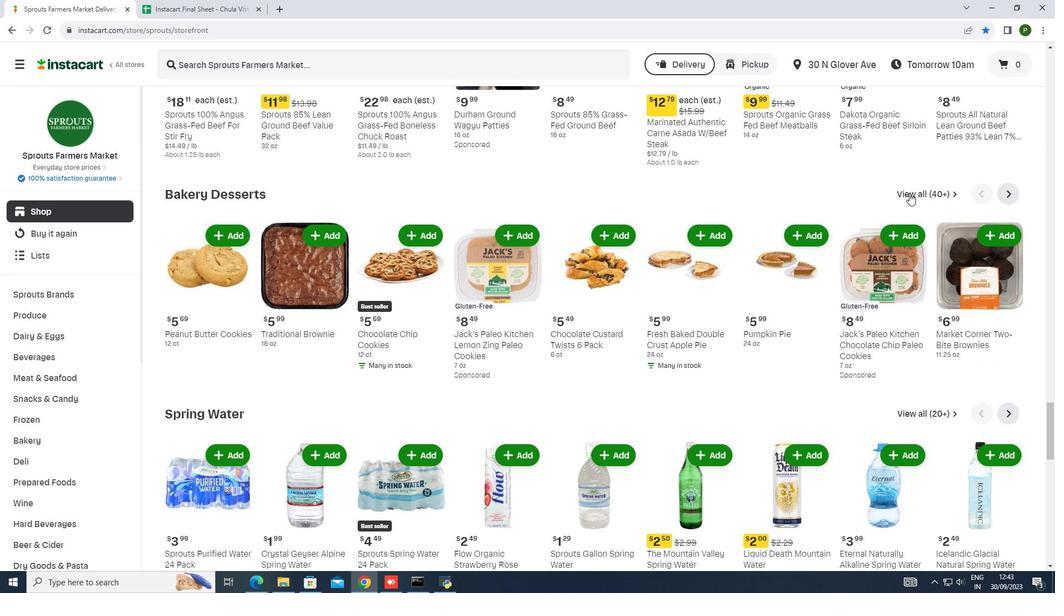 
Action: Mouse pressed left at (909, 193)
Screenshot: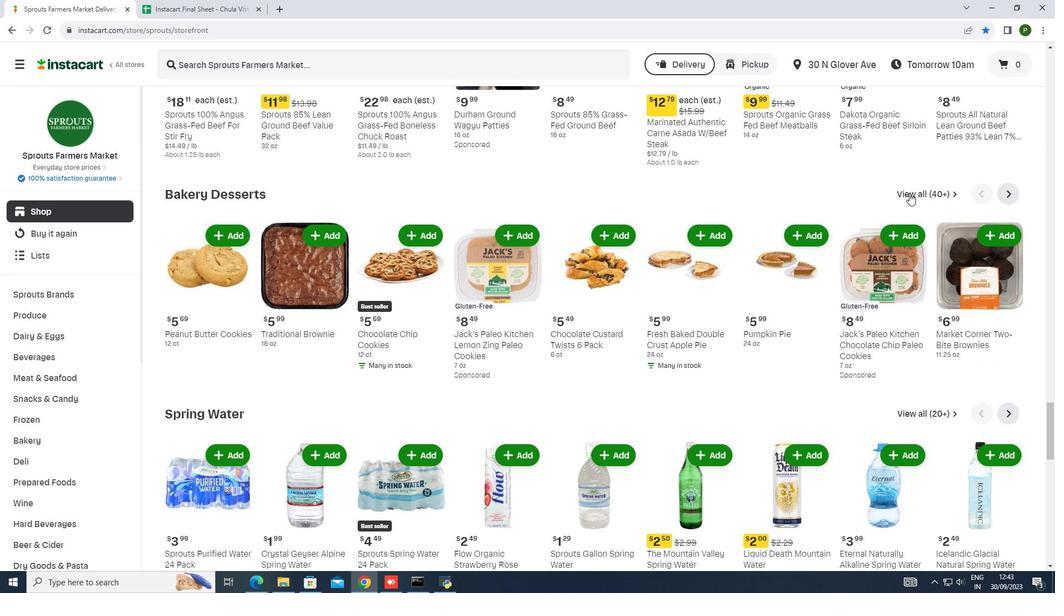 
Action: Mouse moved to (225, 139)
Screenshot: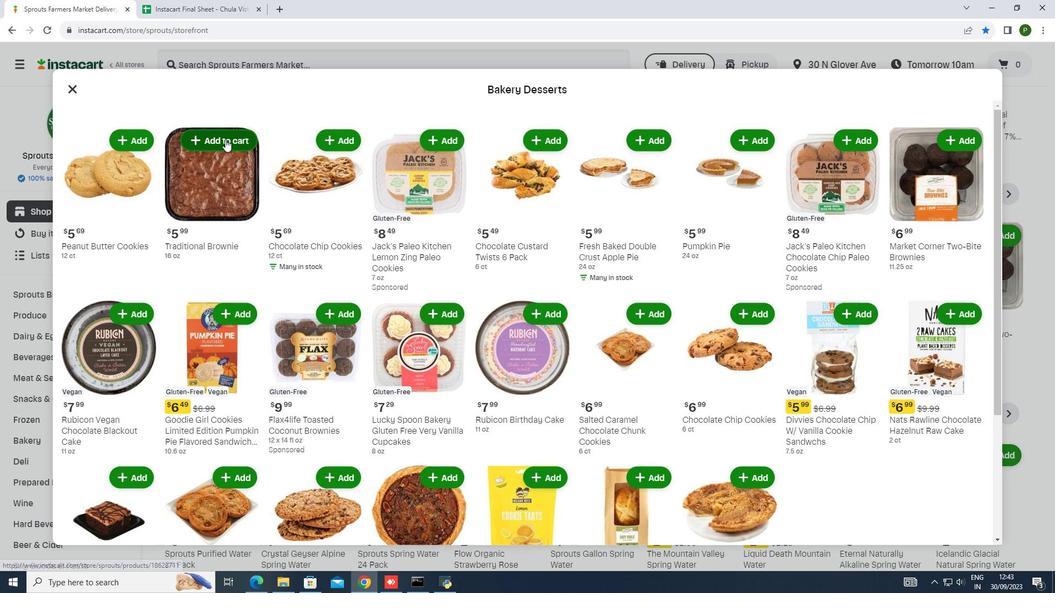 
Action: Mouse pressed left at (225, 139)
Screenshot: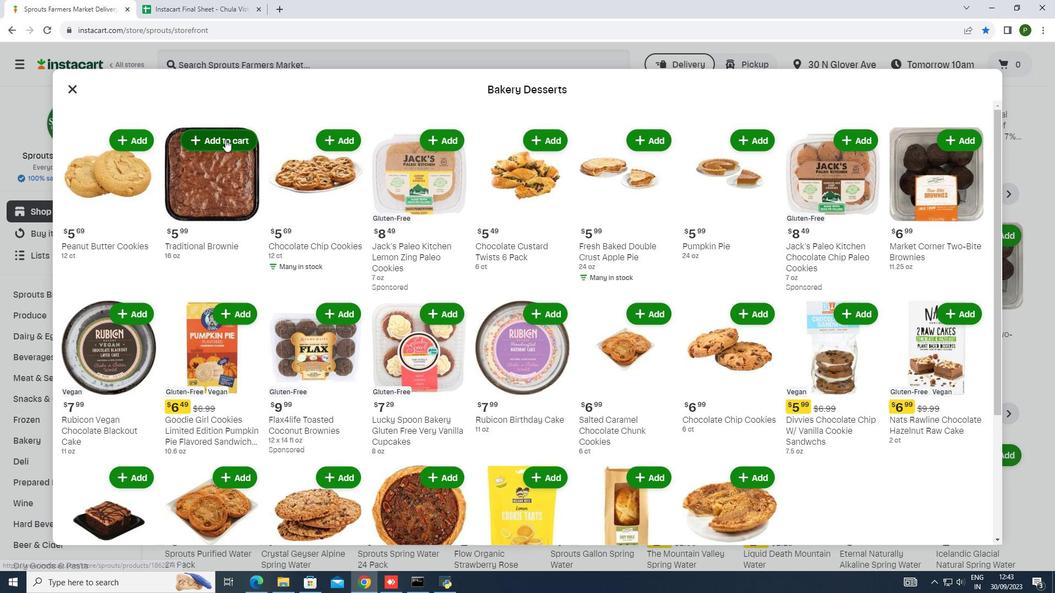 
Action: Mouse moved to (224, 139)
Screenshot: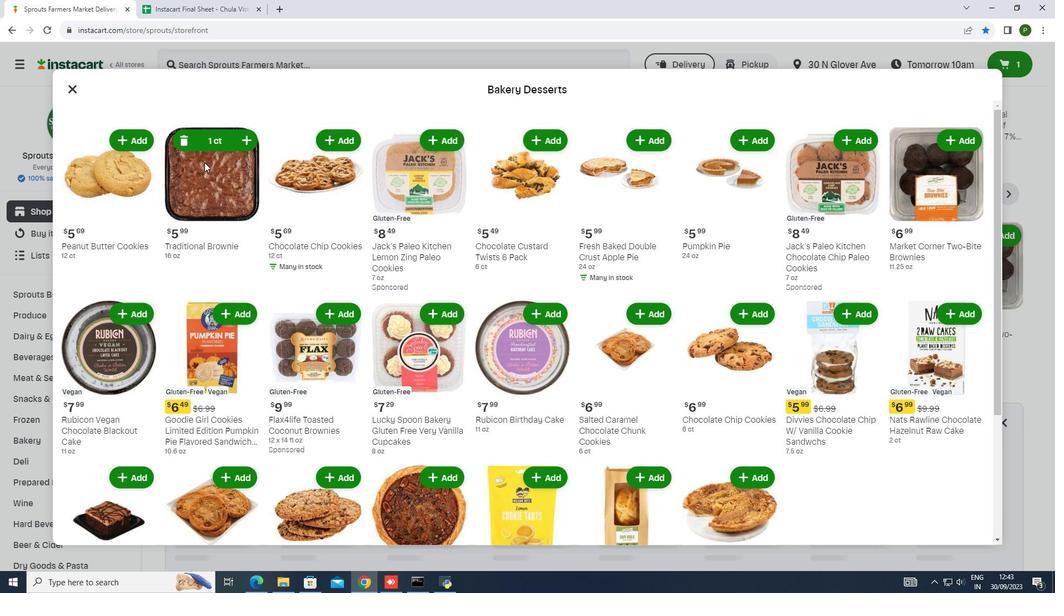 
